 Task: Find connections with filter location Haldensleben I with filter topic #Learningswith filter profile language German with filter current company Let us Lead with filter school Google Developer Group - Bharati Vidyapeeth's College of Engineering (GDG BVP) with filter industry Plastics and Rubber Product Manufacturing with filter service category Grant Writing with filter keywords title Public Relations
Action: Mouse moved to (259, 298)
Screenshot: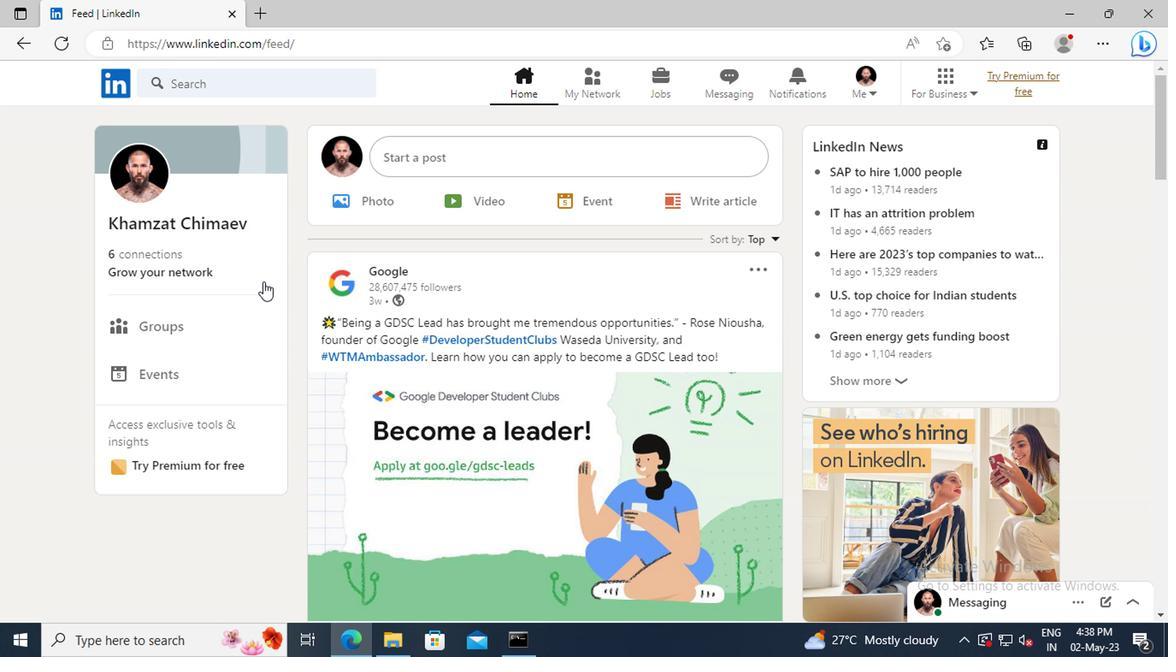 
Action: Mouse pressed left at (259, 298)
Screenshot: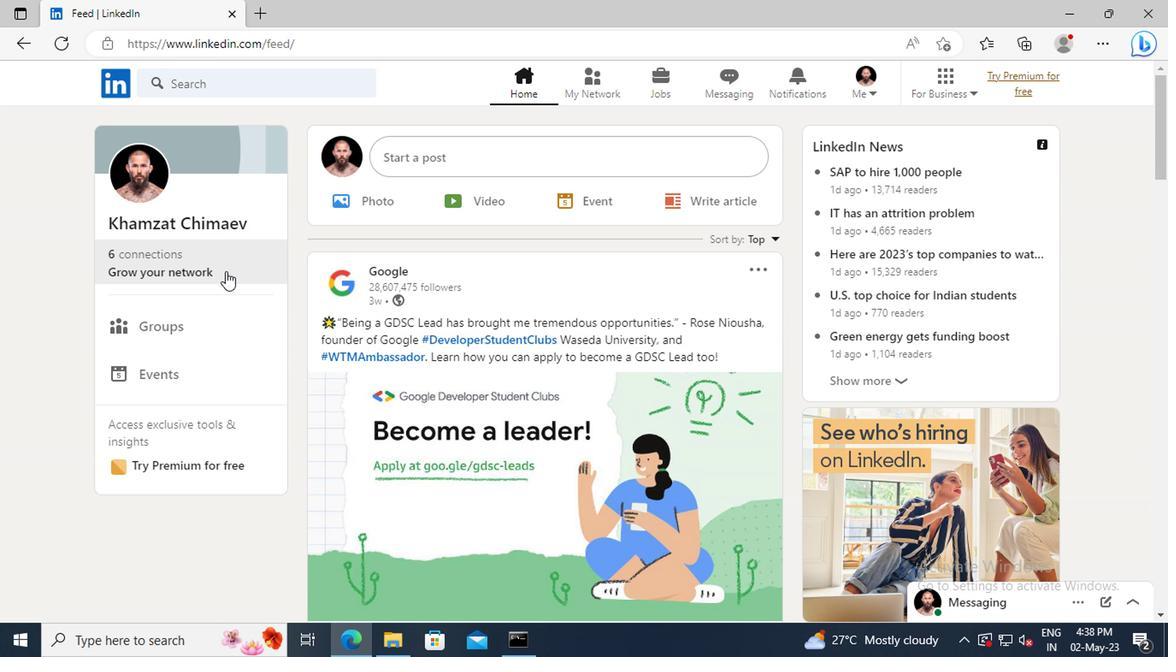 
Action: Mouse moved to (246, 239)
Screenshot: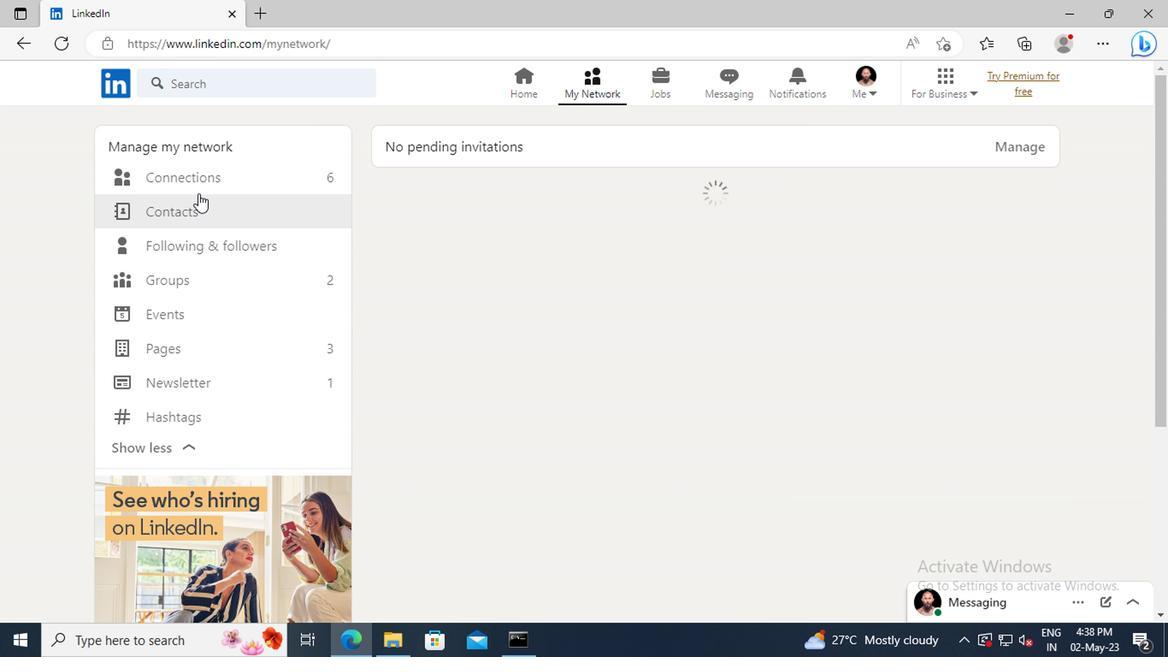 
Action: Mouse pressed left at (246, 239)
Screenshot: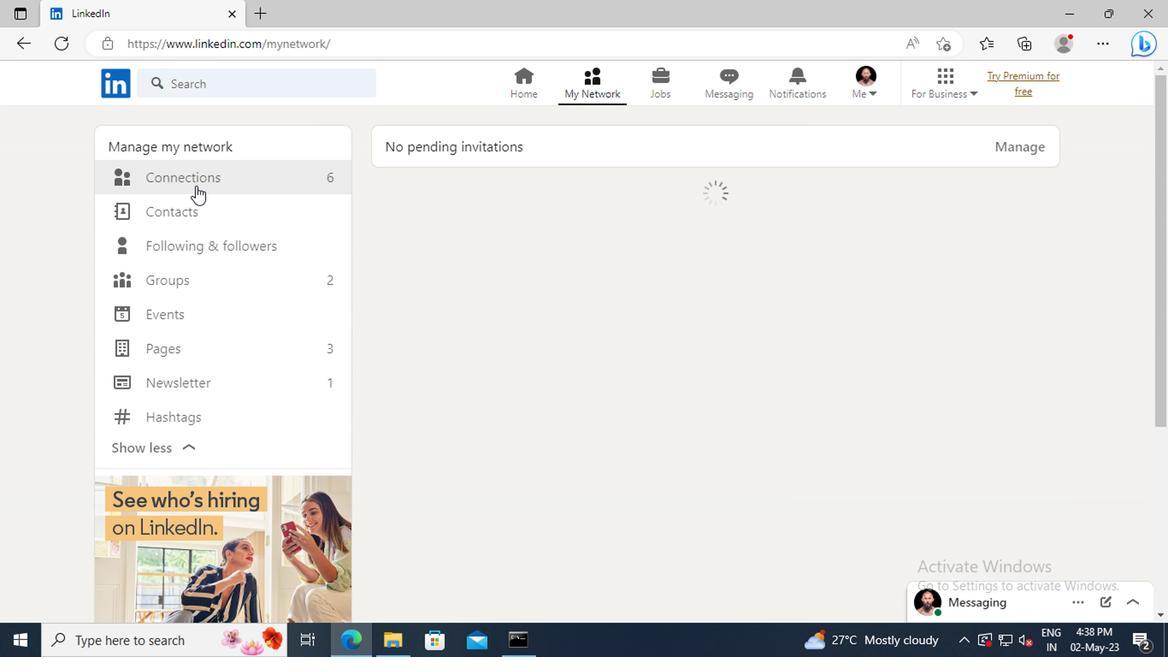 
Action: Mouse moved to (598, 235)
Screenshot: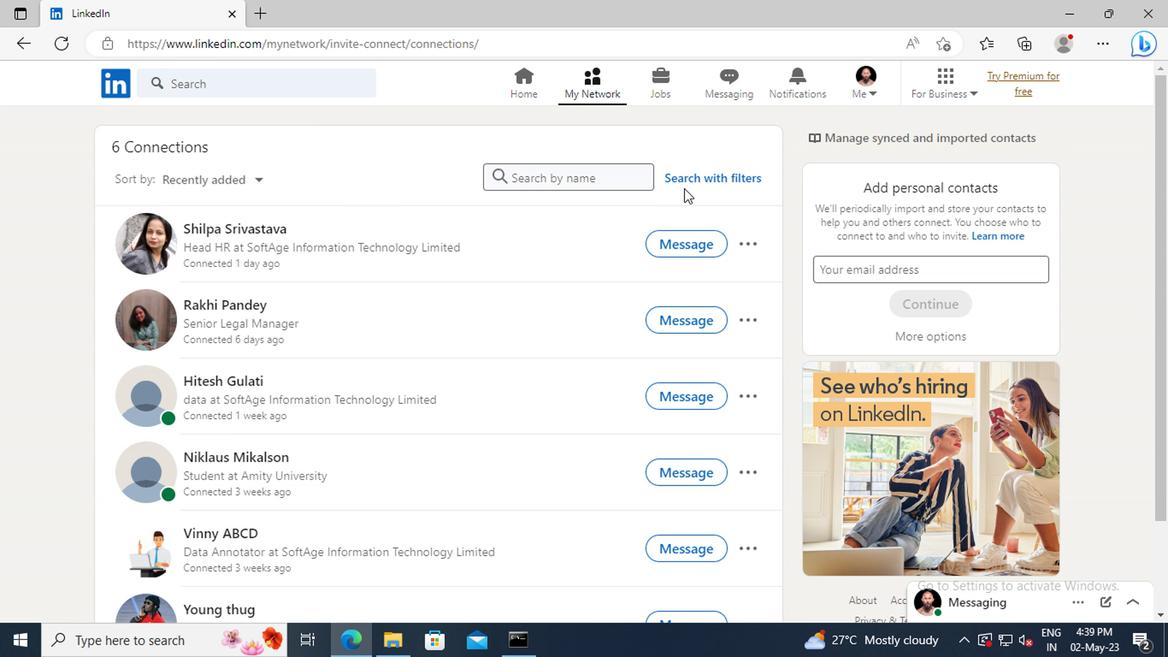 
Action: Mouse pressed left at (598, 235)
Screenshot: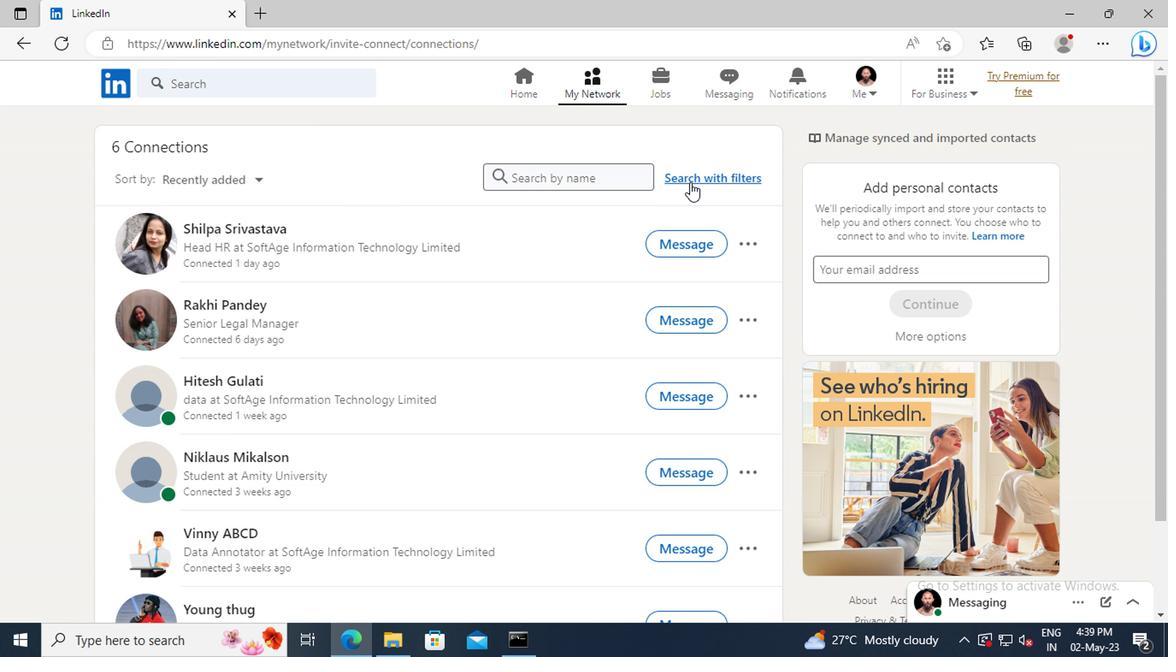 
Action: Mouse moved to (565, 203)
Screenshot: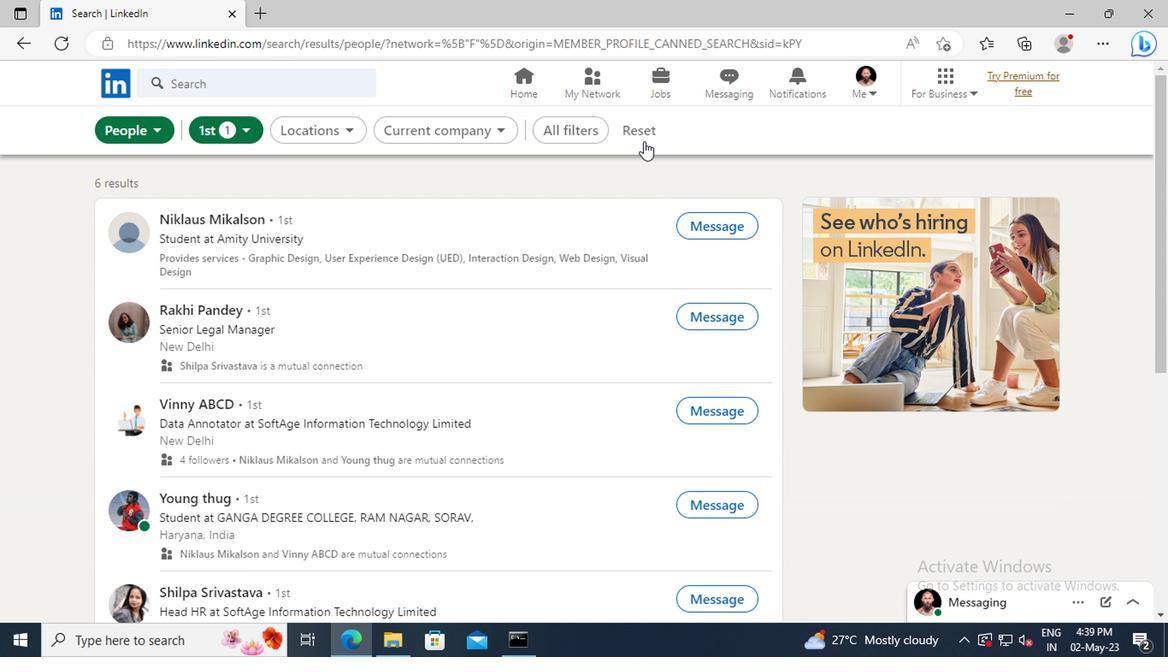 
Action: Mouse pressed left at (565, 203)
Screenshot: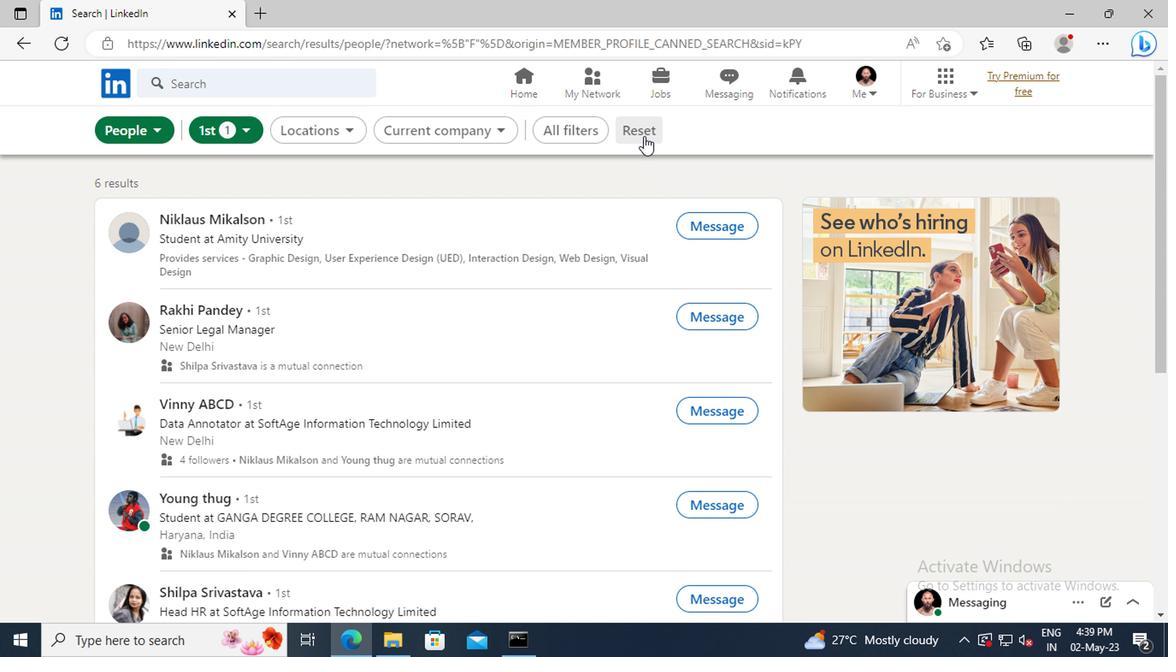 
Action: Mouse moved to (551, 201)
Screenshot: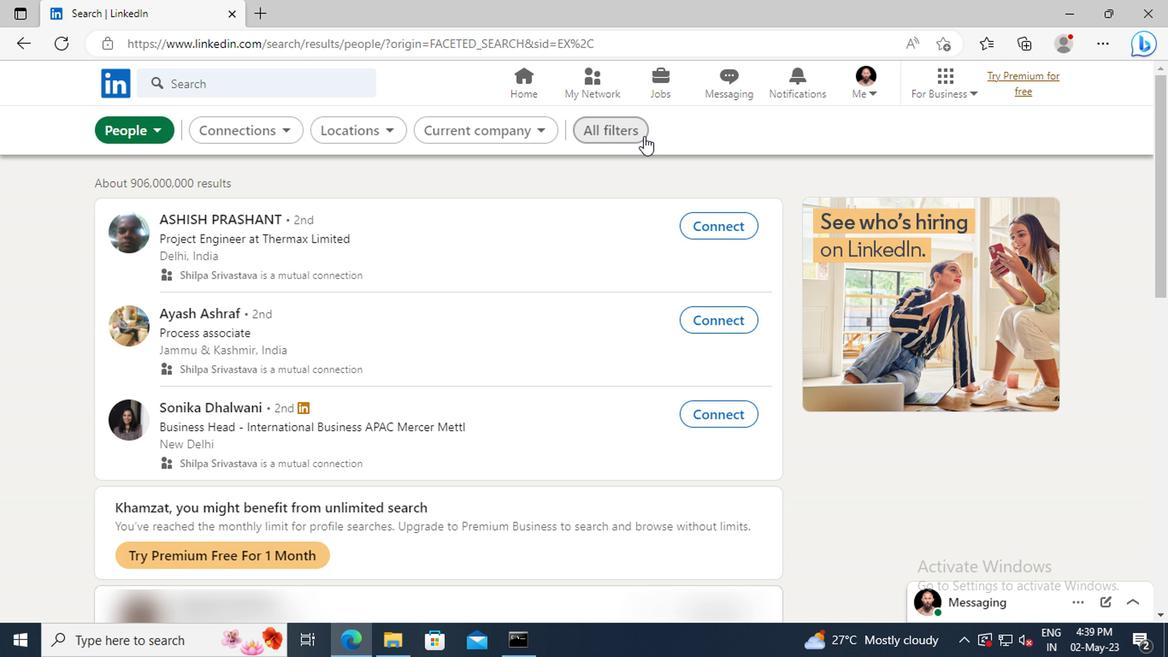 
Action: Mouse pressed left at (551, 201)
Screenshot: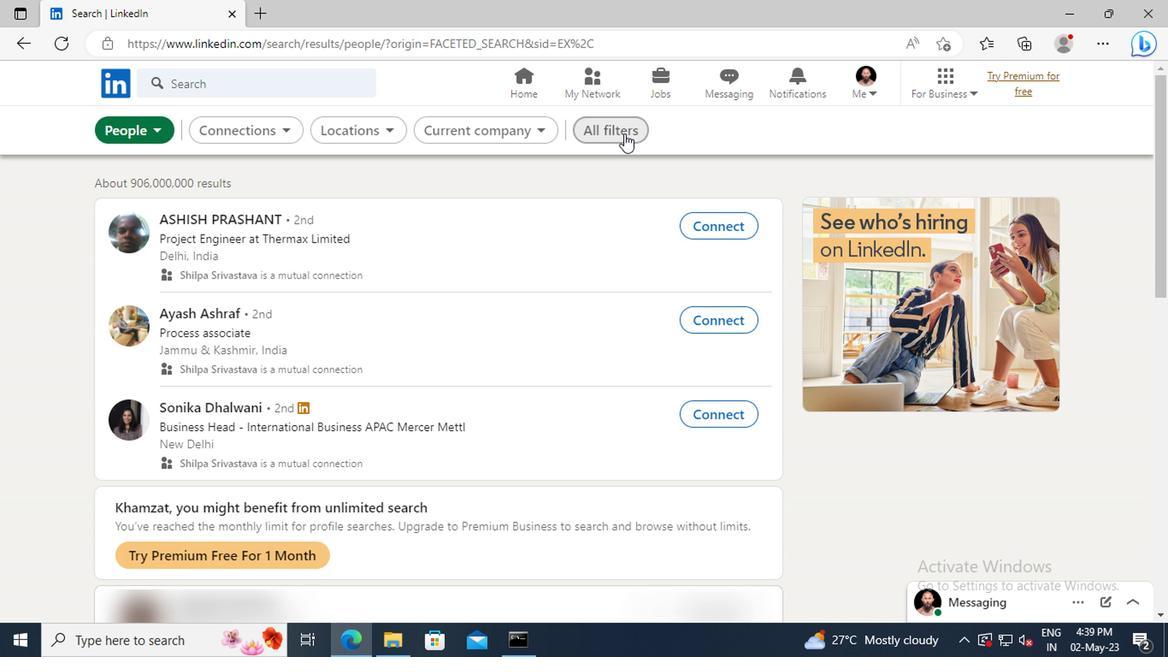 
Action: Mouse moved to (764, 287)
Screenshot: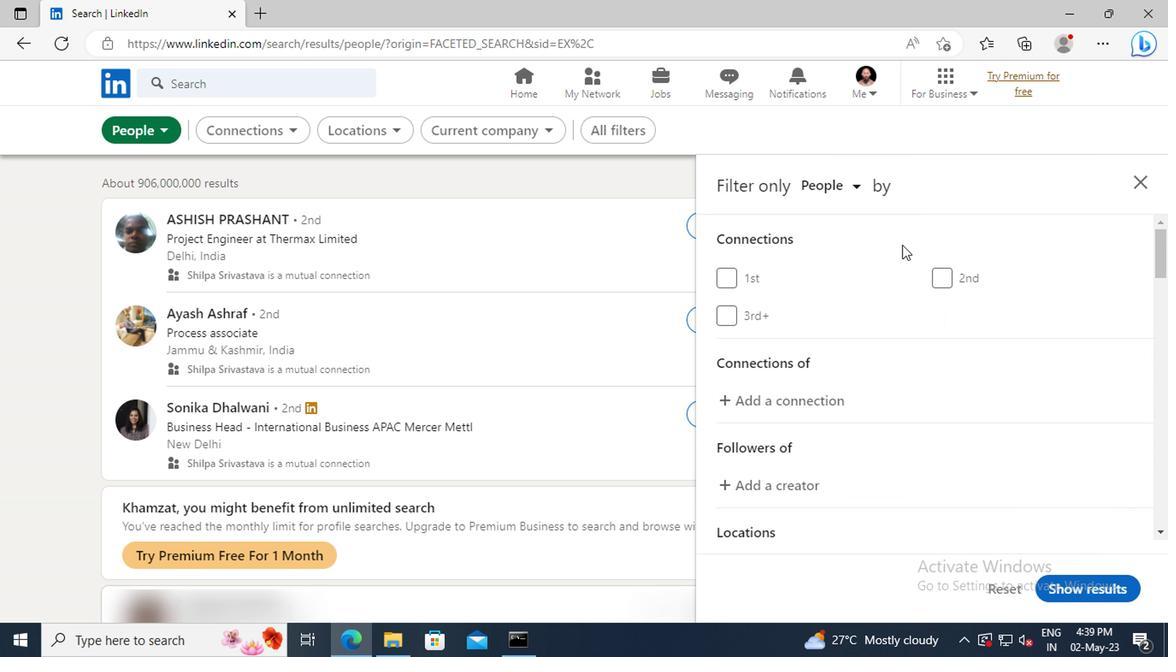 
Action: Mouse scrolled (764, 287) with delta (0, 0)
Screenshot: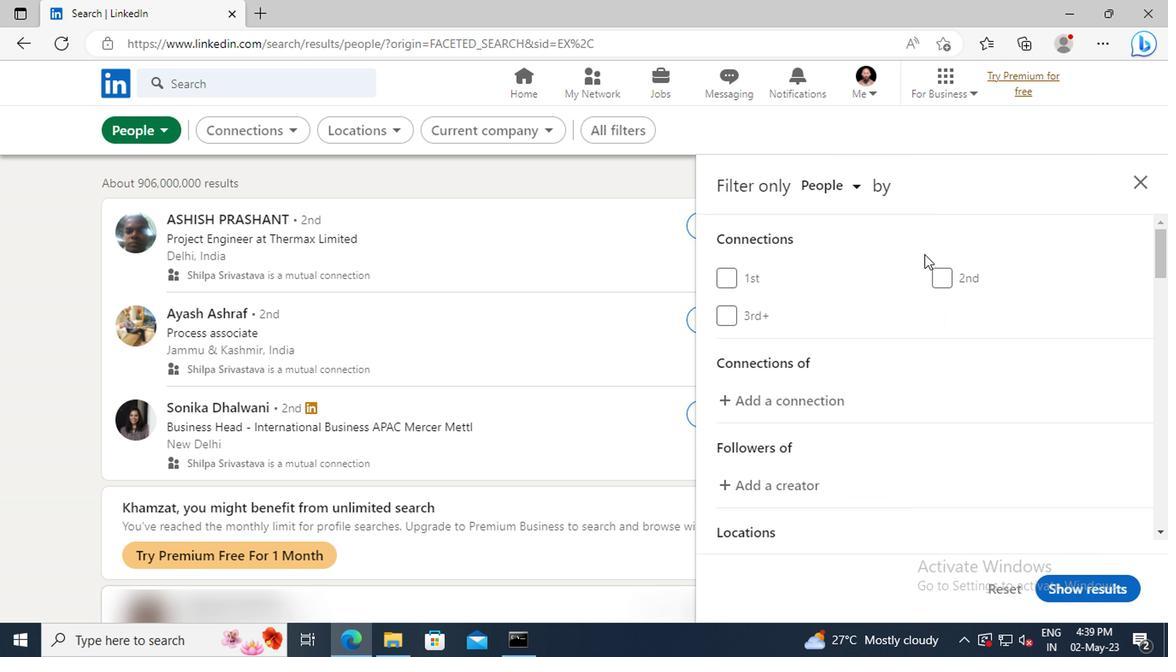 
Action: Mouse scrolled (764, 287) with delta (0, 0)
Screenshot: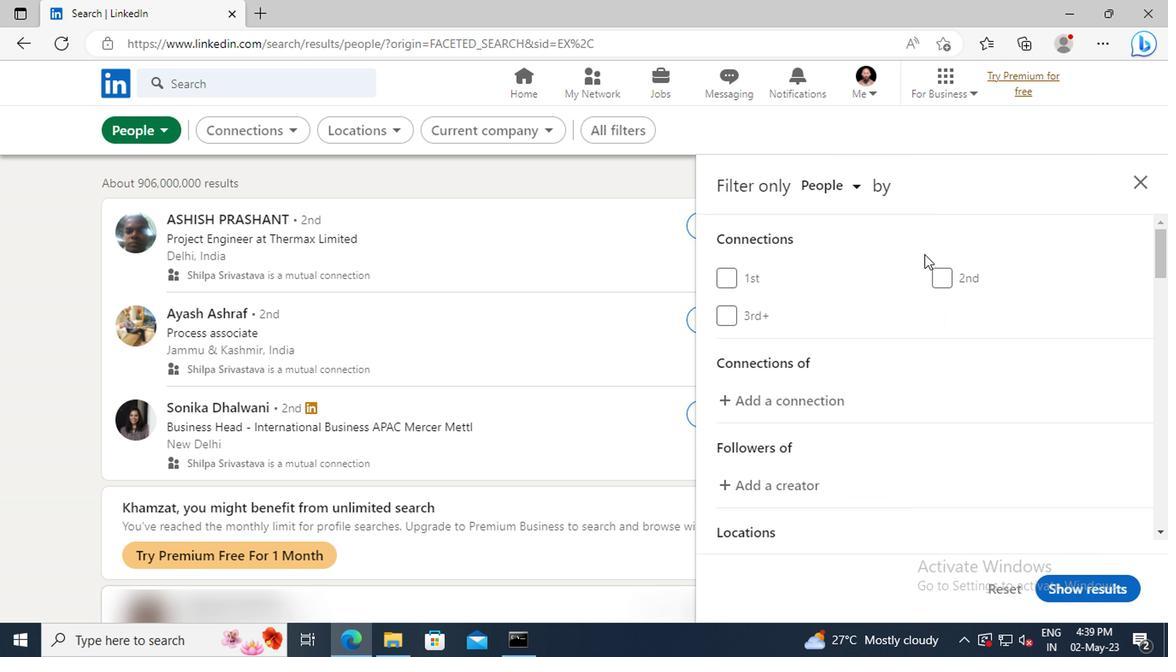 
Action: Mouse scrolled (764, 287) with delta (0, 0)
Screenshot: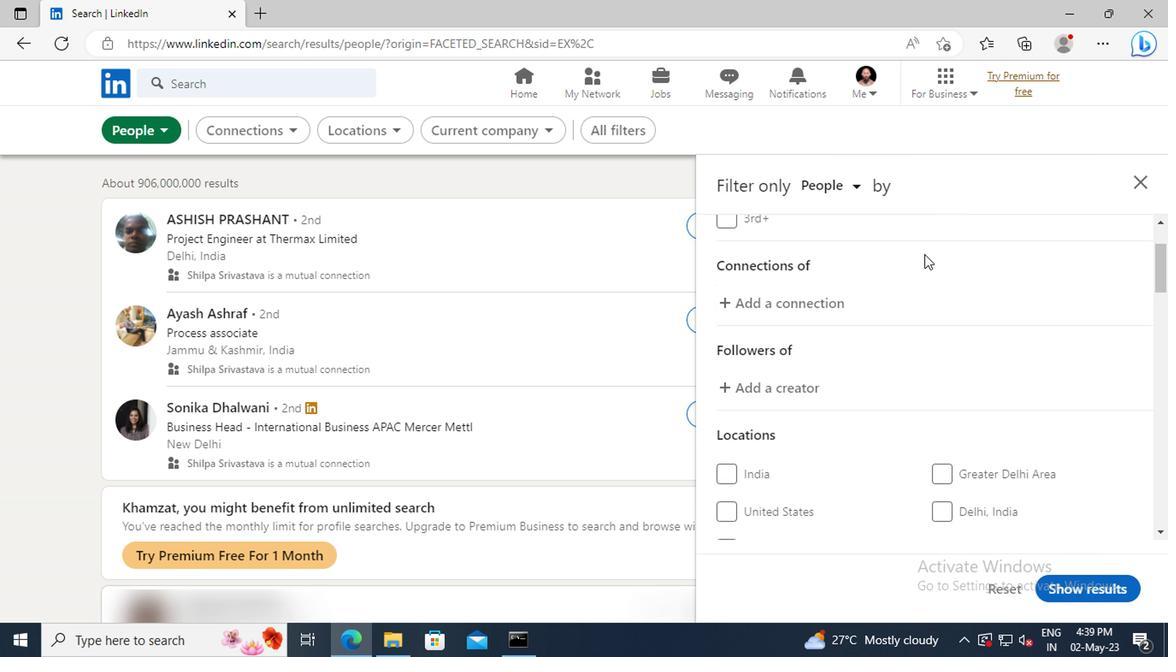 
Action: Mouse moved to (764, 287)
Screenshot: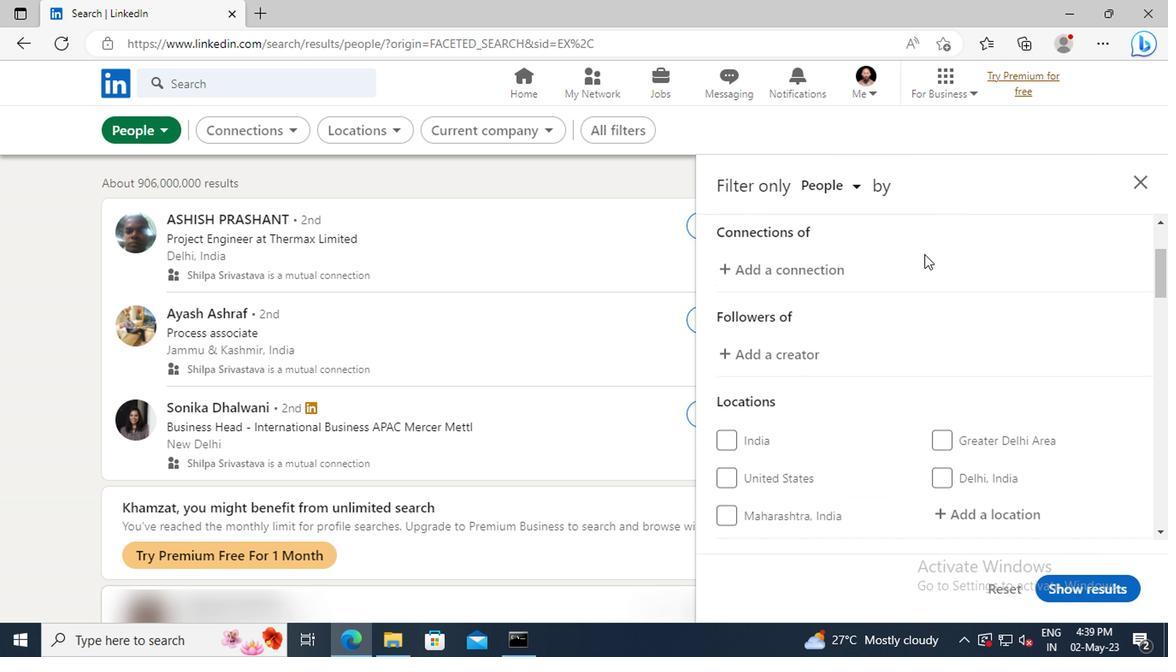 
Action: Mouse scrolled (764, 287) with delta (0, 0)
Screenshot: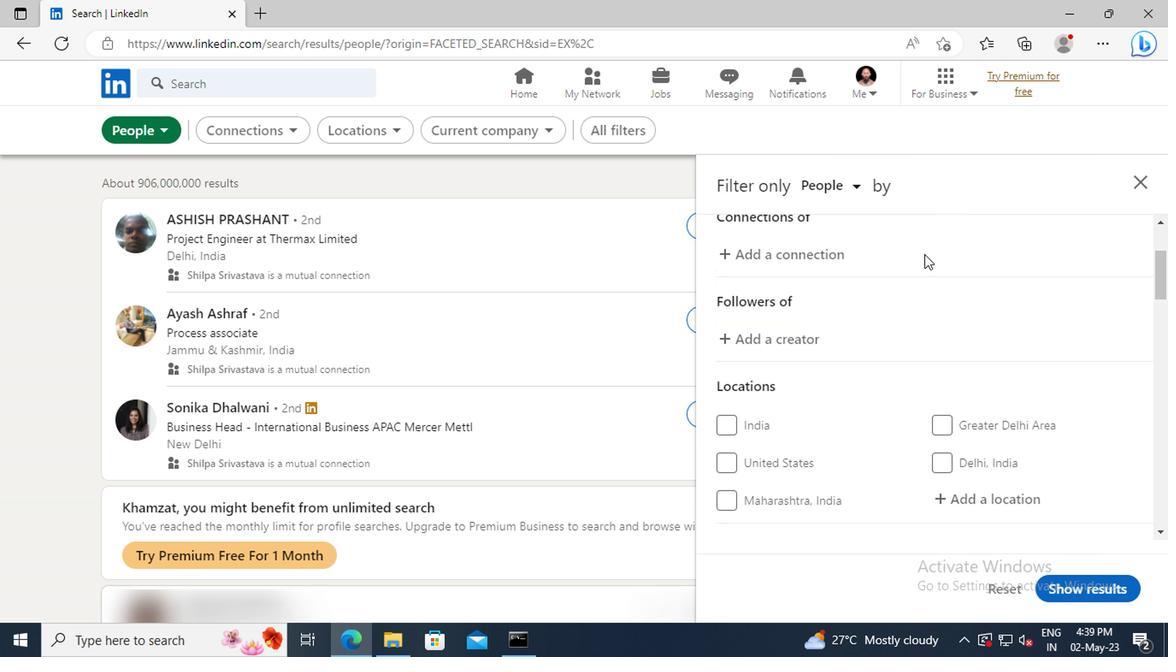 
Action: Mouse scrolled (764, 287) with delta (0, 0)
Screenshot: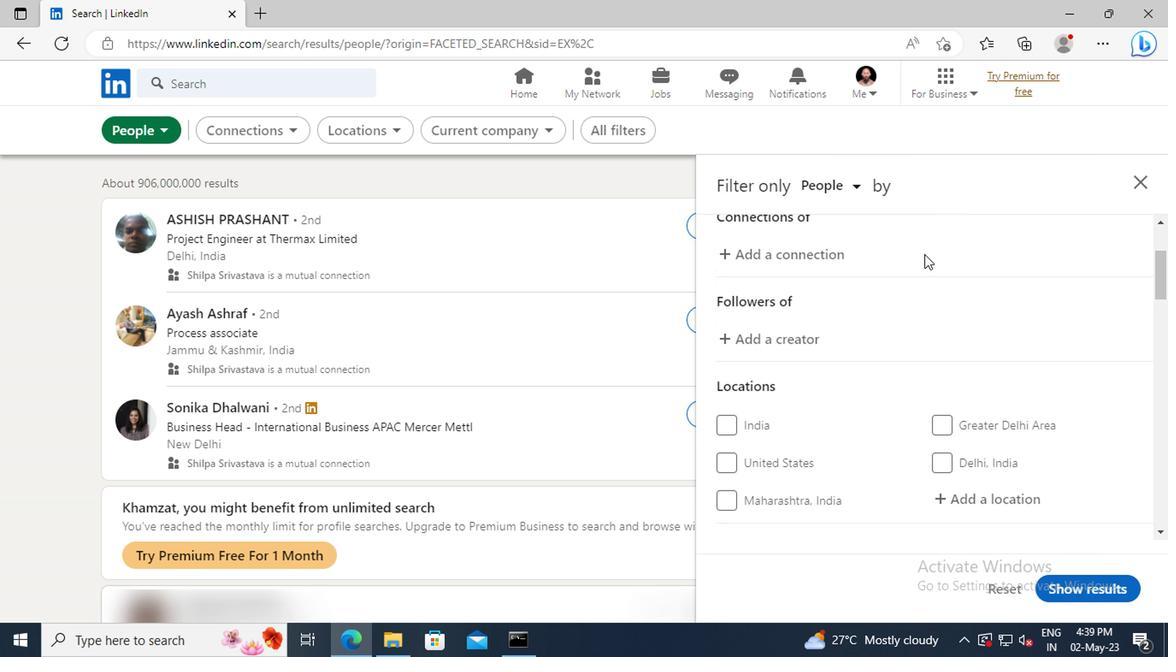 
Action: Mouse scrolled (764, 287) with delta (0, 0)
Screenshot: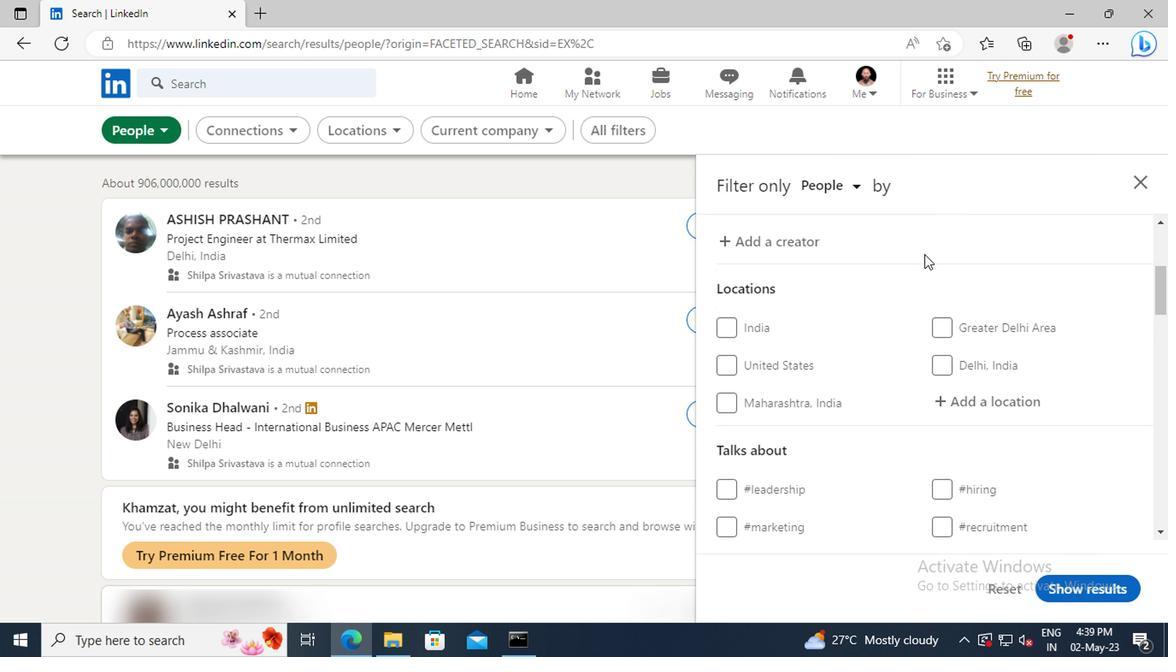 
Action: Mouse scrolled (764, 287) with delta (0, 0)
Screenshot: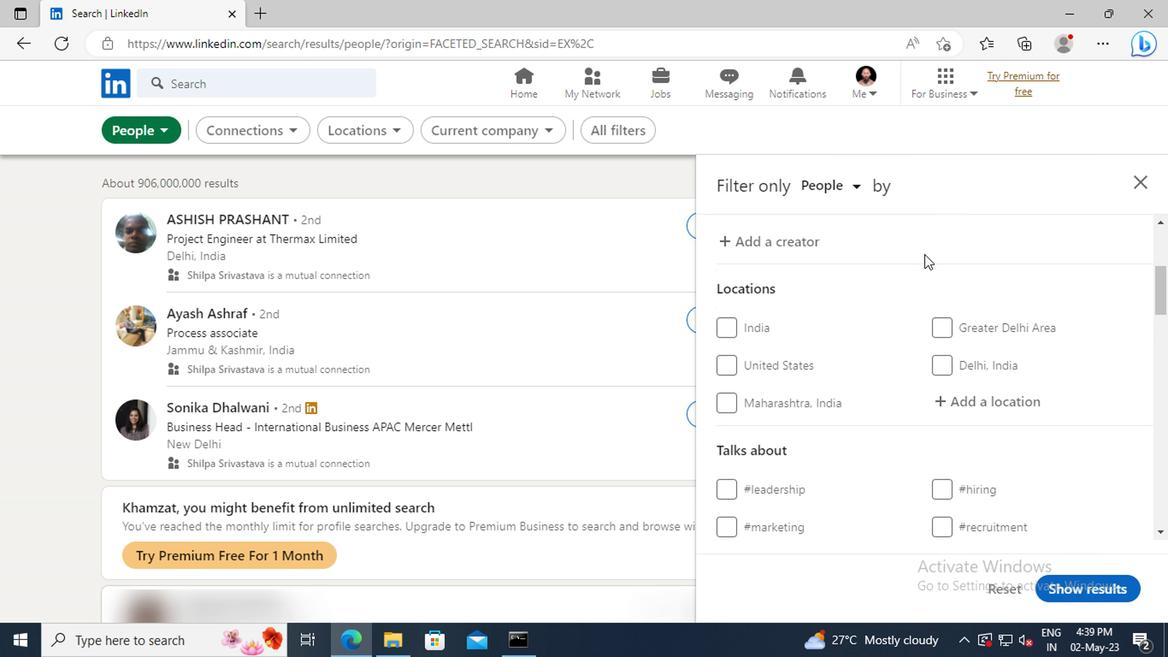 
Action: Mouse moved to (787, 320)
Screenshot: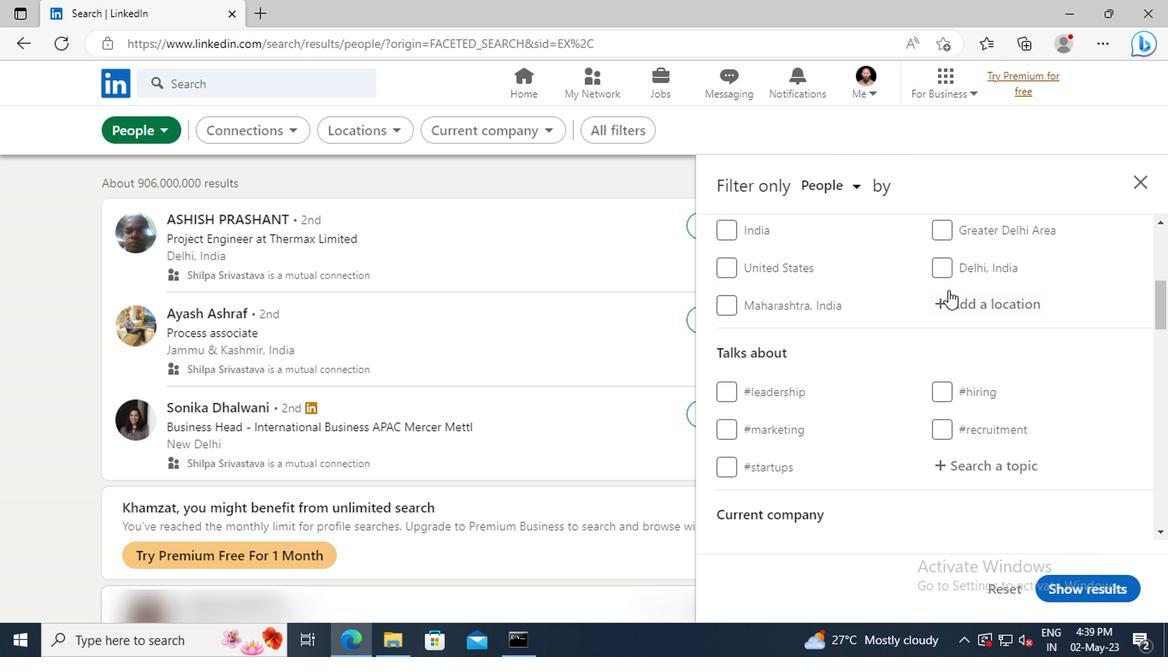 
Action: Mouse pressed left at (787, 320)
Screenshot: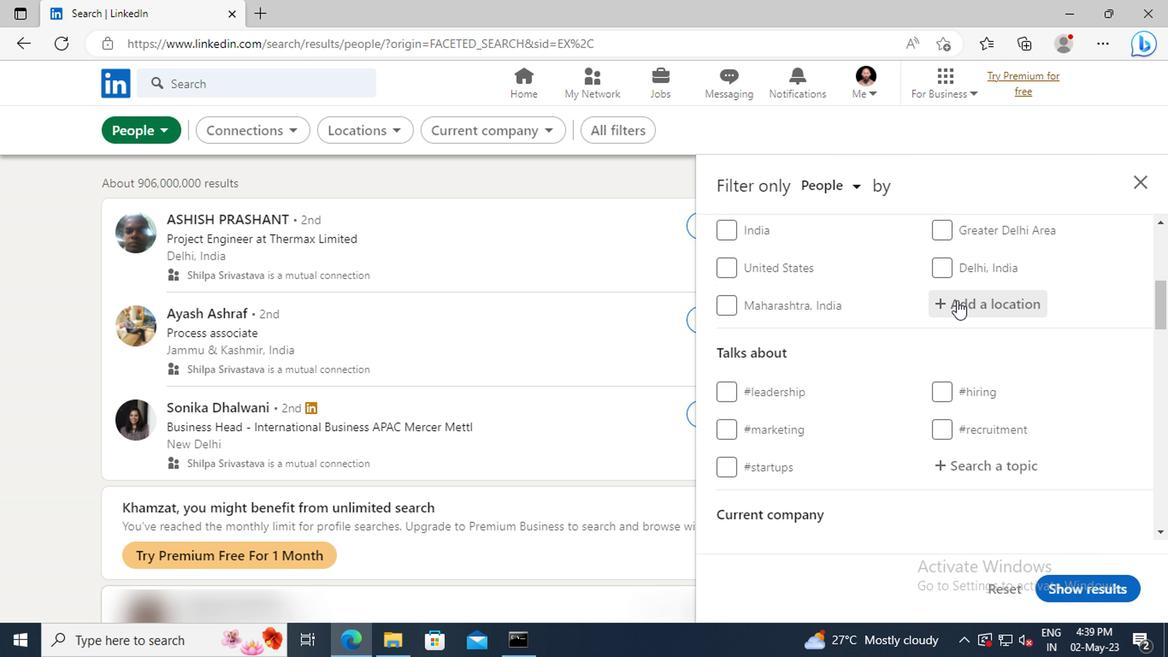 
Action: Mouse moved to (768, 310)
Screenshot: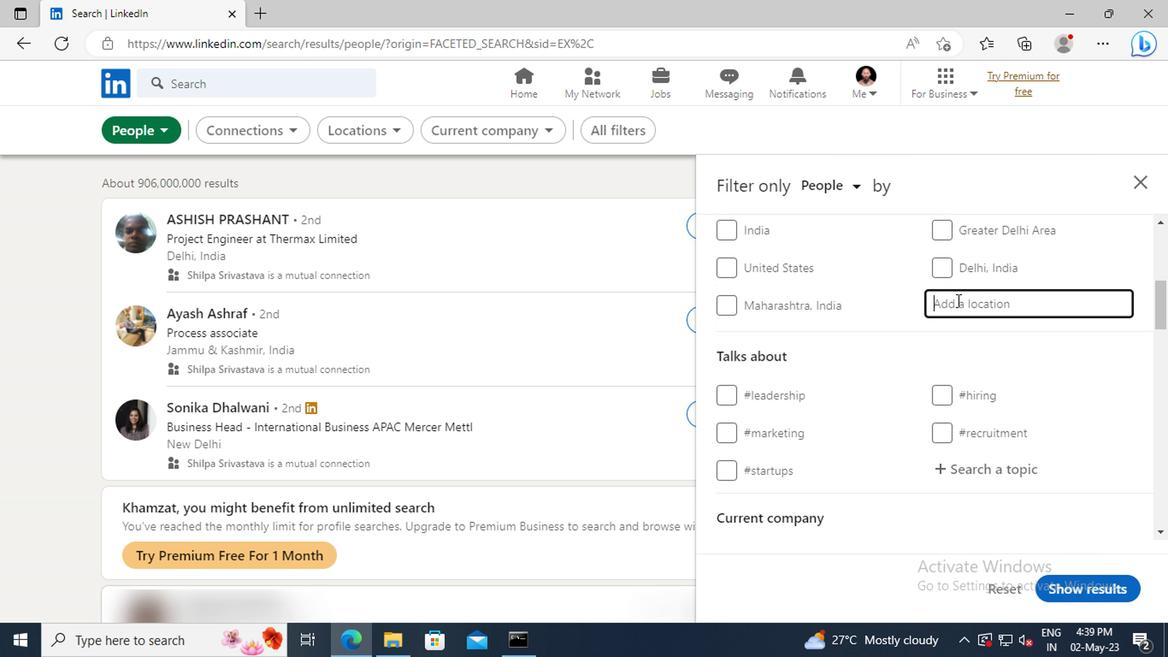 
Action: Key pressed <Key.shift>HALDENSL
Screenshot: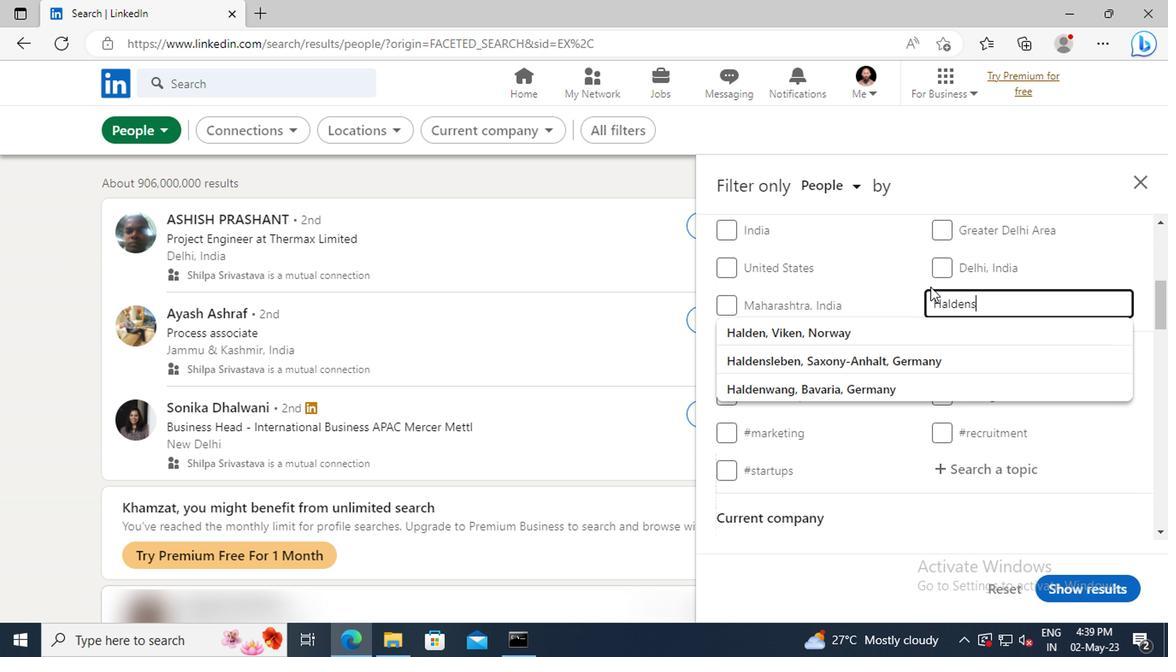 
Action: Mouse moved to (776, 345)
Screenshot: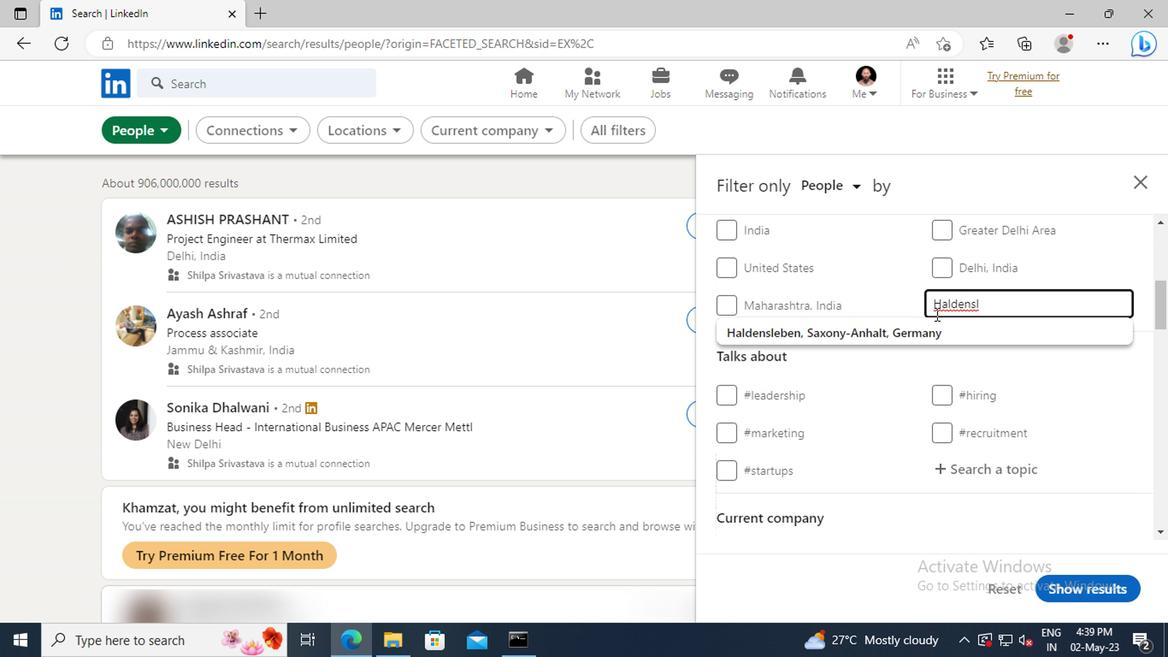 
Action: Mouse pressed left at (776, 345)
Screenshot: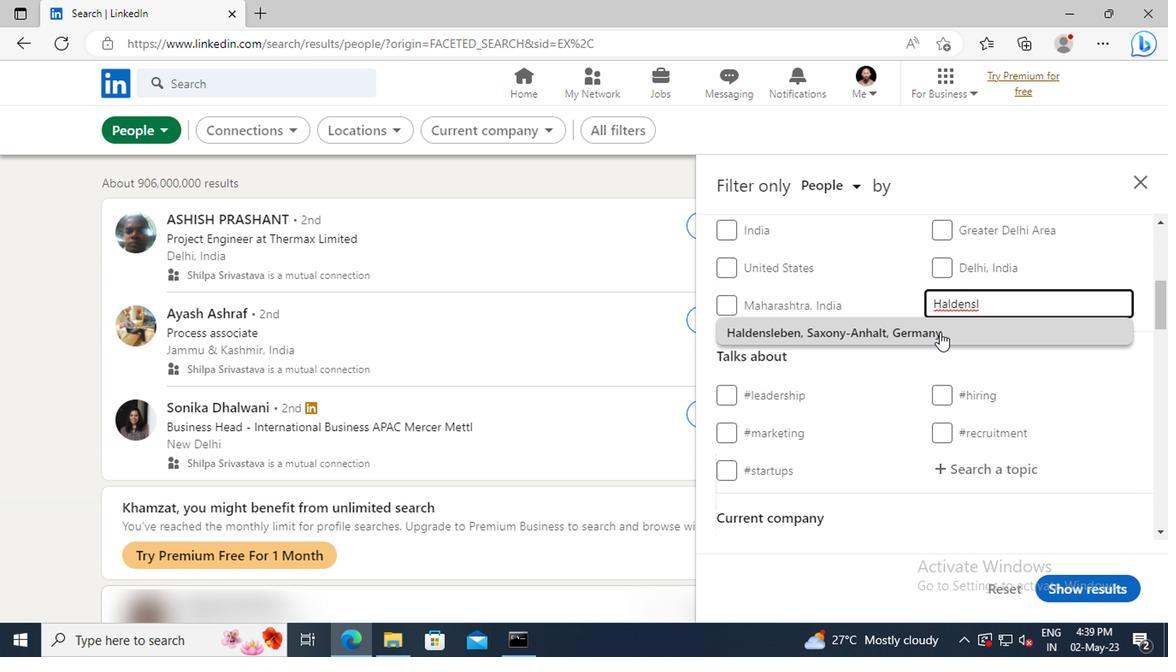 
Action: Mouse scrolled (776, 344) with delta (0, 0)
Screenshot: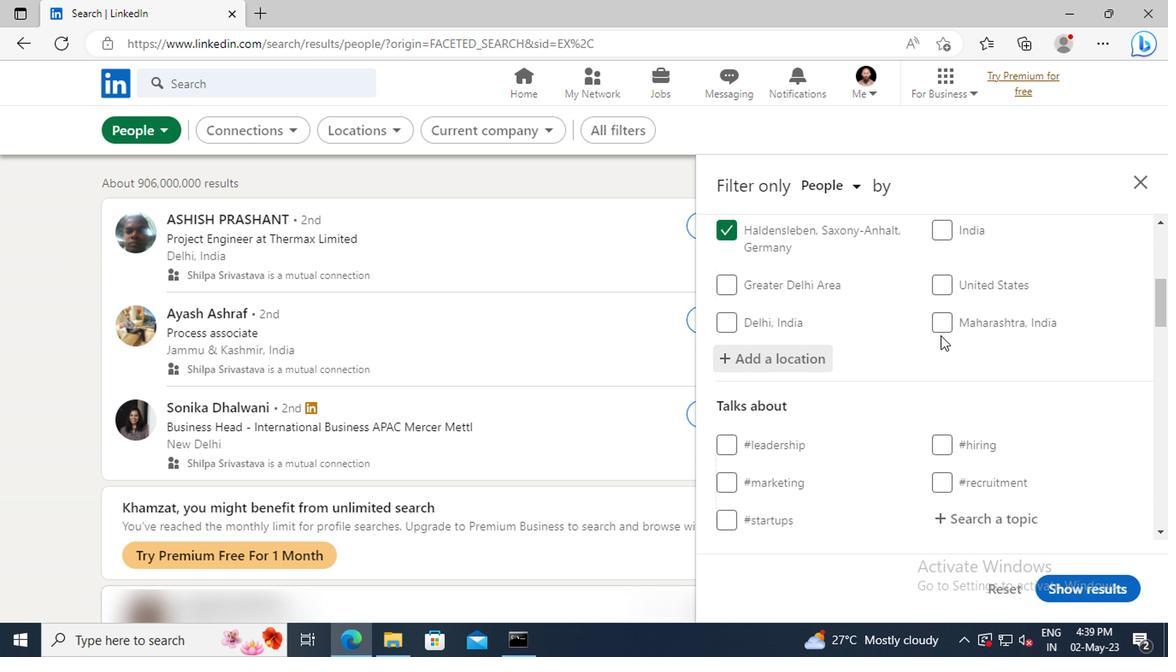 
Action: Mouse moved to (778, 333)
Screenshot: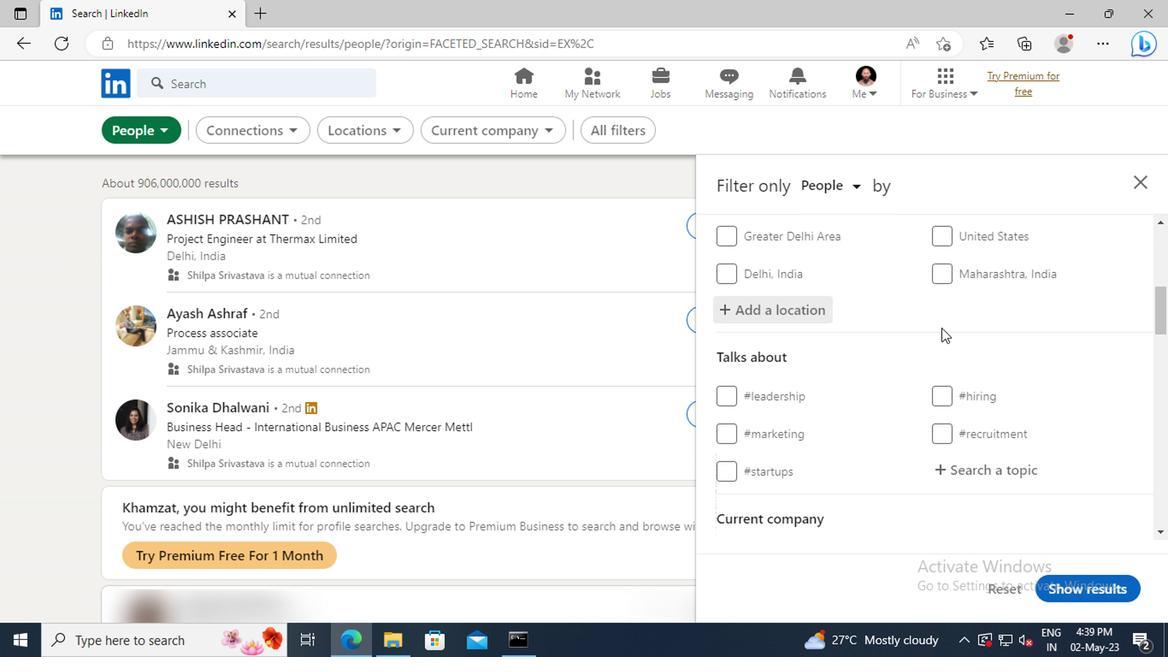 
Action: Mouse scrolled (778, 332) with delta (0, 0)
Screenshot: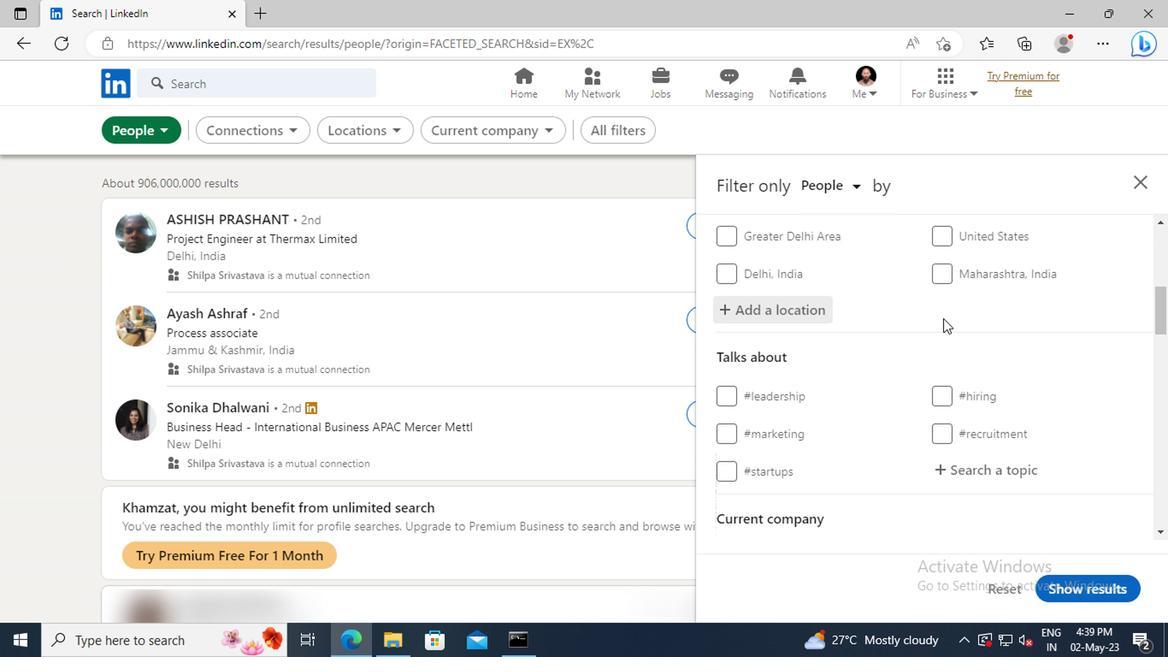 
Action: Mouse scrolled (778, 332) with delta (0, 0)
Screenshot: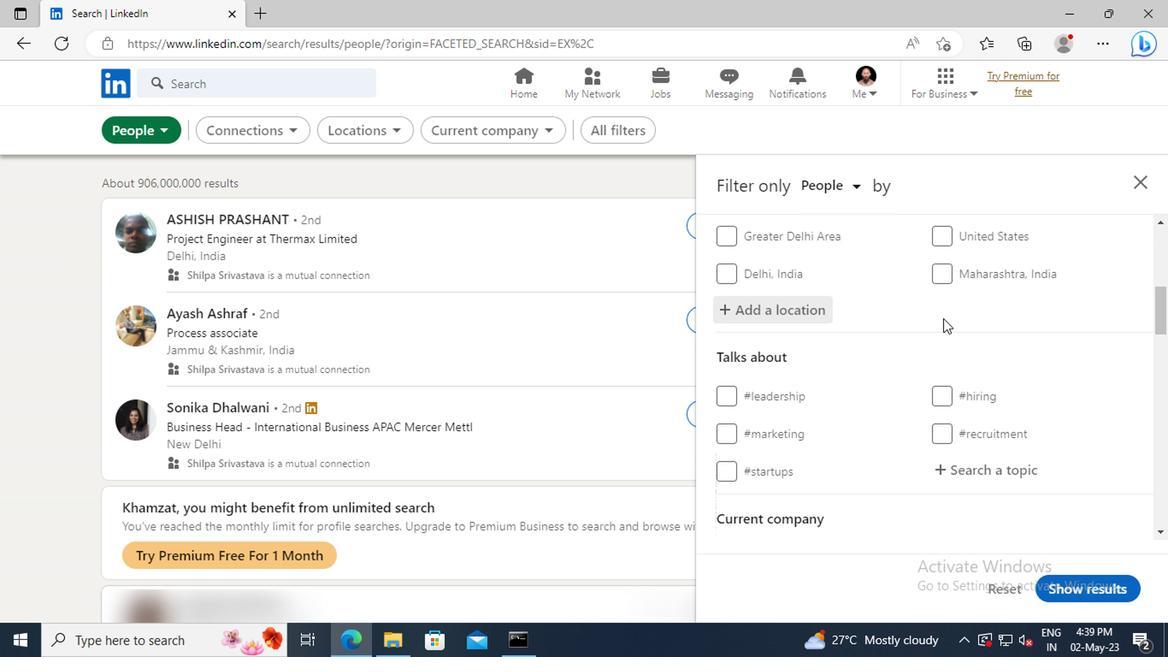 
Action: Mouse scrolled (778, 332) with delta (0, 0)
Screenshot: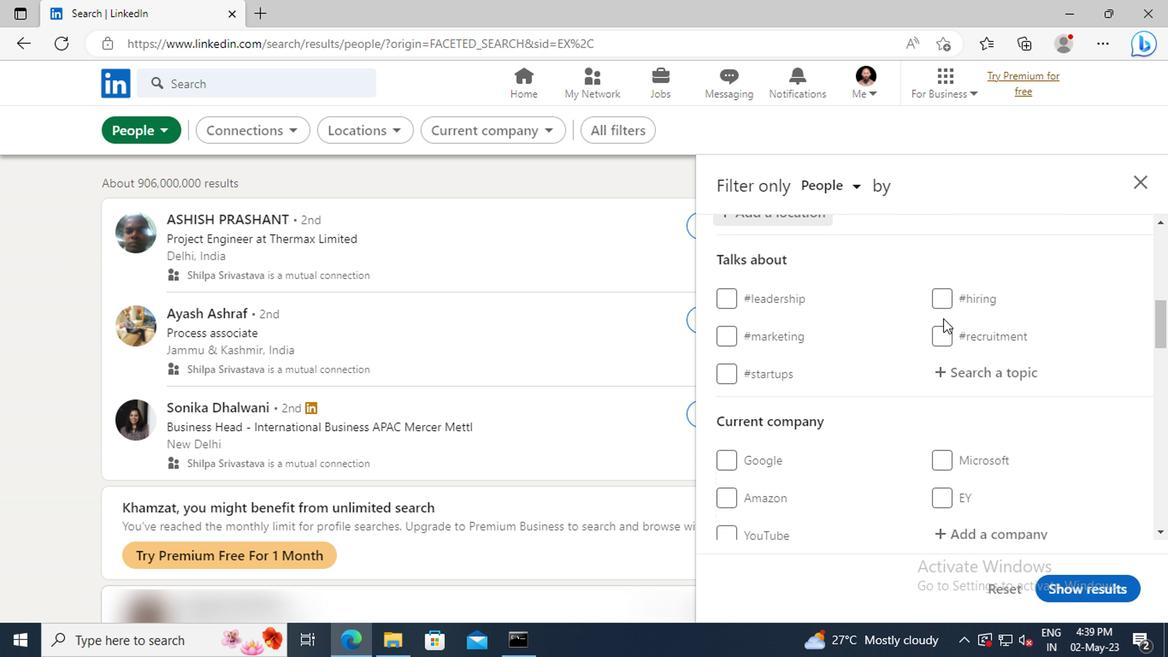
Action: Mouse moved to (786, 337)
Screenshot: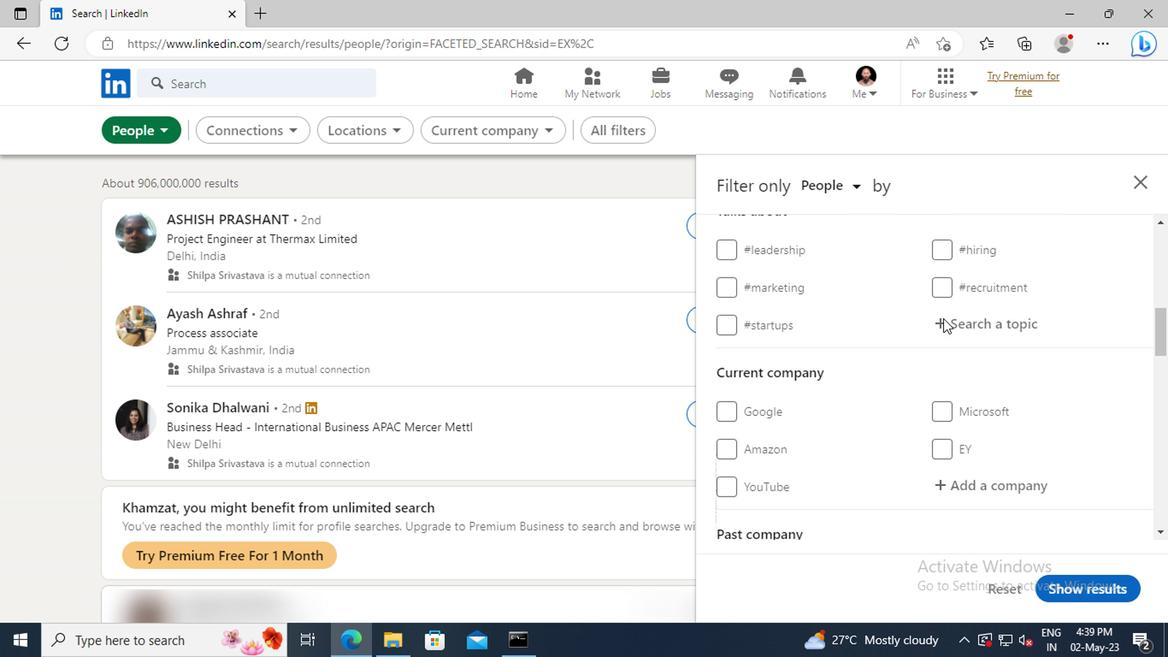 
Action: Mouse pressed left at (786, 337)
Screenshot: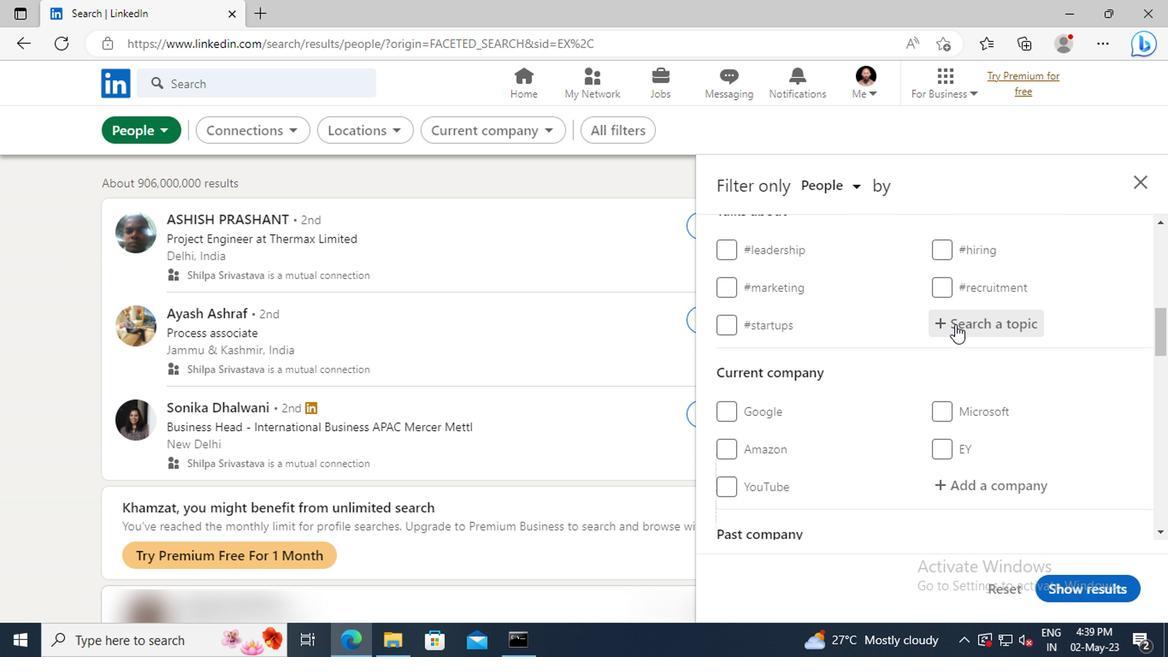 
Action: Key pressed <Key.shift>LEARNINGS
Screenshot: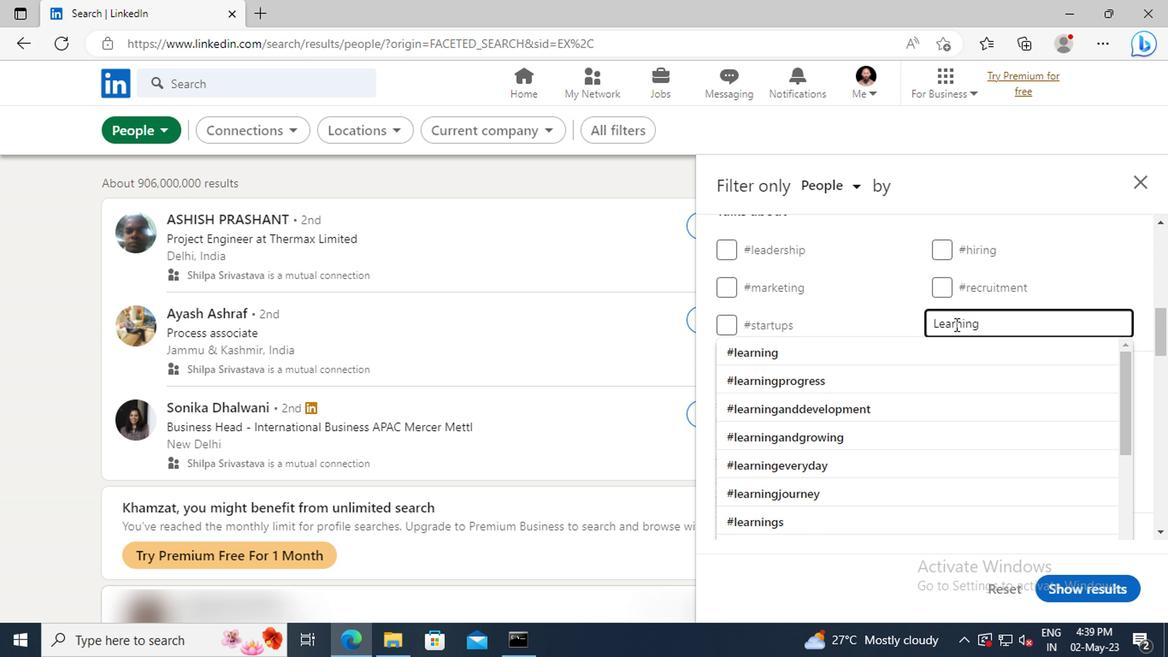 
Action: Mouse moved to (785, 349)
Screenshot: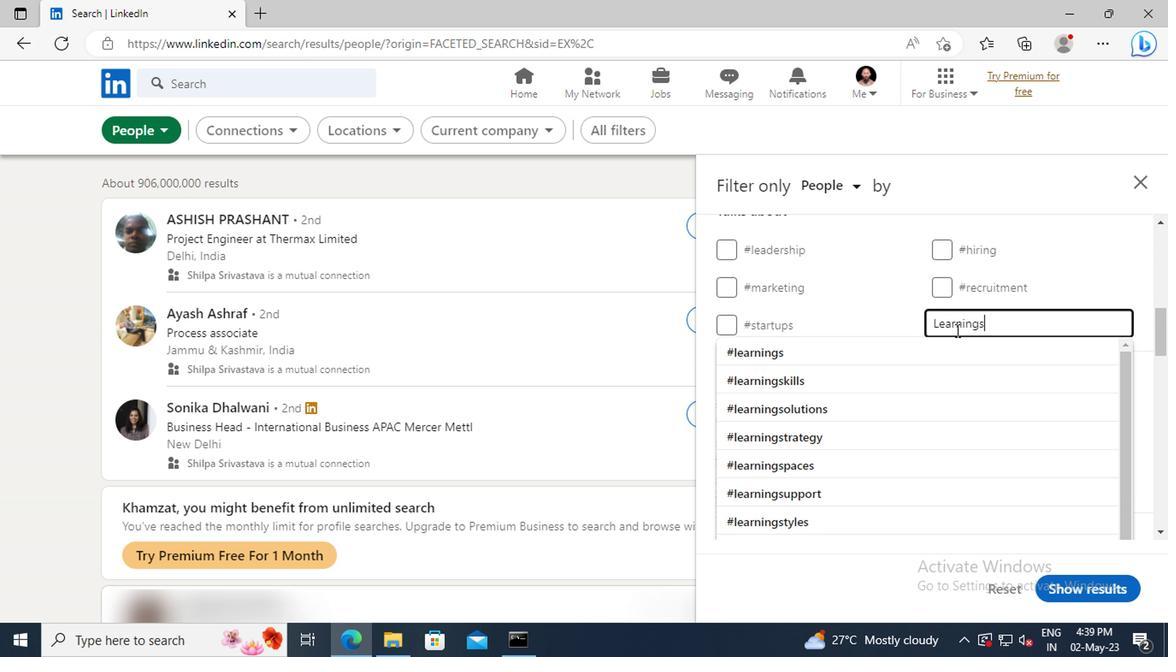 
Action: Mouse pressed left at (785, 349)
Screenshot: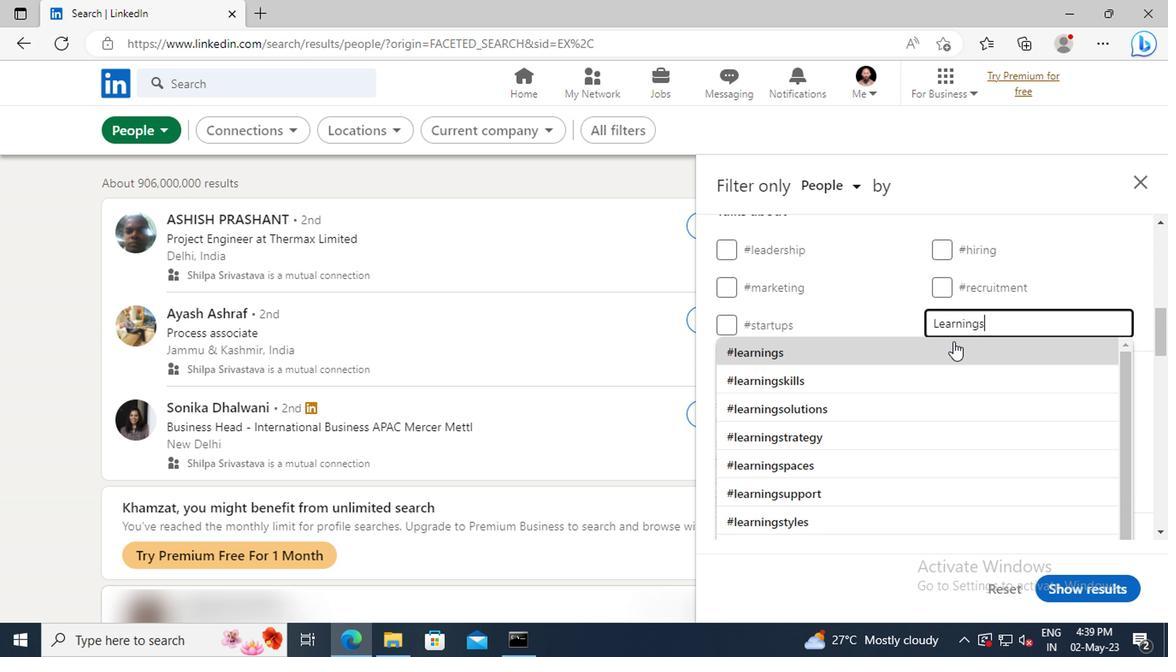 
Action: Mouse scrolled (785, 349) with delta (0, 0)
Screenshot: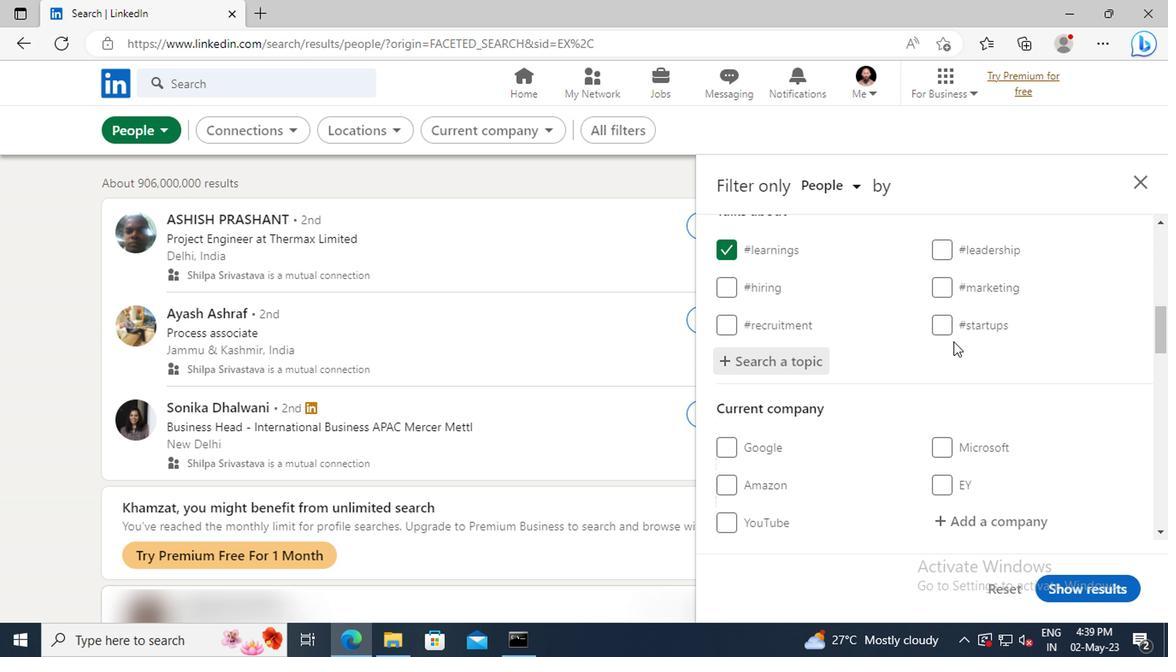 
Action: Mouse scrolled (785, 349) with delta (0, 0)
Screenshot: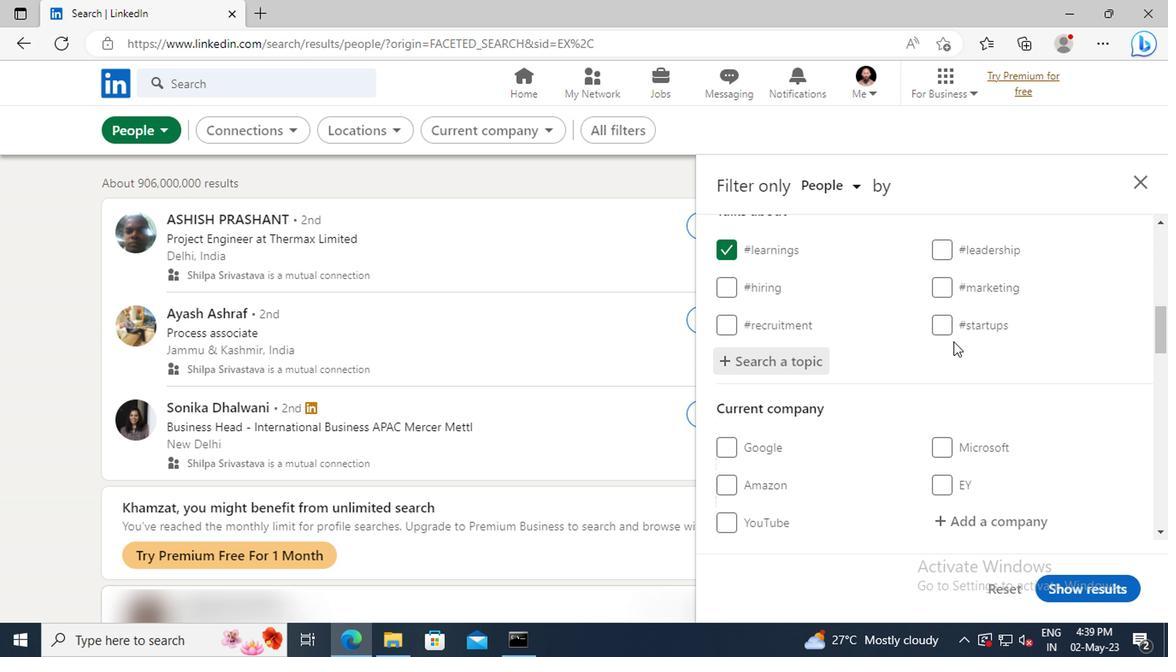 
Action: Mouse scrolled (785, 349) with delta (0, 0)
Screenshot: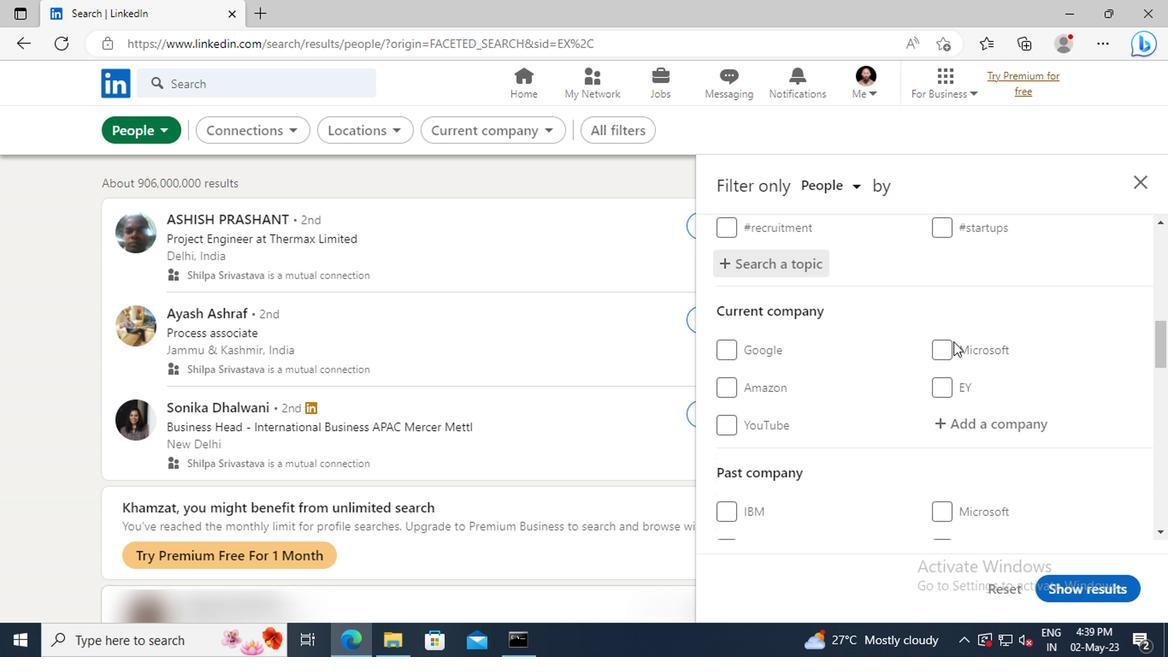 
Action: Mouse scrolled (785, 349) with delta (0, 0)
Screenshot: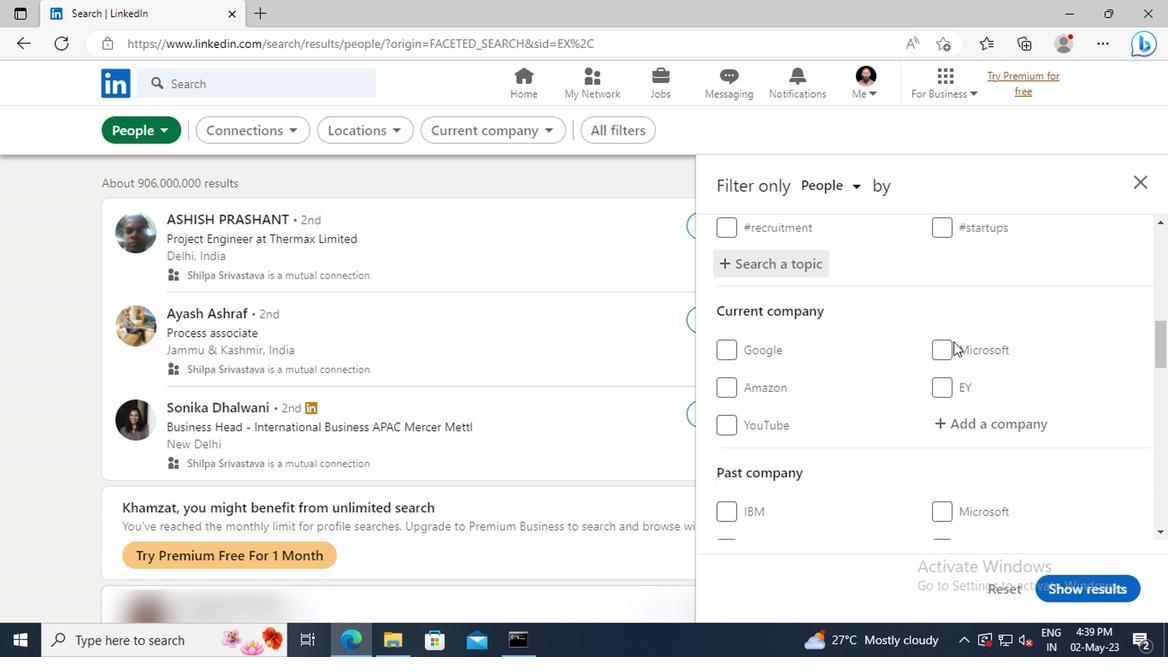
Action: Mouse scrolled (785, 349) with delta (0, 0)
Screenshot: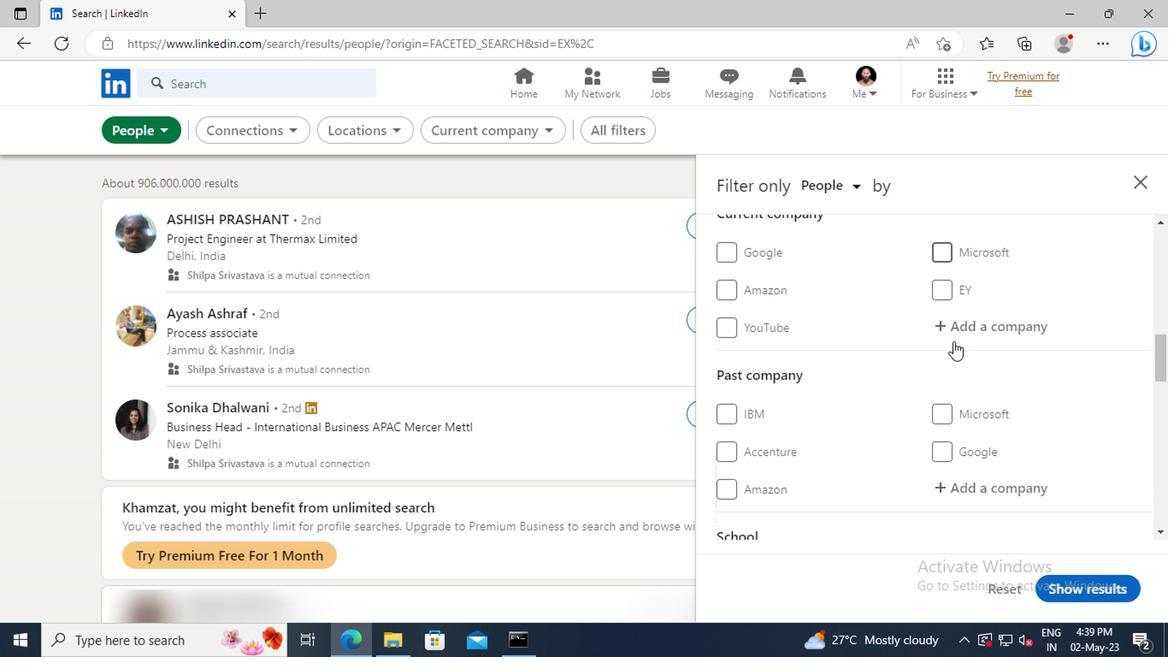 
Action: Mouse scrolled (785, 349) with delta (0, 0)
Screenshot: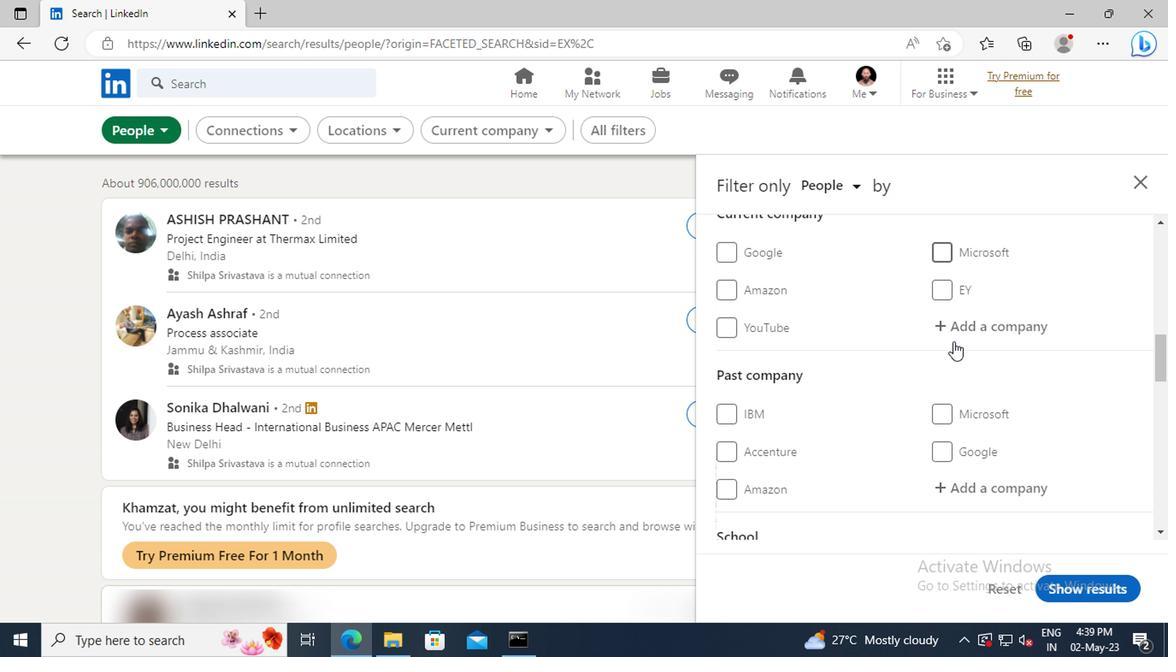 
Action: Mouse scrolled (785, 349) with delta (0, 0)
Screenshot: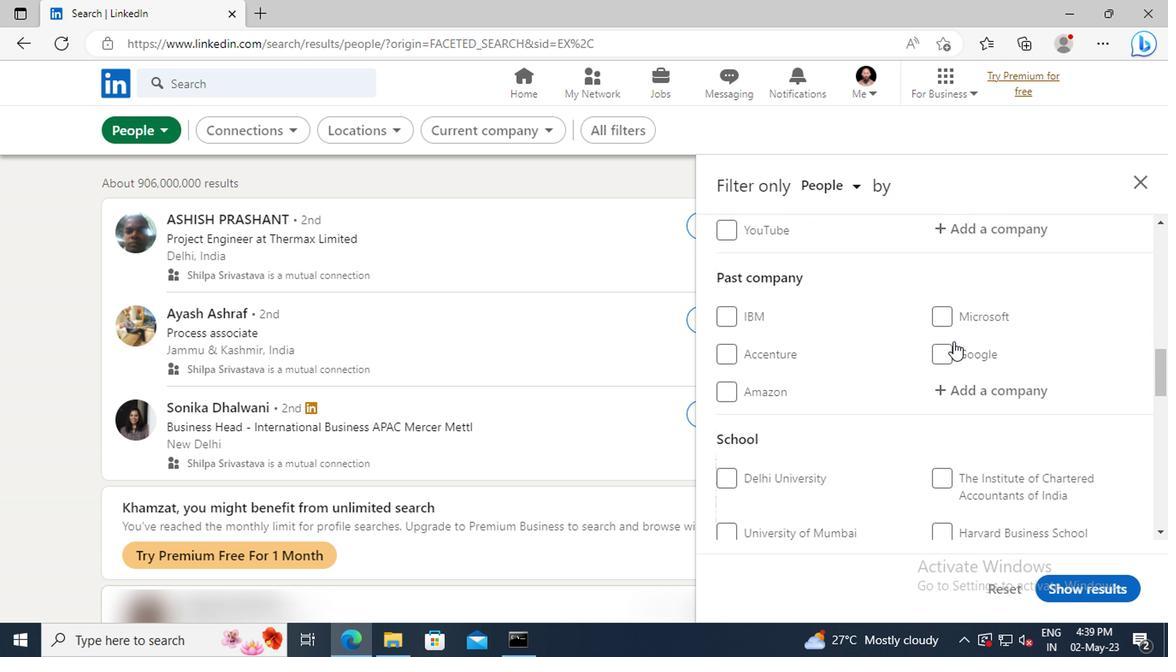 
Action: Mouse scrolled (785, 349) with delta (0, 0)
Screenshot: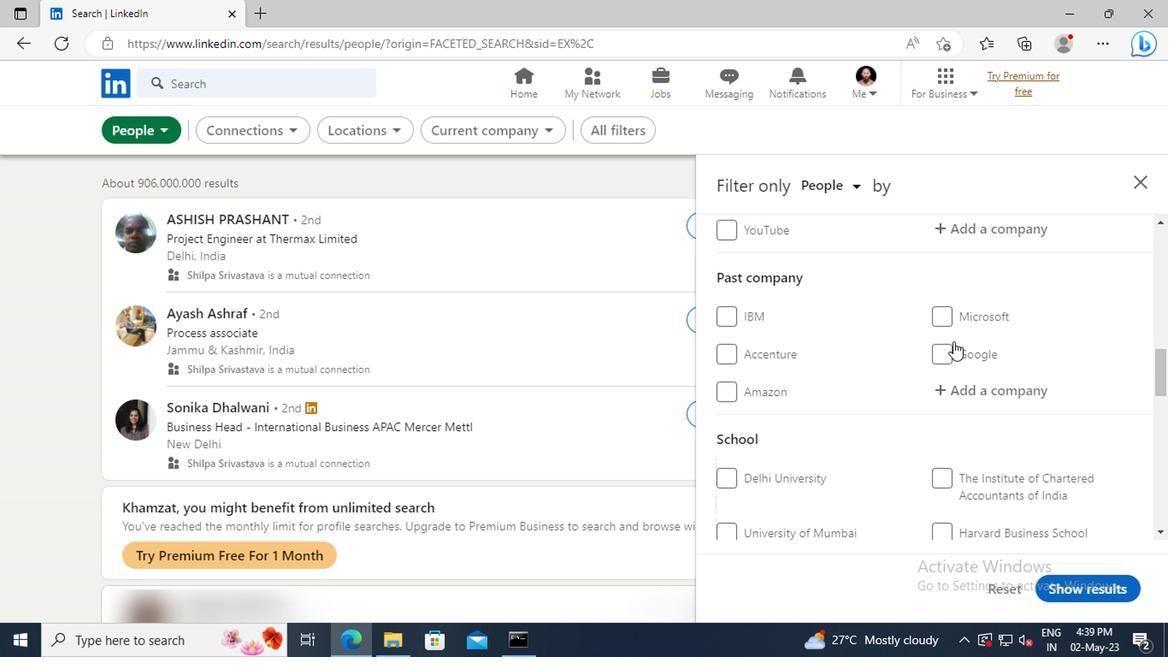 
Action: Mouse scrolled (785, 349) with delta (0, 0)
Screenshot: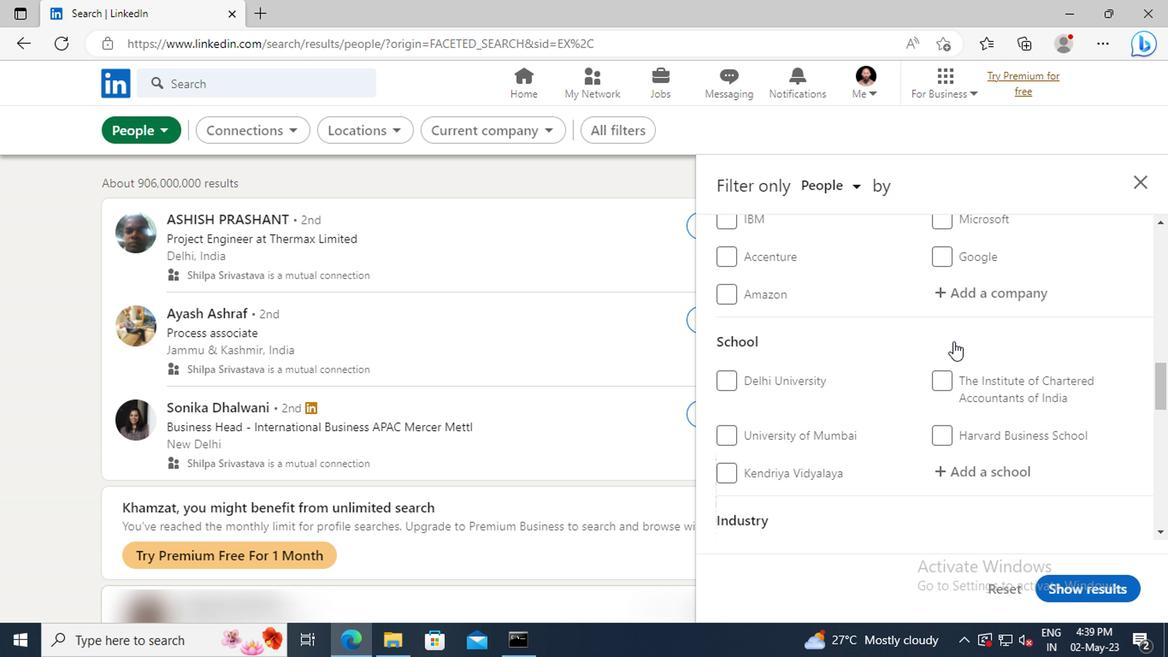 
Action: Mouse scrolled (785, 349) with delta (0, 0)
Screenshot: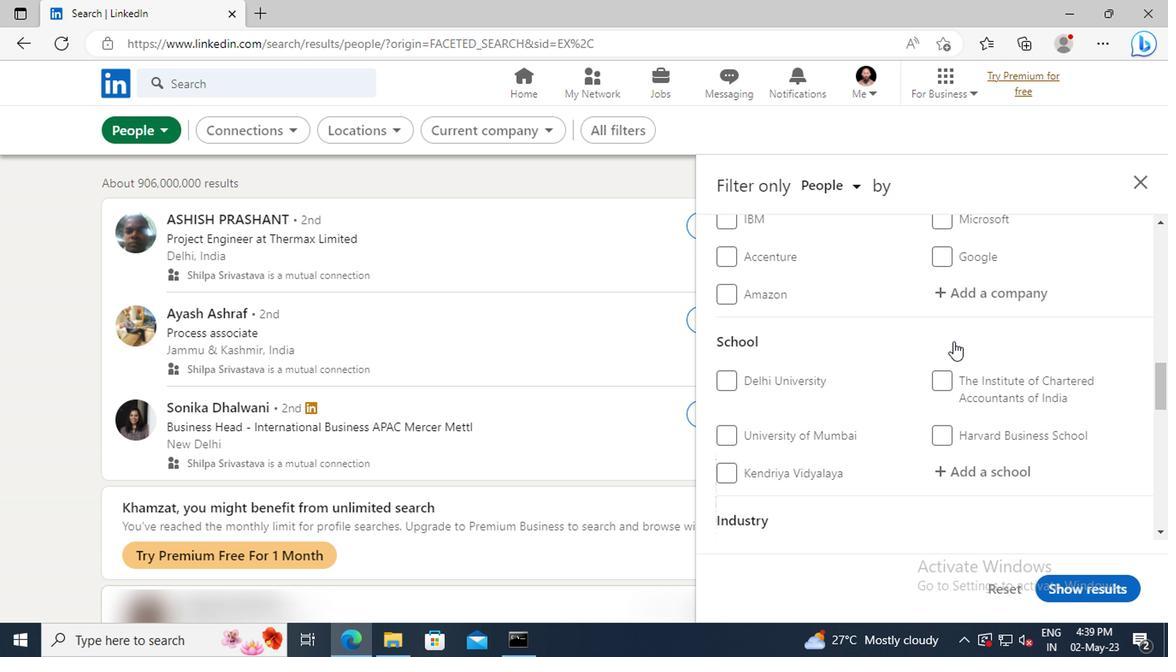
Action: Mouse scrolled (785, 349) with delta (0, 0)
Screenshot: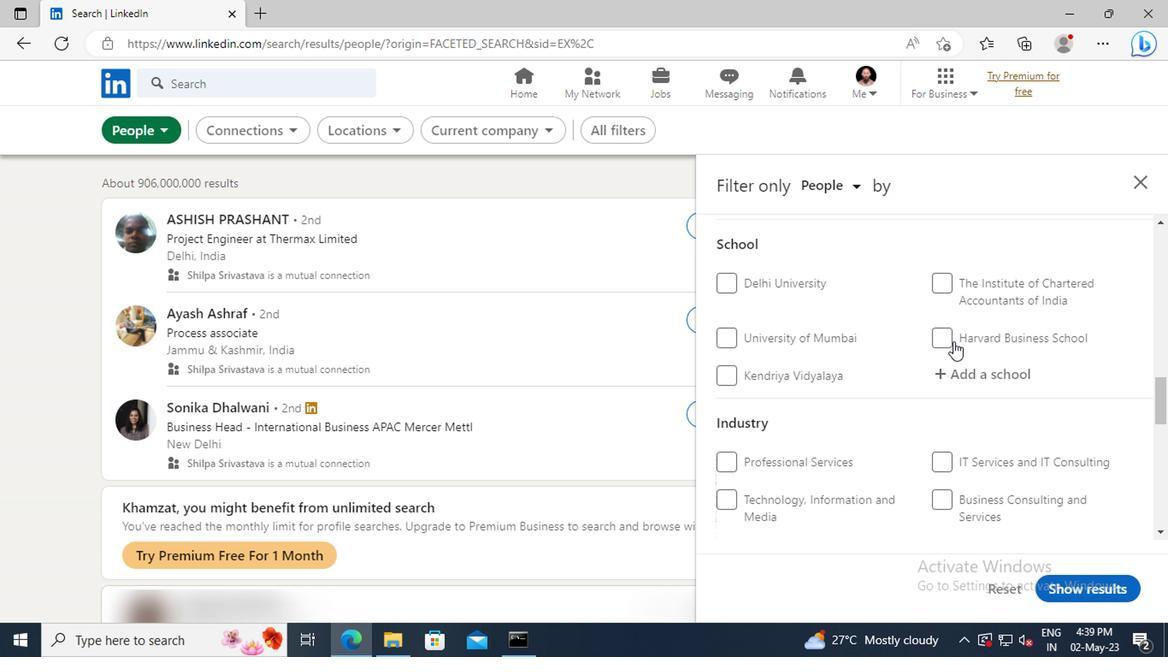 
Action: Mouse scrolled (785, 349) with delta (0, 0)
Screenshot: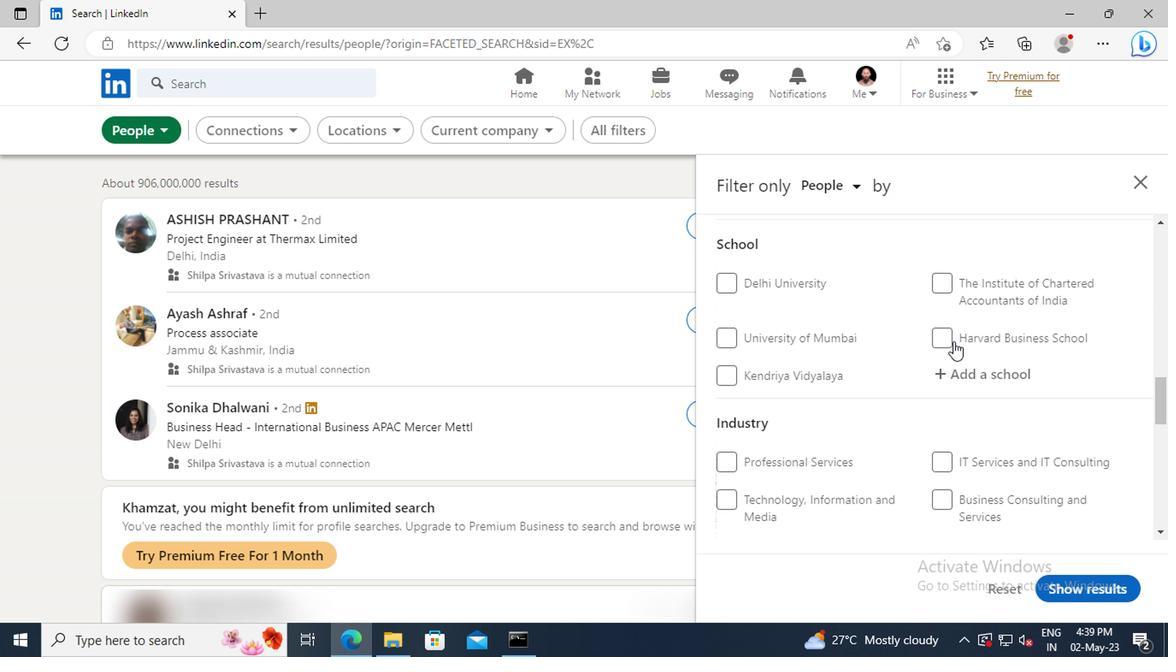 
Action: Mouse scrolled (785, 349) with delta (0, 0)
Screenshot: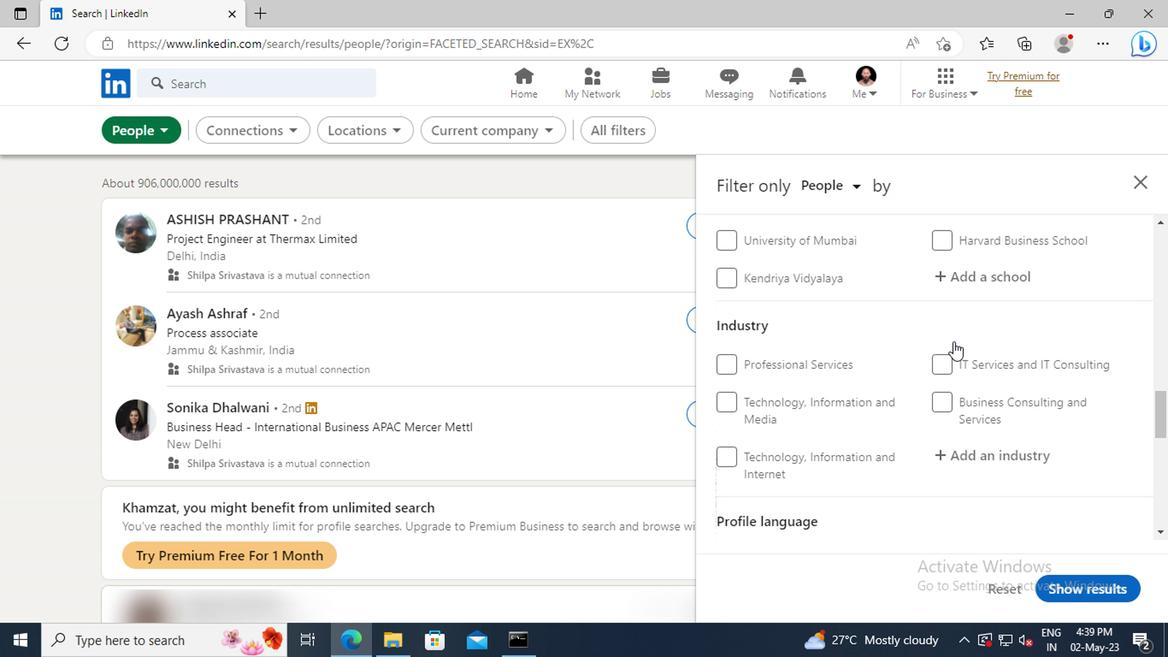 
Action: Mouse scrolled (785, 349) with delta (0, 0)
Screenshot: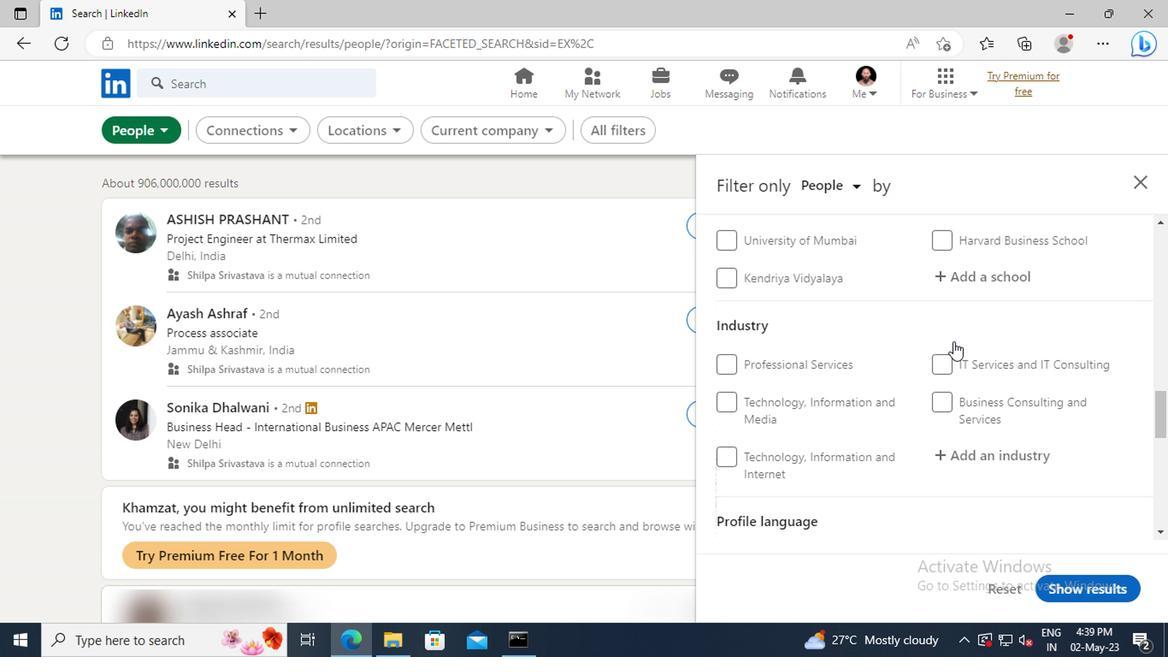 
Action: Mouse scrolled (785, 349) with delta (0, 0)
Screenshot: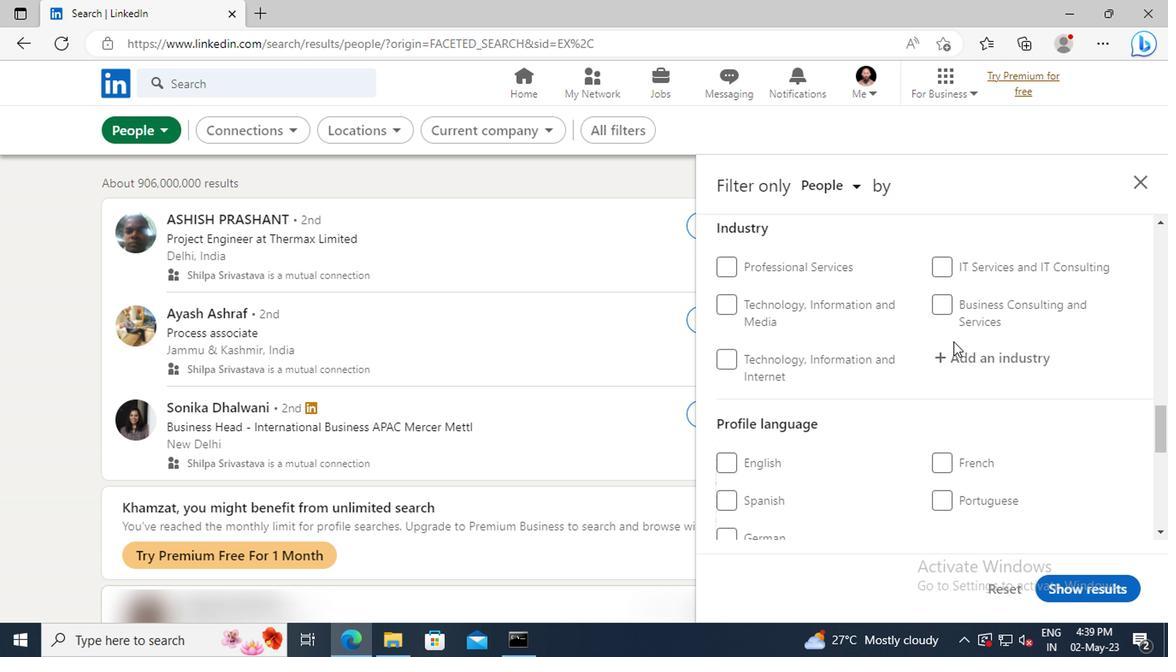 
Action: Mouse scrolled (785, 349) with delta (0, 0)
Screenshot: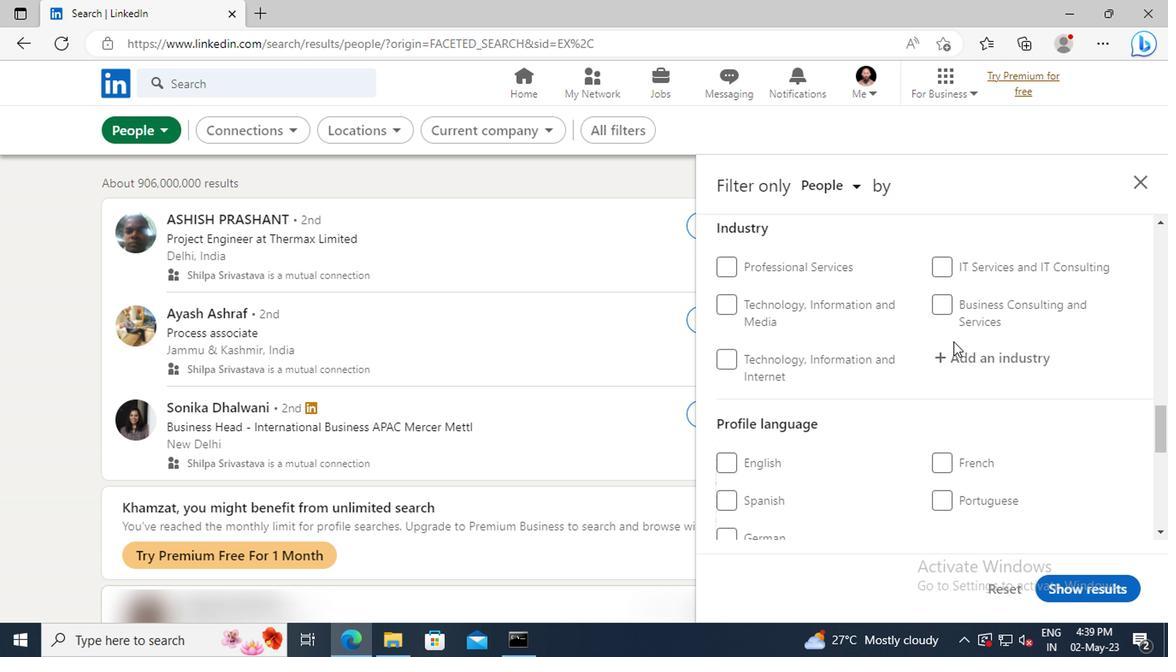 
Action: Mouse moved to (625, 417)
Screenshot: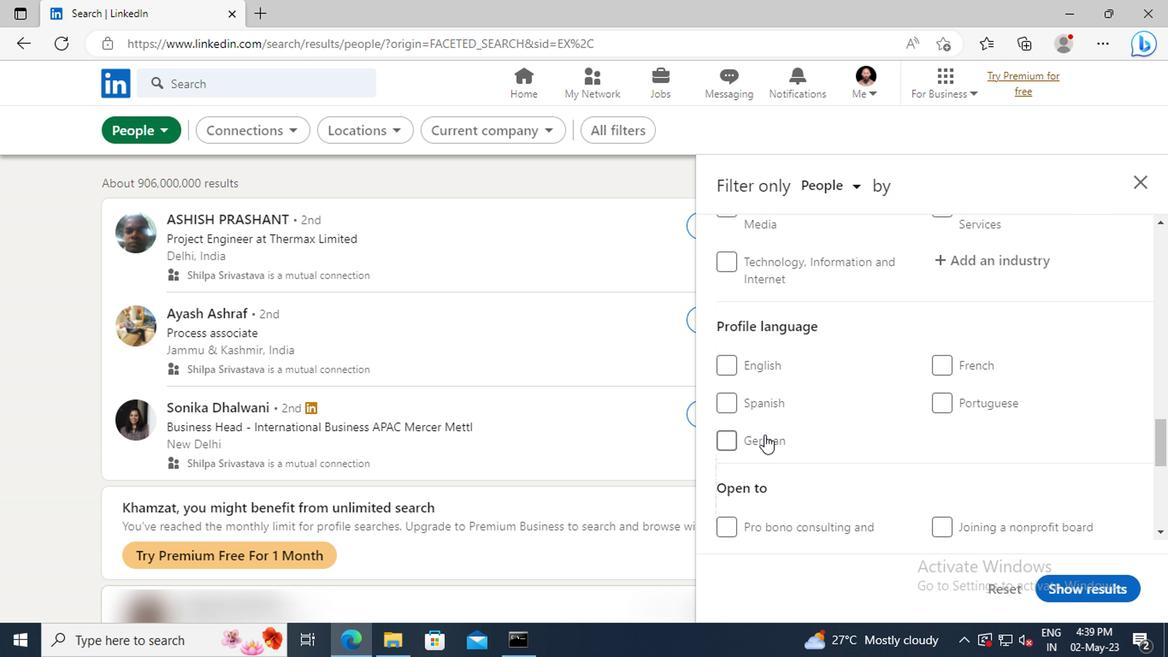 
Action: Mouse pressed left at (625, 417)
Screenshot: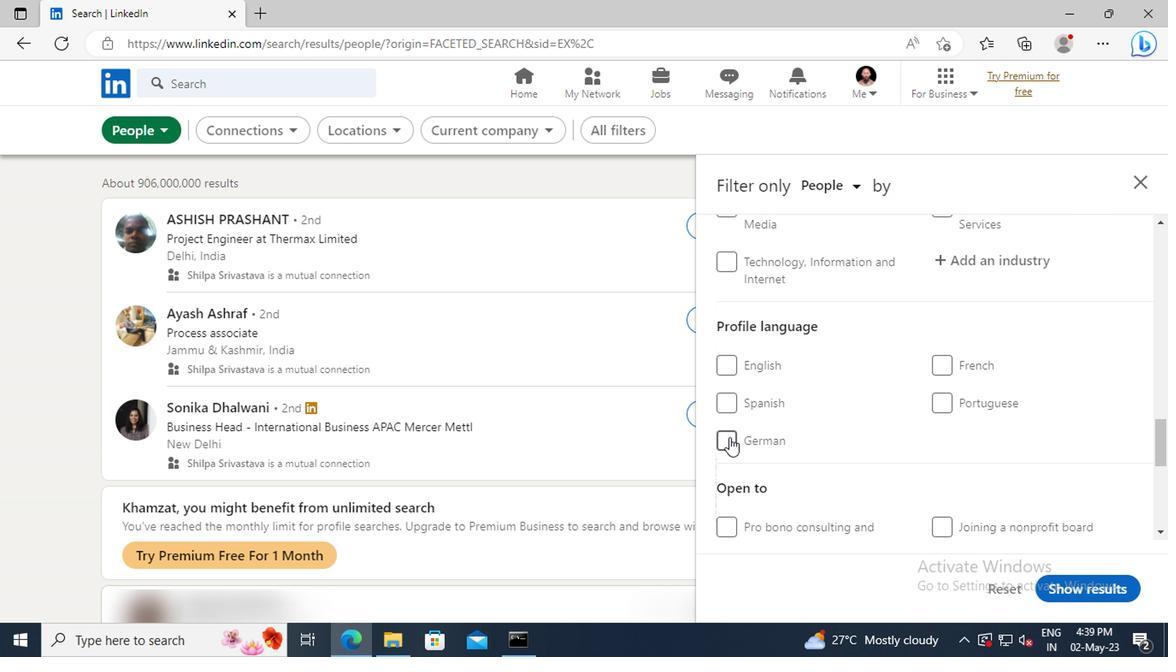
Action: Mouse moved to (776, 392)
Screenshot: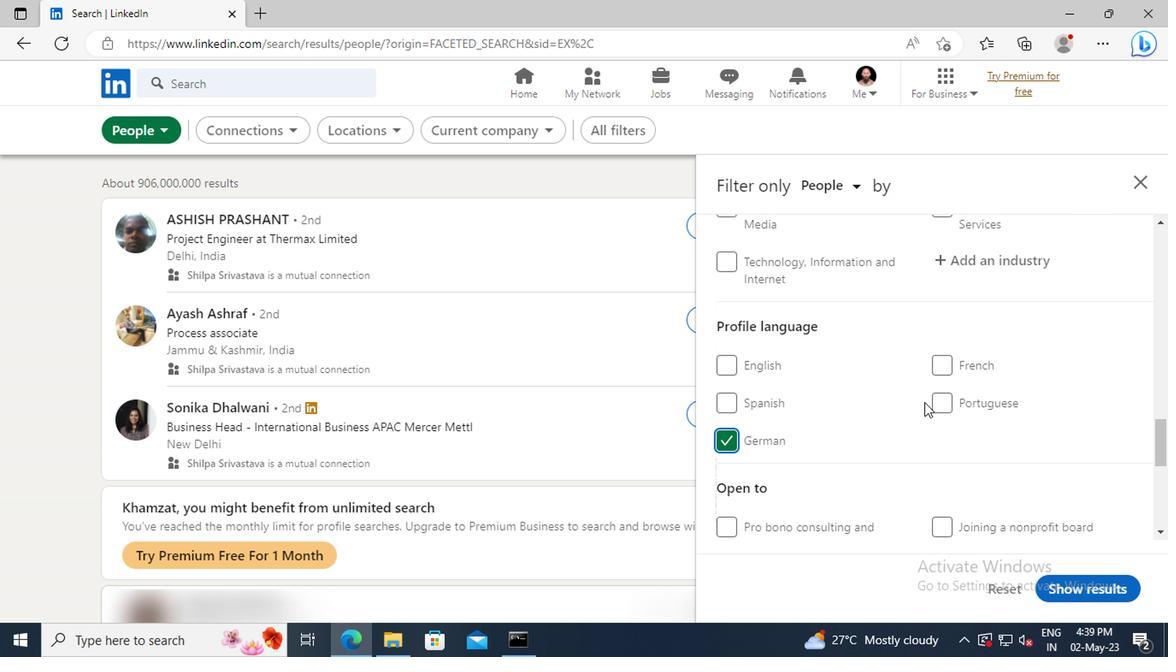 
Action: Mouse scrolled (776, 393) with delta (0, 0)
Screenshot: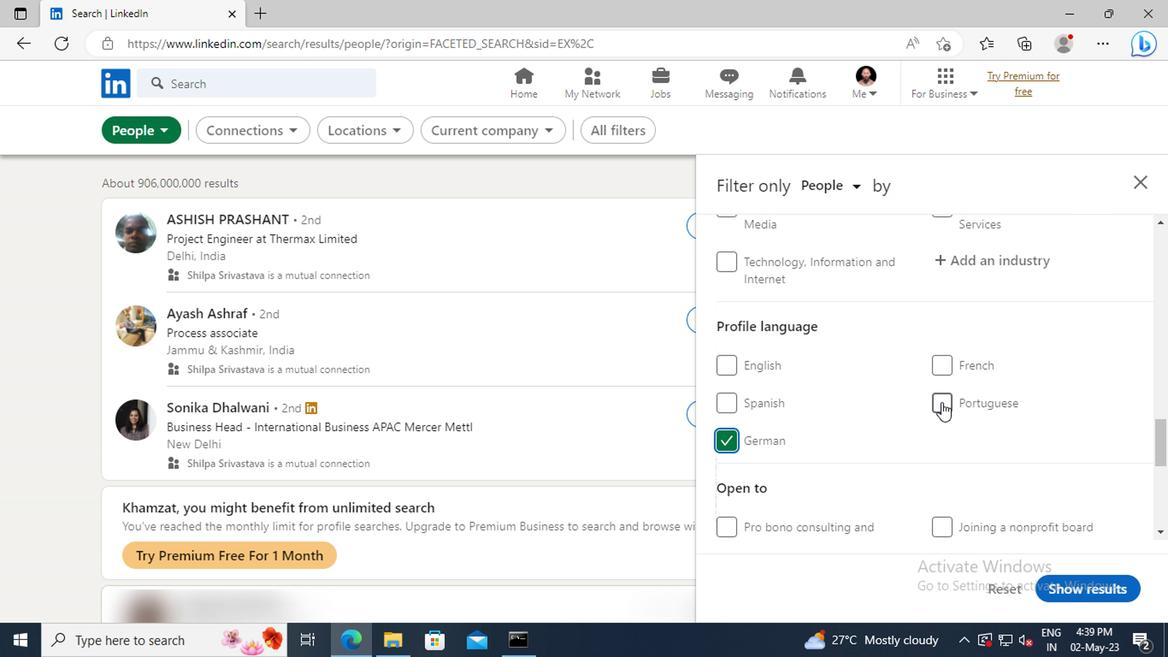 
Action: Mouse scrolled (776, 393) with delta (0, 0)
Screenshot: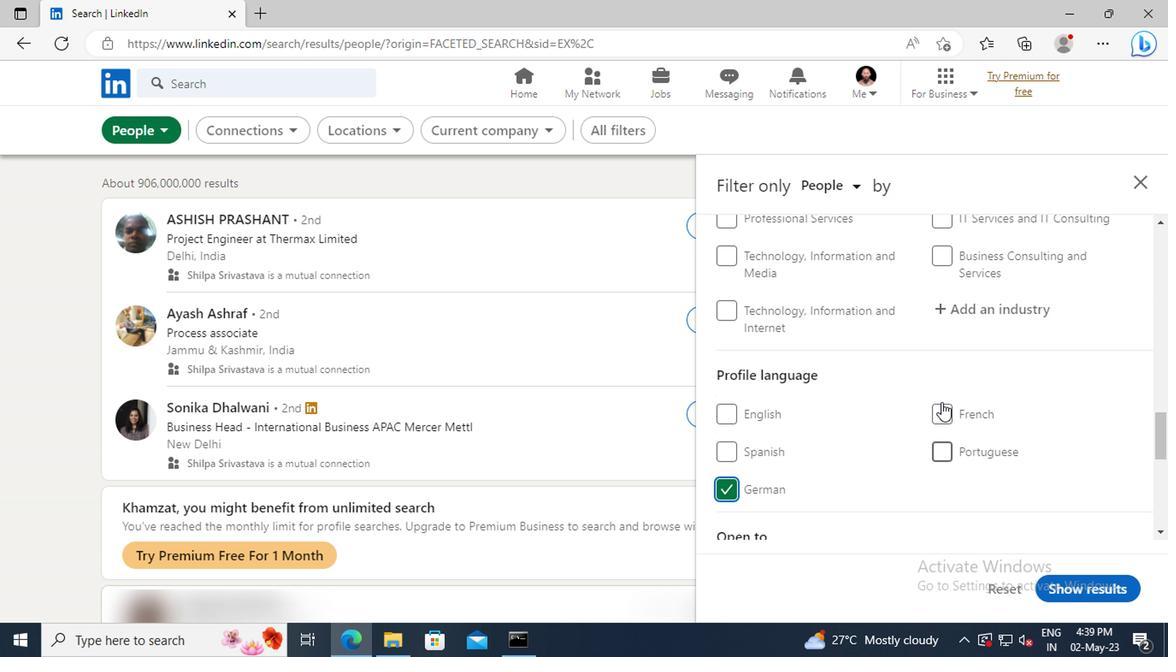 
Action: Mouse scrolled (776, 393) with delta (0, 0)
Screenshot: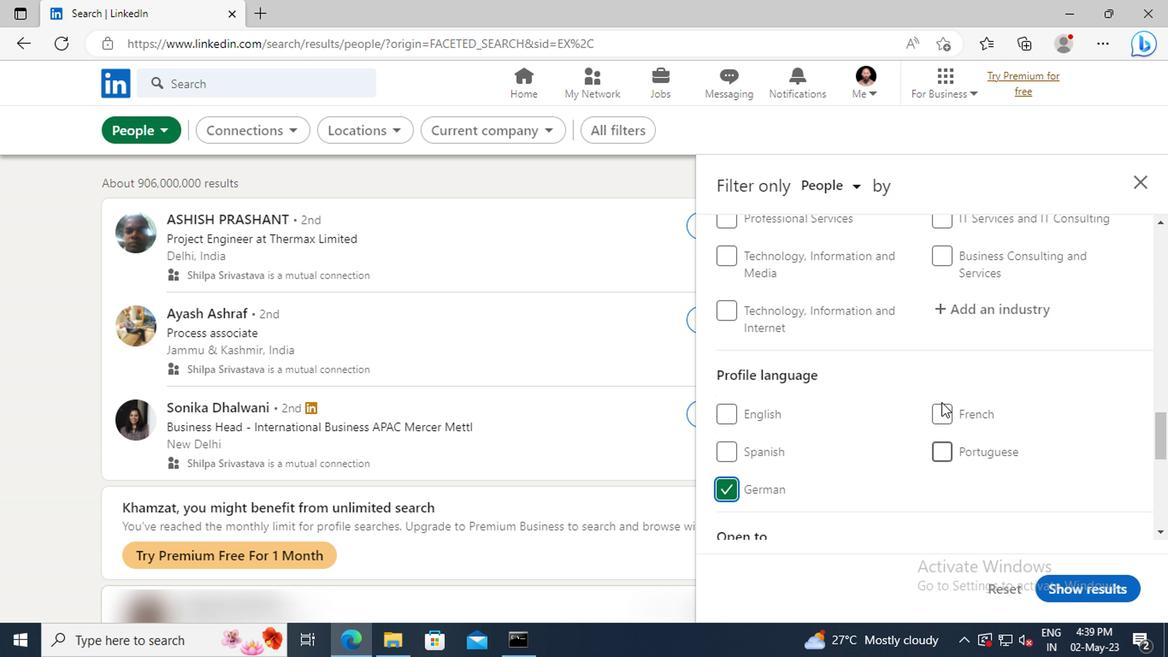 
Action: Mouse scrolled (776, 393) with delta (0, 0)
Screenshot: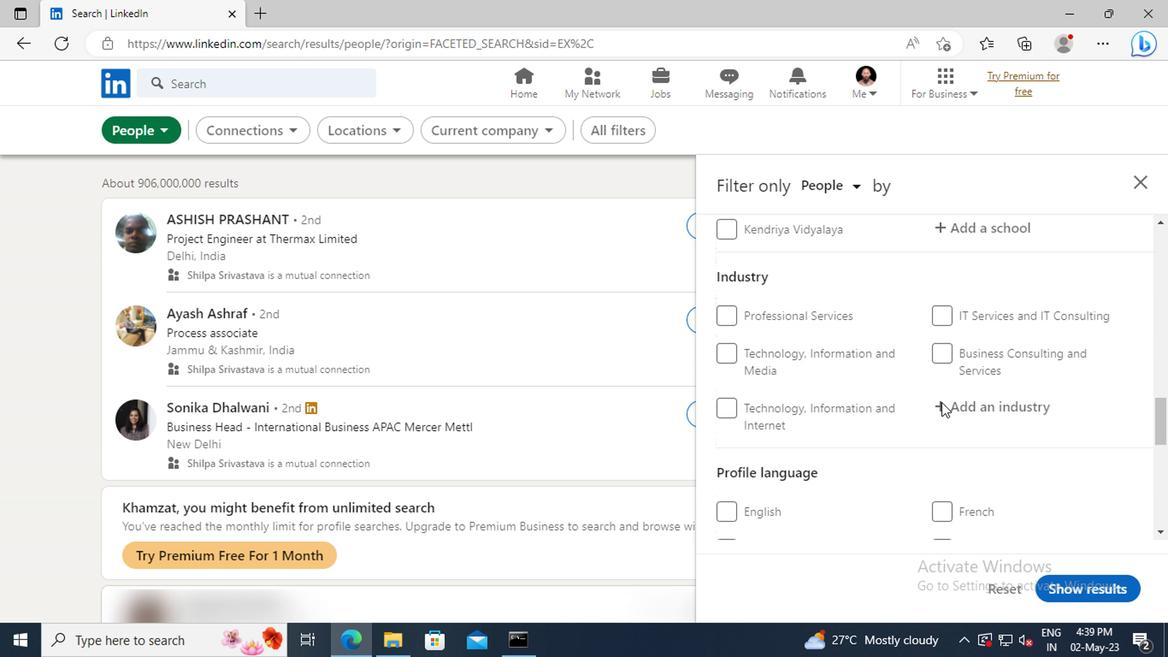 
Action: Mouse scrolled (776, 393) with delta (0, 0)
Screenshot: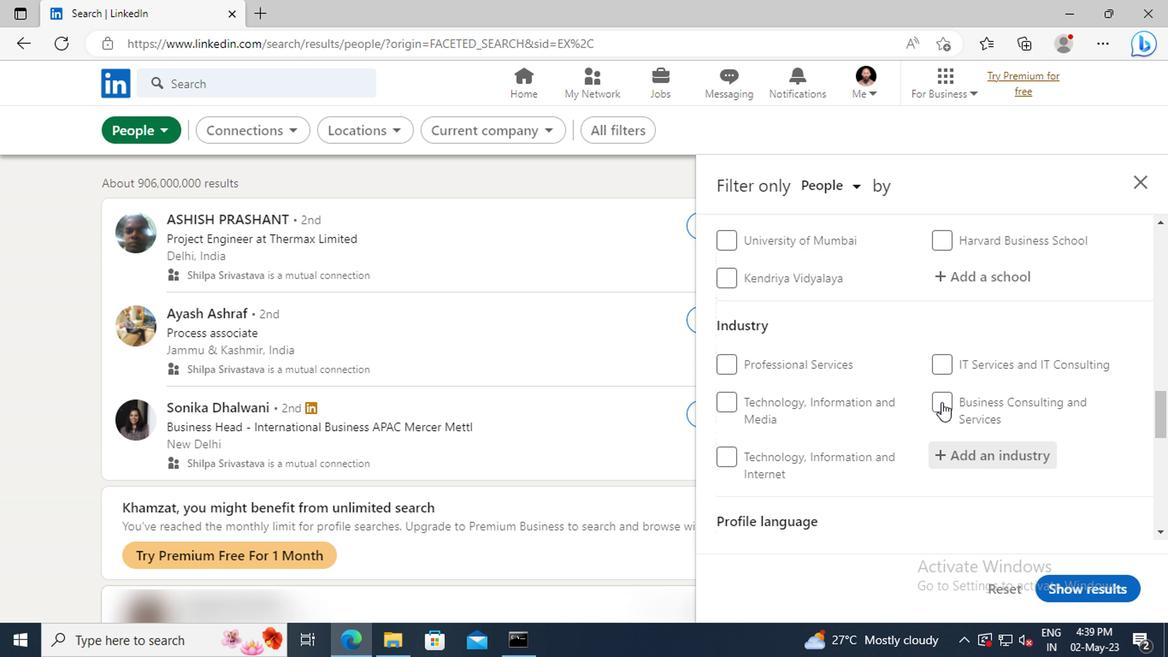 
Action: Mouse scrolled (776, 393) with delta (0, 0)
Screenshot: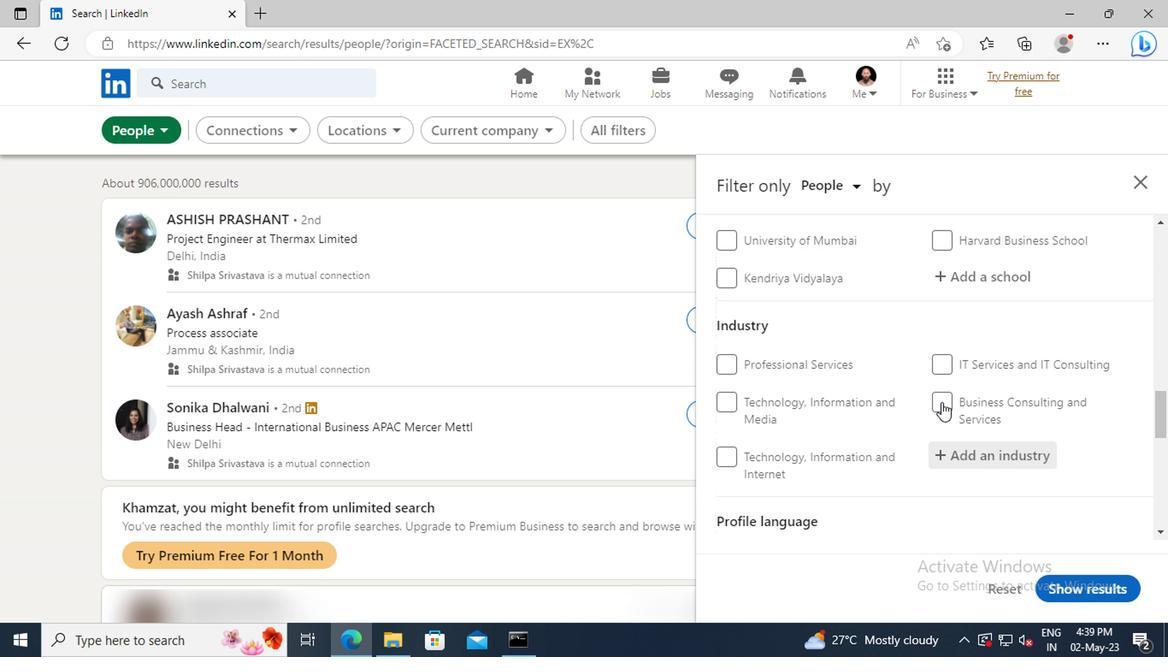 
Action: Mouse scrolled (776, 393) with delta (0, 0)
Screenshot: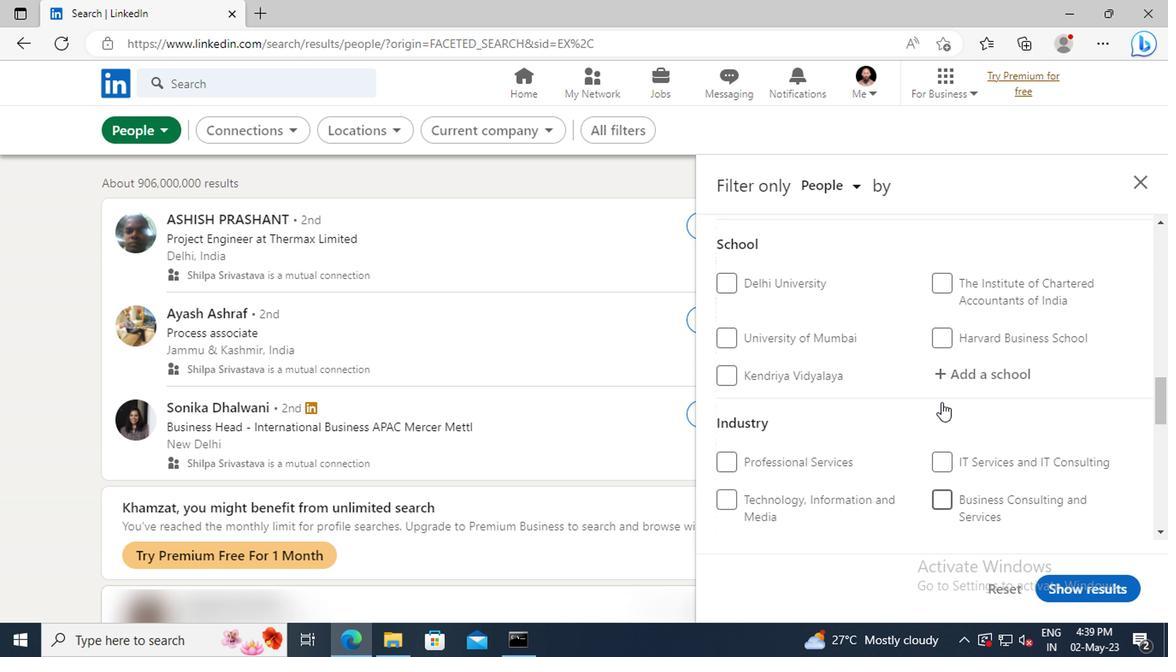 
Action: Mouse scrolled (776, 393) with delta (0, 0)
Screenshot: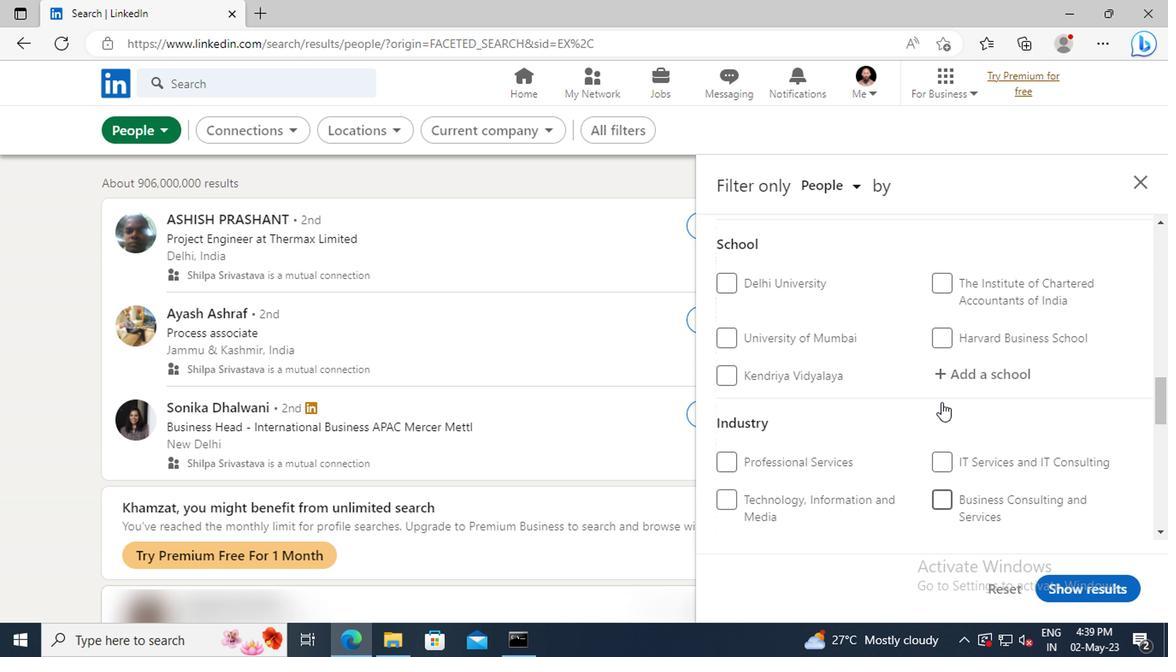 
Action: Mouse scrolled (776, 393) with delta (0, 0)
Screenshot: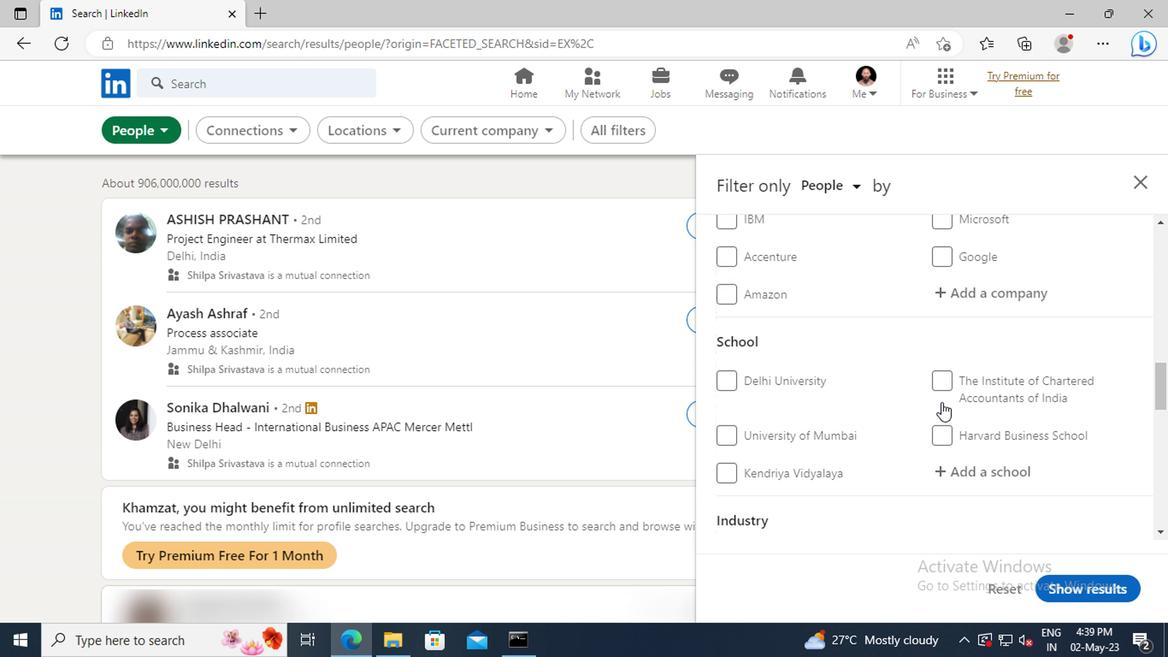 
Action: Mouse scrolled (776, 393) with delta (0, 0)
Screenshot: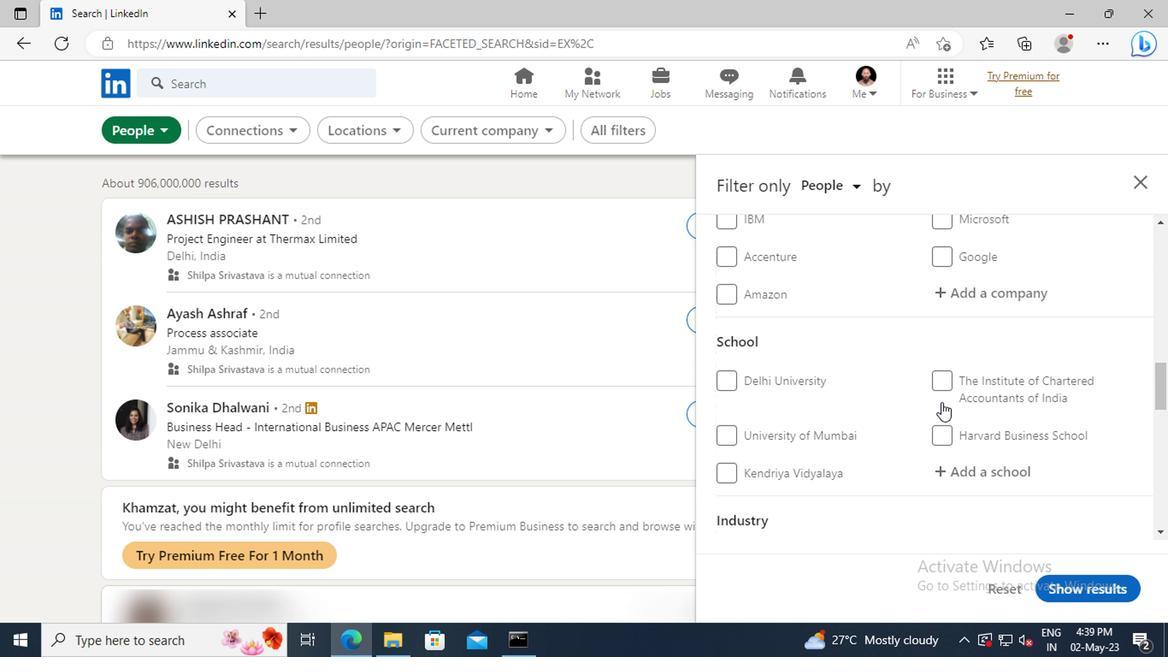 
Action: Mouse scrolled (776, 393) with delta (0, 0)
Screenshot: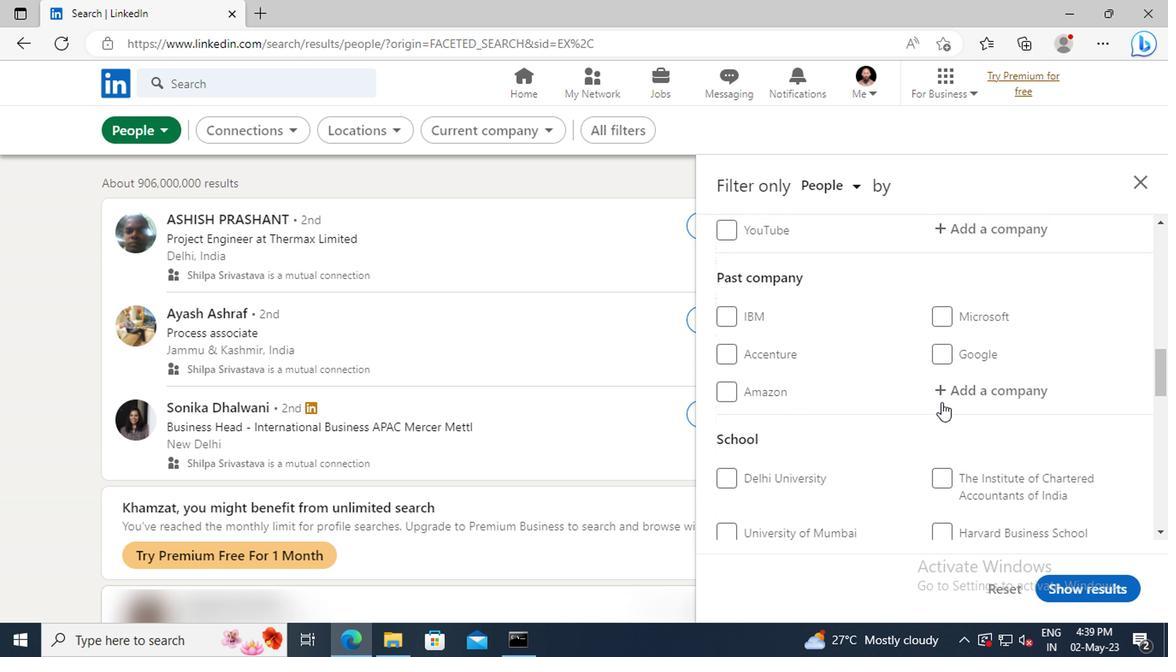 
Action: Mouse scrolled (776, 393) with delta (0, 0)
Screenshot: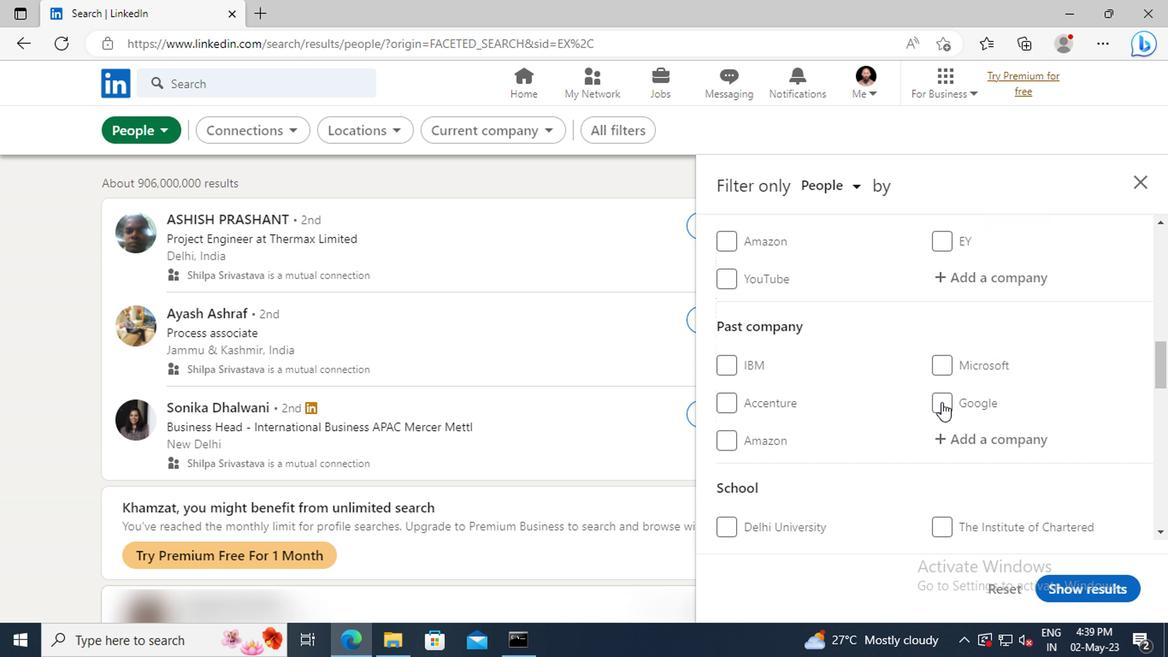 
Action: Mouse scrolled (776, 393) with delta (0, 0)
Screenshot: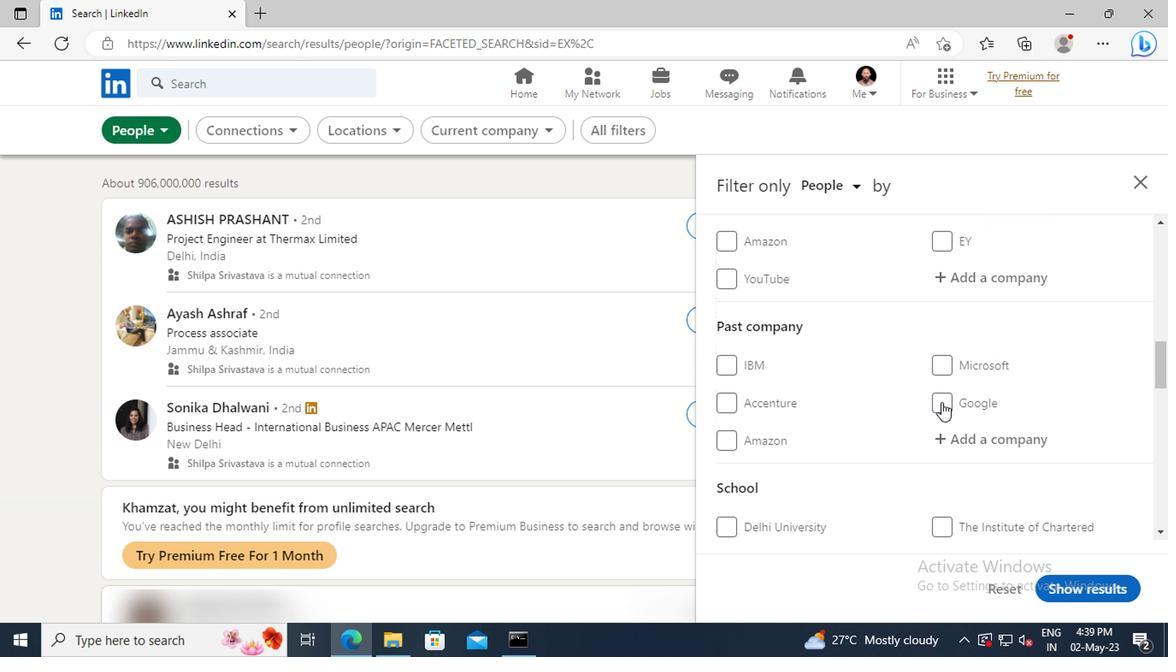 
Action: Mouse moved to (785, 376)
Screenshot: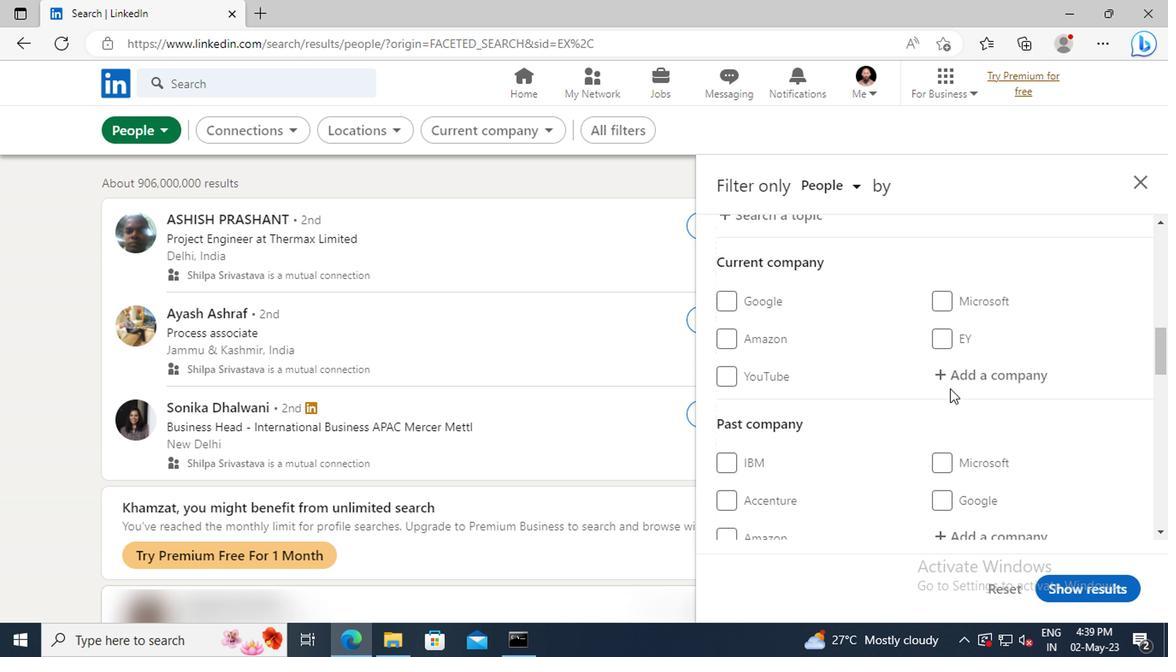 
Action: Mouse pressed left at (785, 376)
Screenshot: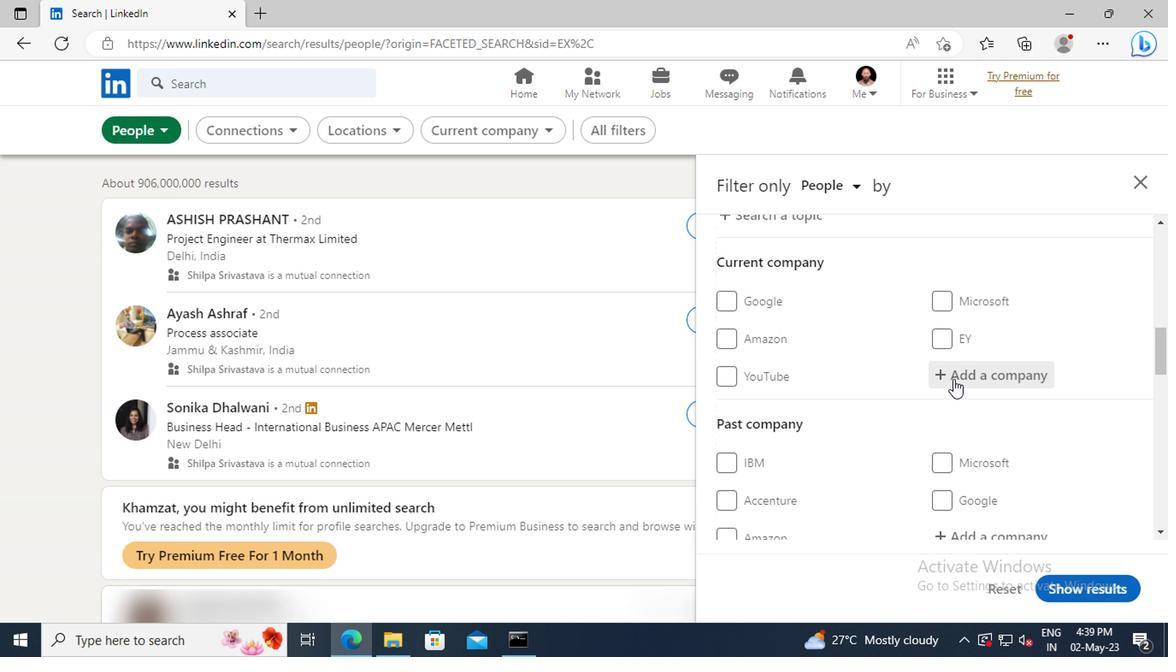 
Action: Key pressed <Key.shift>LET<Key.space>US<Key.space><Key.shift>LEAD
Screenshot: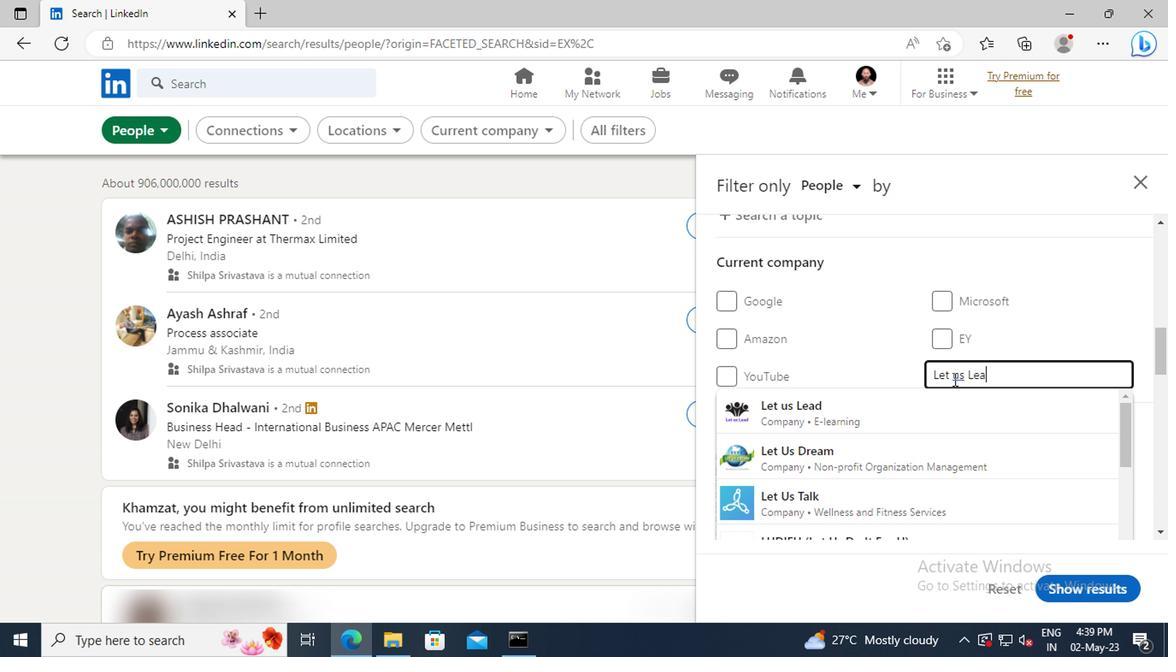 
Action: Mouse moved to (782, 392)
Screenshot: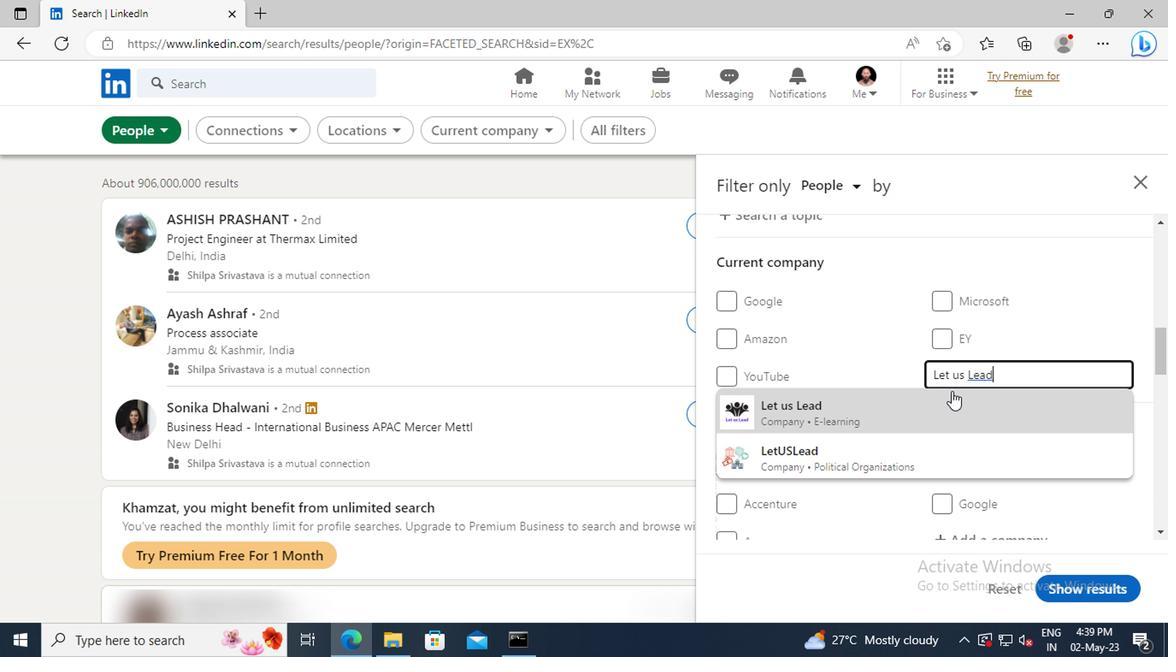 
Action: Mouse pressed left at (782, 392)
Screenshot: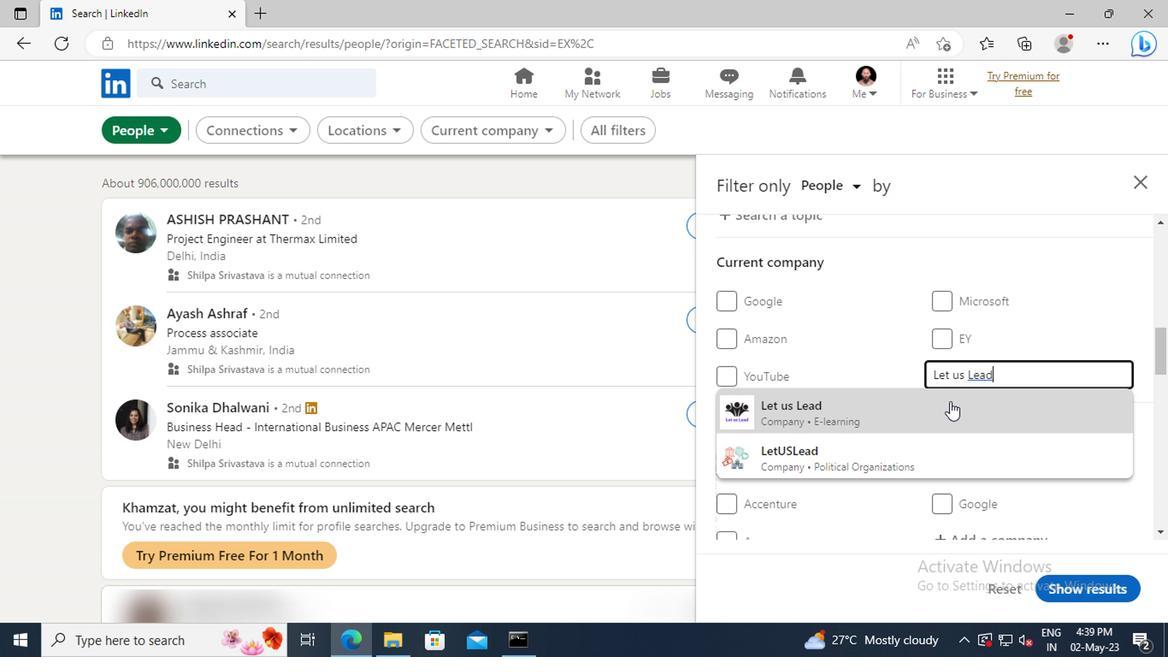
Action: Mouse scrolled (782, 391) with delta (0, 0)
Screenshot: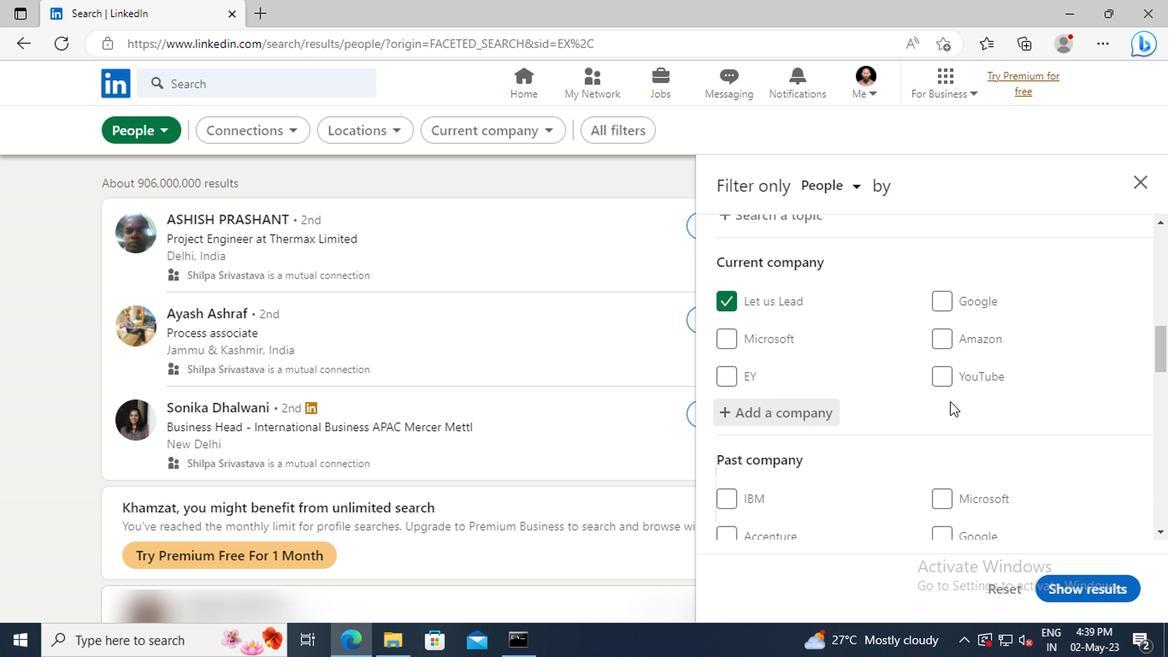 
Action: Mouse scrolled (782, 391) with delta (0, 0)
Screenshot: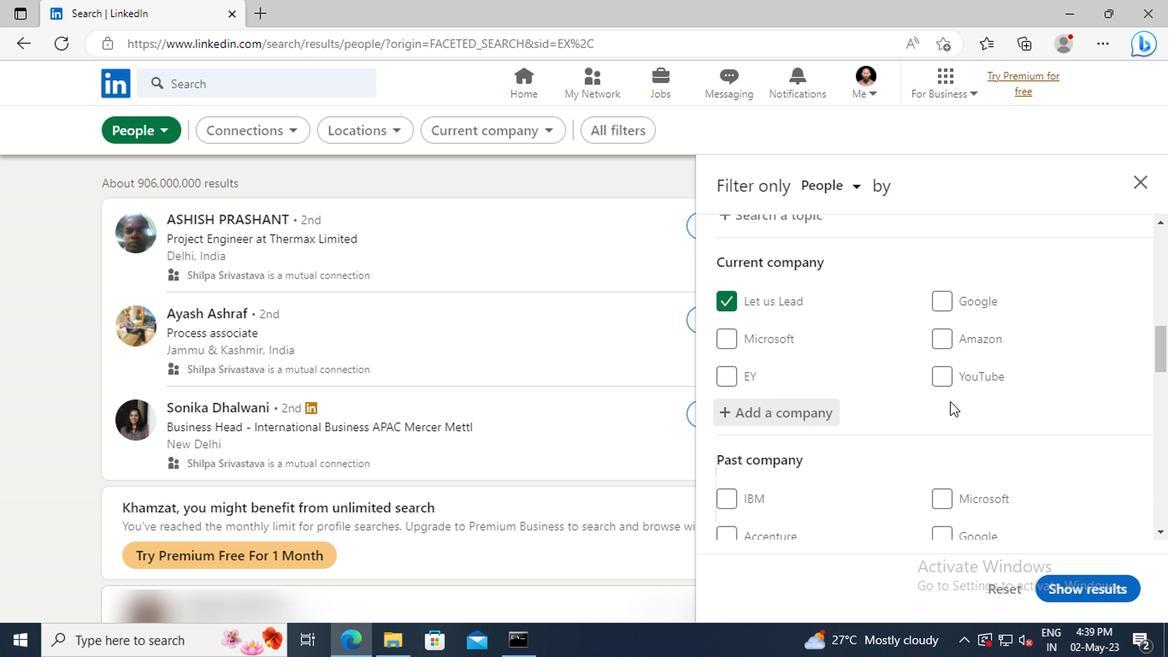 
Action: Mouse moved to (779, 372)
Screenshot: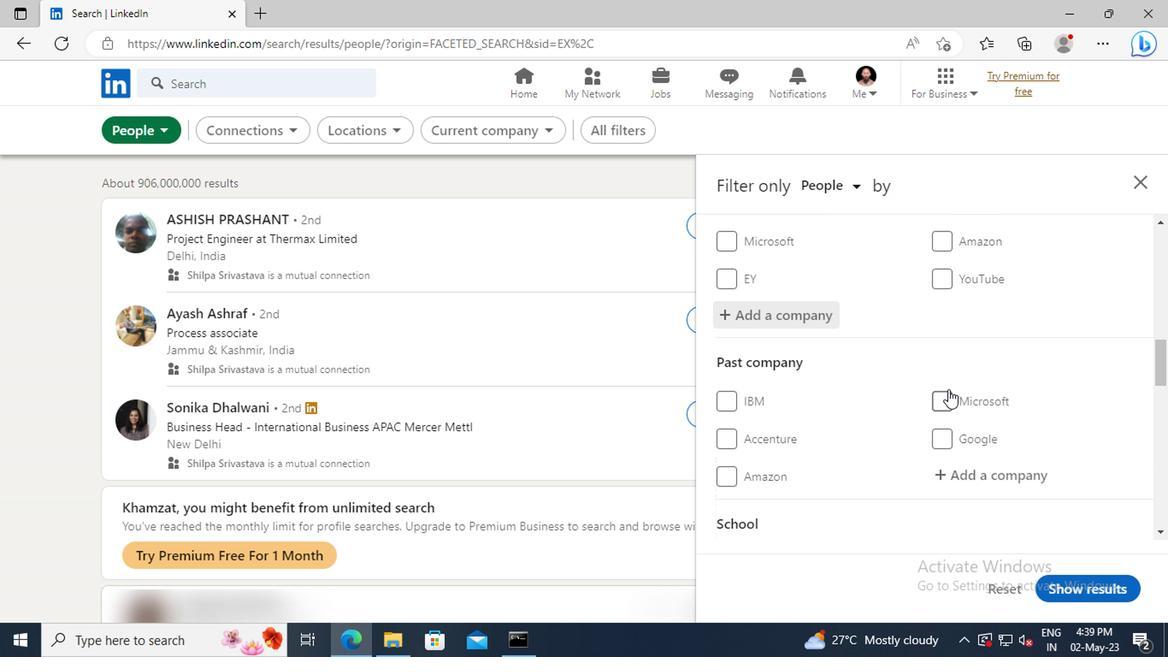 
Action: Mouse scrolled (779, 371) with delta (0, 0)
Screenshot: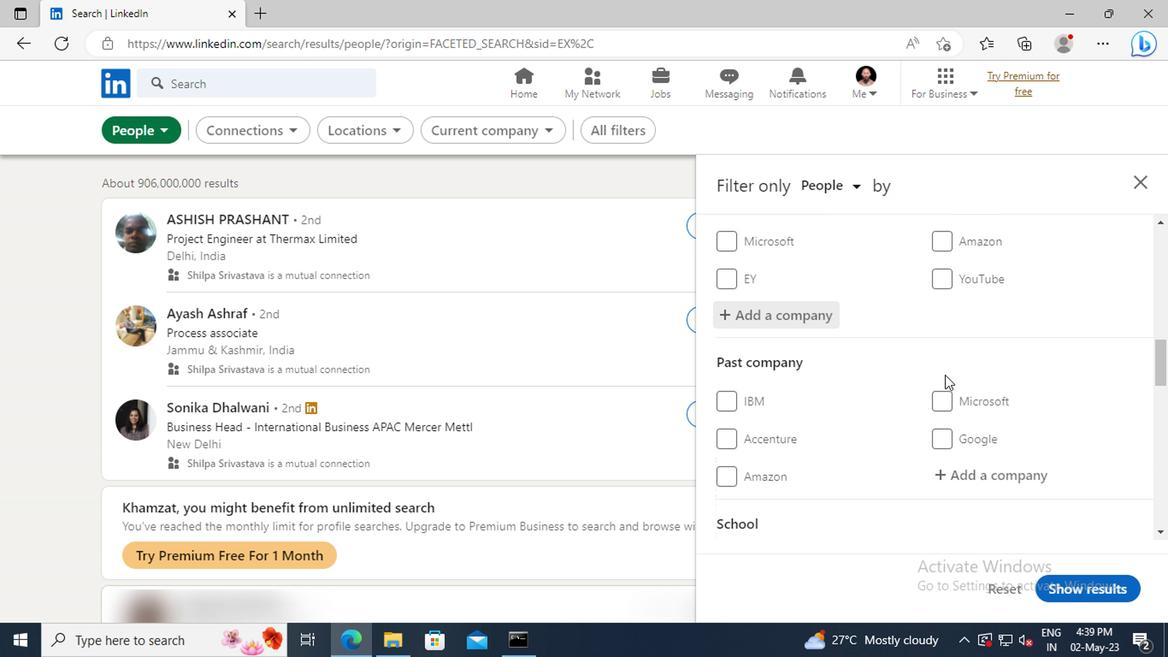 
Action: Mouse scrolled (779, 371) with delta (0, 0)
Screenshot: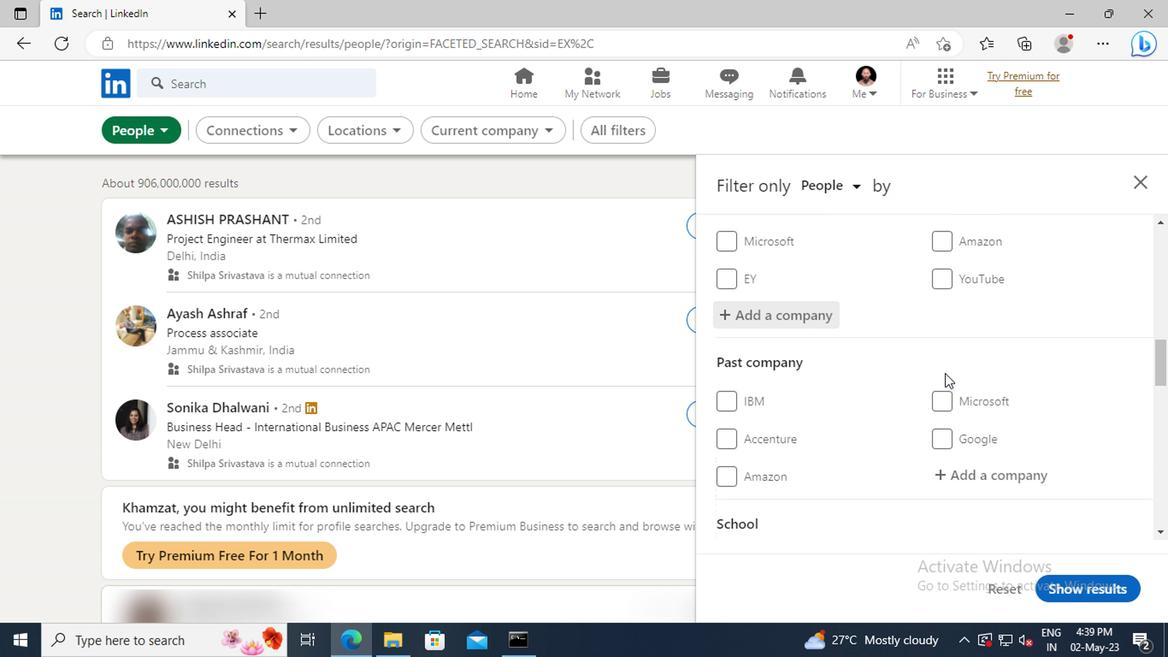 
Action: Mouse moved to (779, 371)
Screenshot: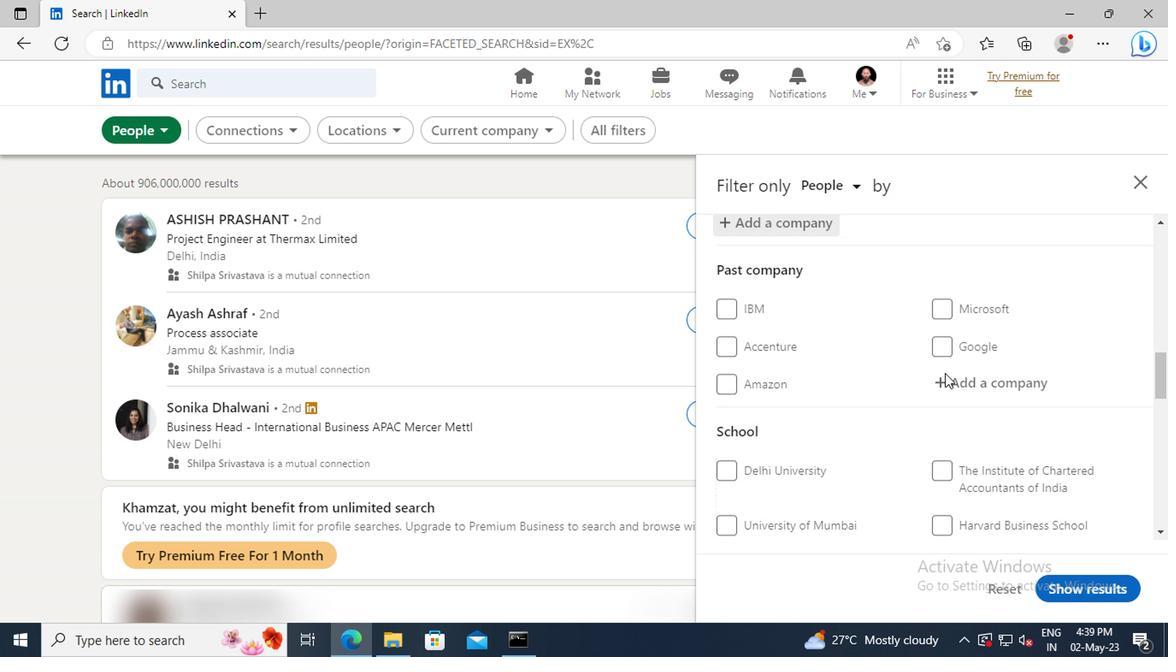 
Action: Mouse scrolled (779, 370) with delta (0, 0)
Screenshot: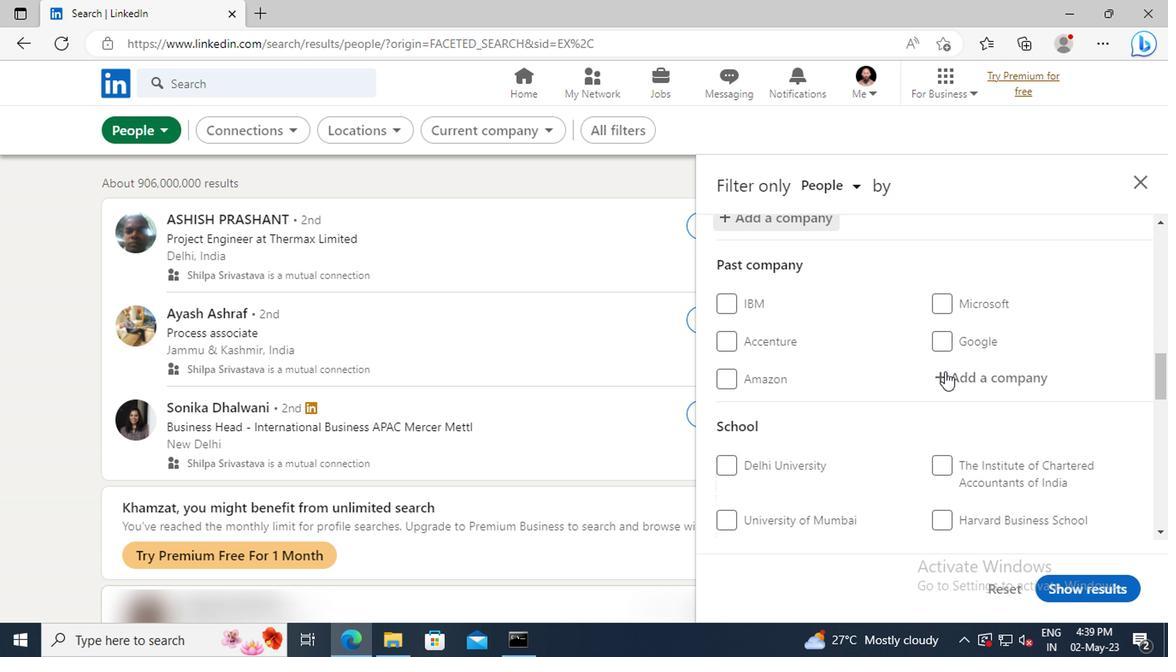 
Action: Mouse scrolled (779, 370) with delta (0, 0)
Screenshot: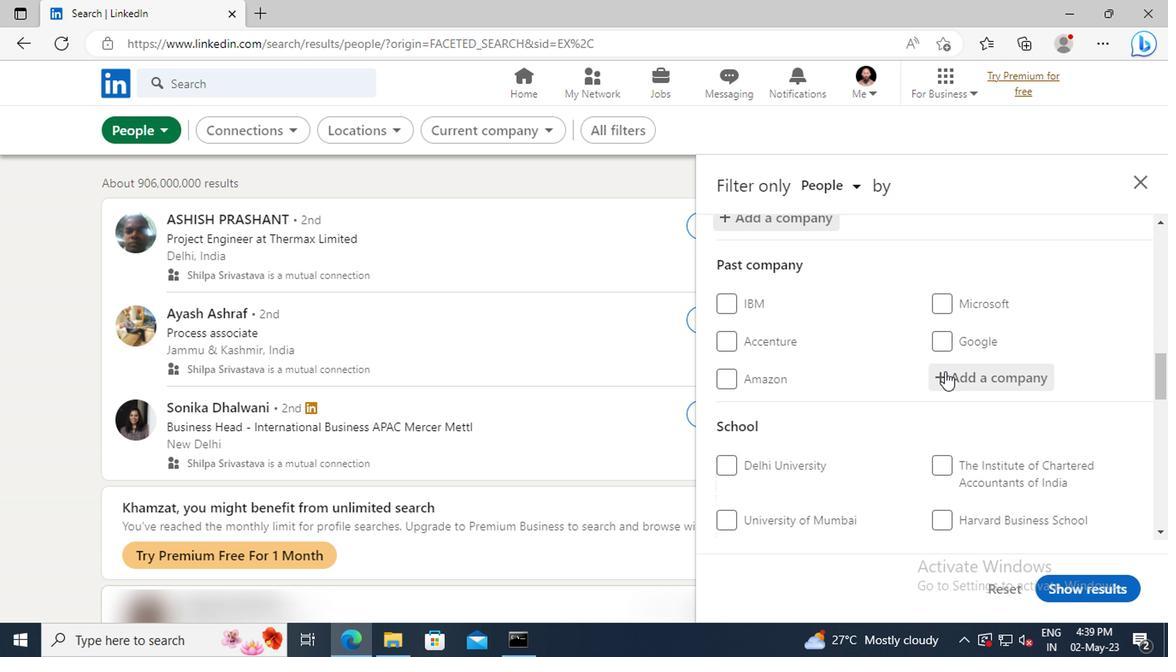 
Action: Mouse scrolled (779, 370) with delta (0, 0)
Screenshot: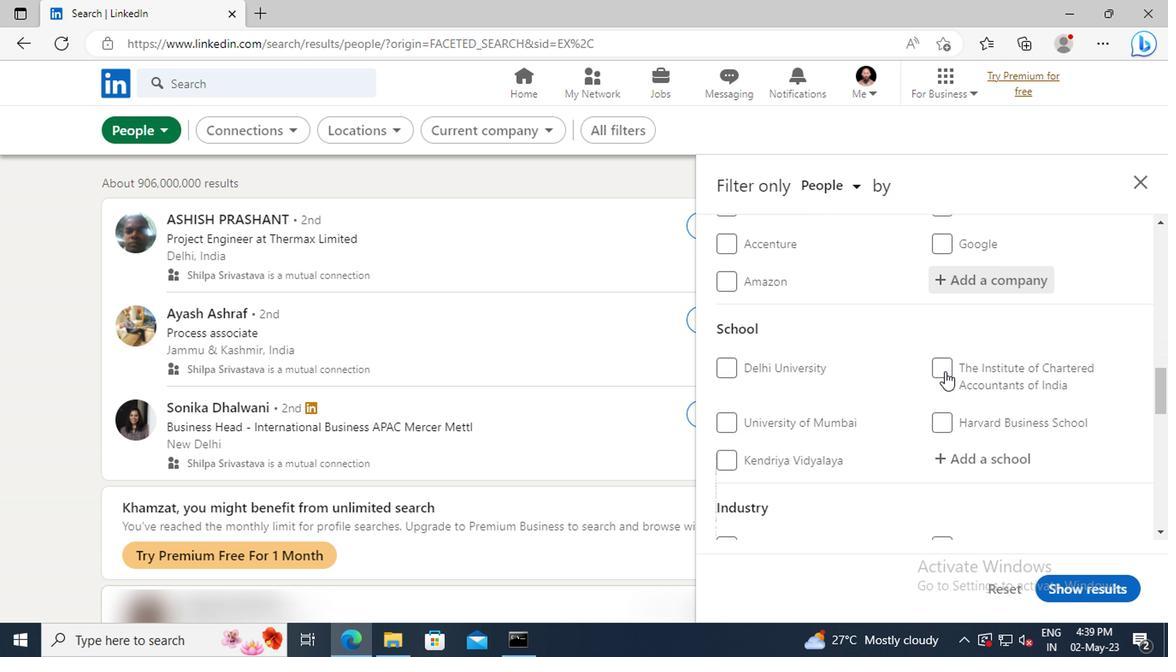 
Action: Mouse scrolled (779, 370) with delta (0, 0)
Screenshot: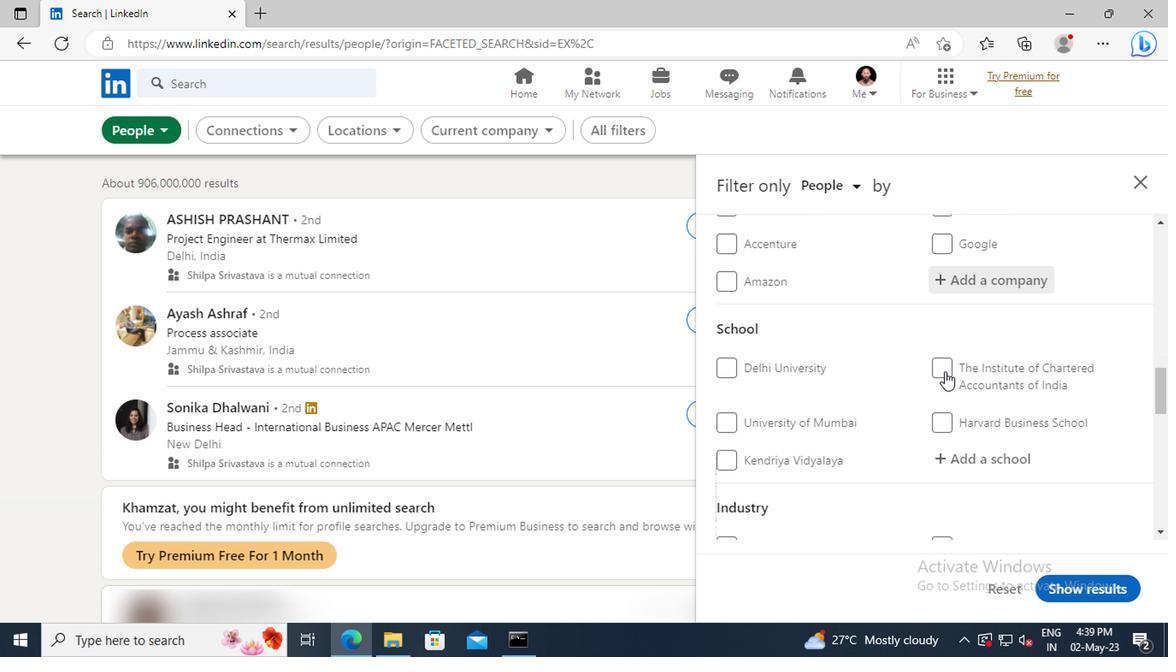 
Action: Mouse moved to (785, 368)
Screenshot: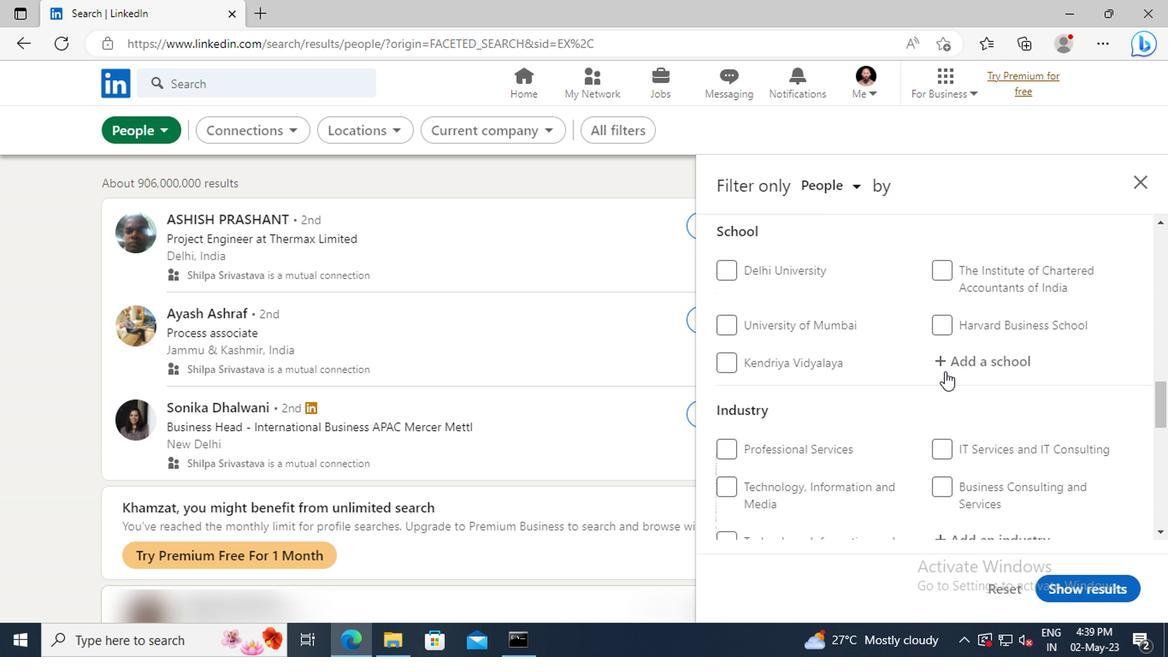 
Action: Mouse pressed left at (785, 368)
Screenshot: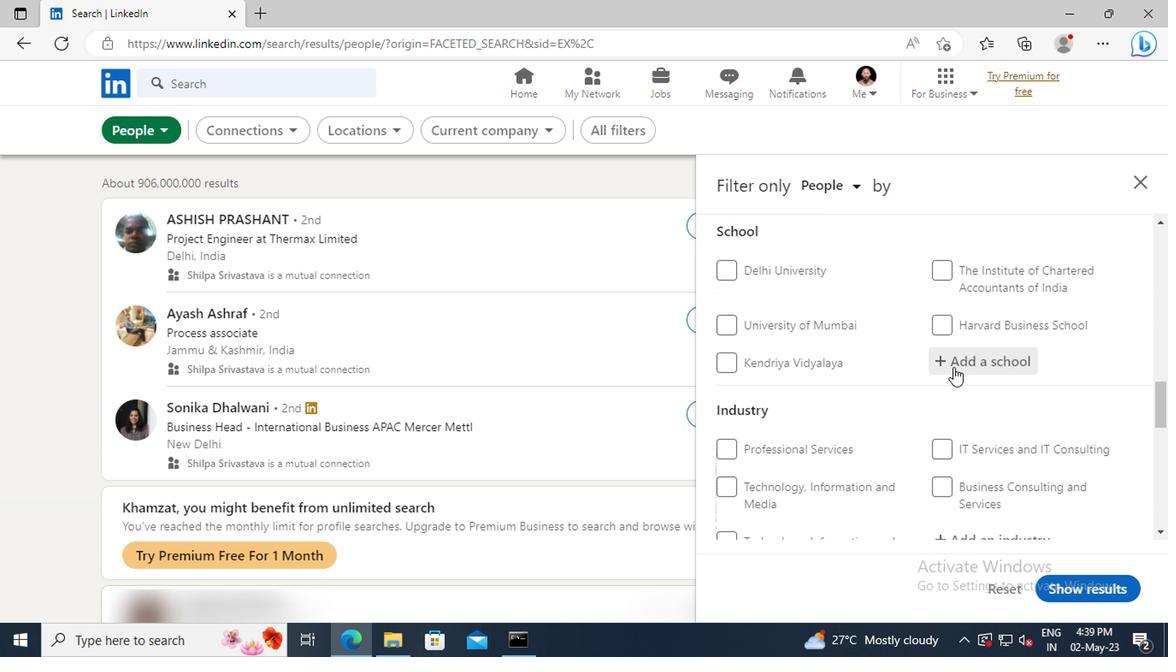 
Action: Mouse moved to (767, 358)
Screenshot: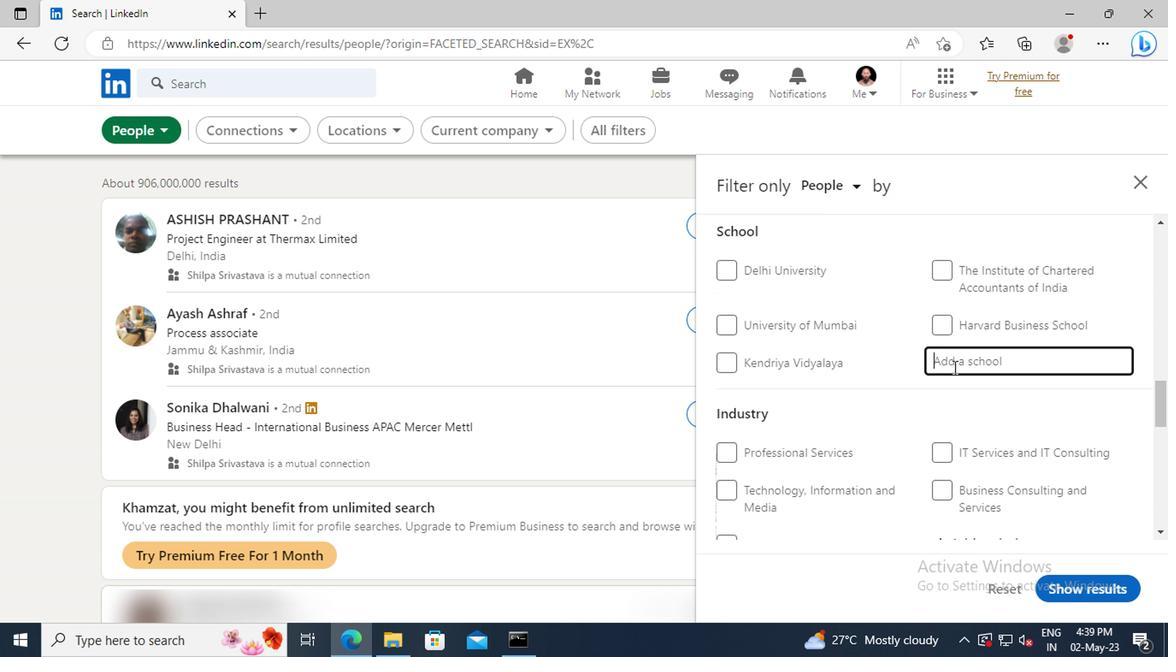 
Action: Key pressed <Key.shift>GOOGLE<Key.space><Key.shift>DEVELOPER<Key.space><Key.shift>GROUP<Key.space>-<Key.space>
Screenshot: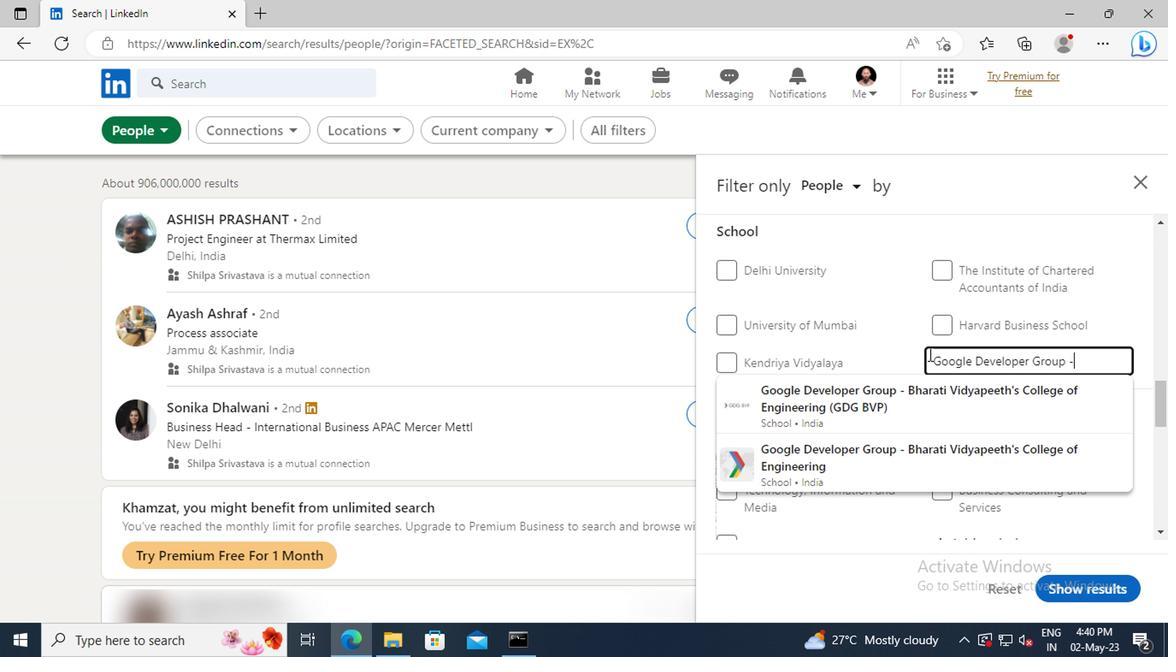 
Action: Mouse moved to (757, 388)
Screenshot: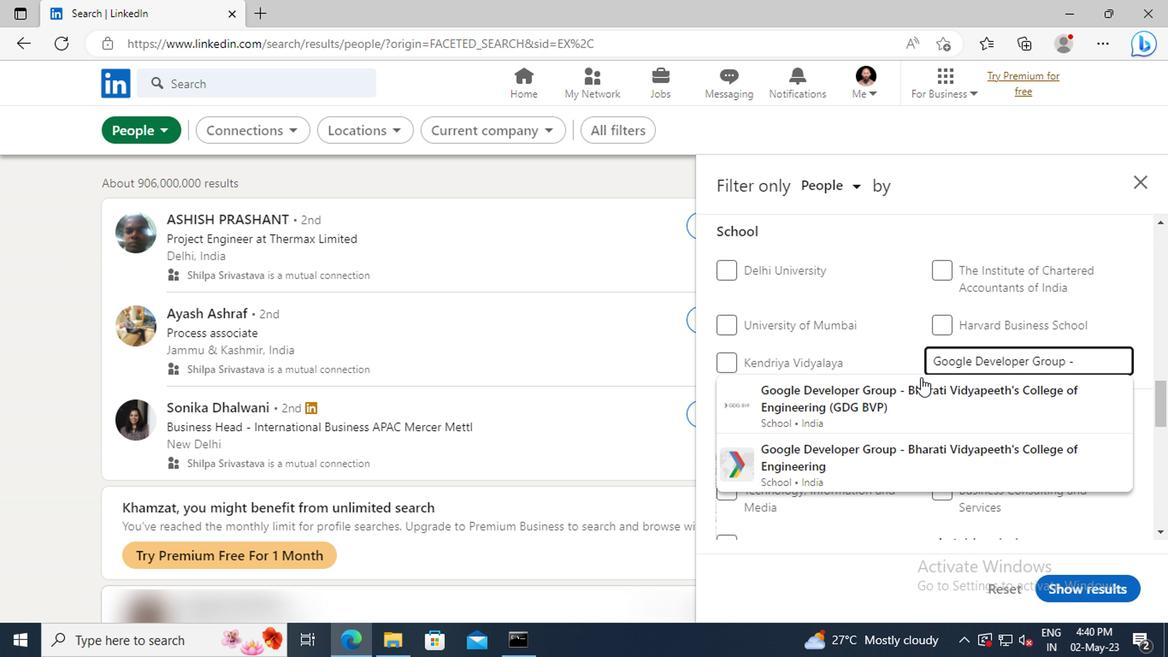 
Action: Mouse pressed left at (757, 388)
Screenshot: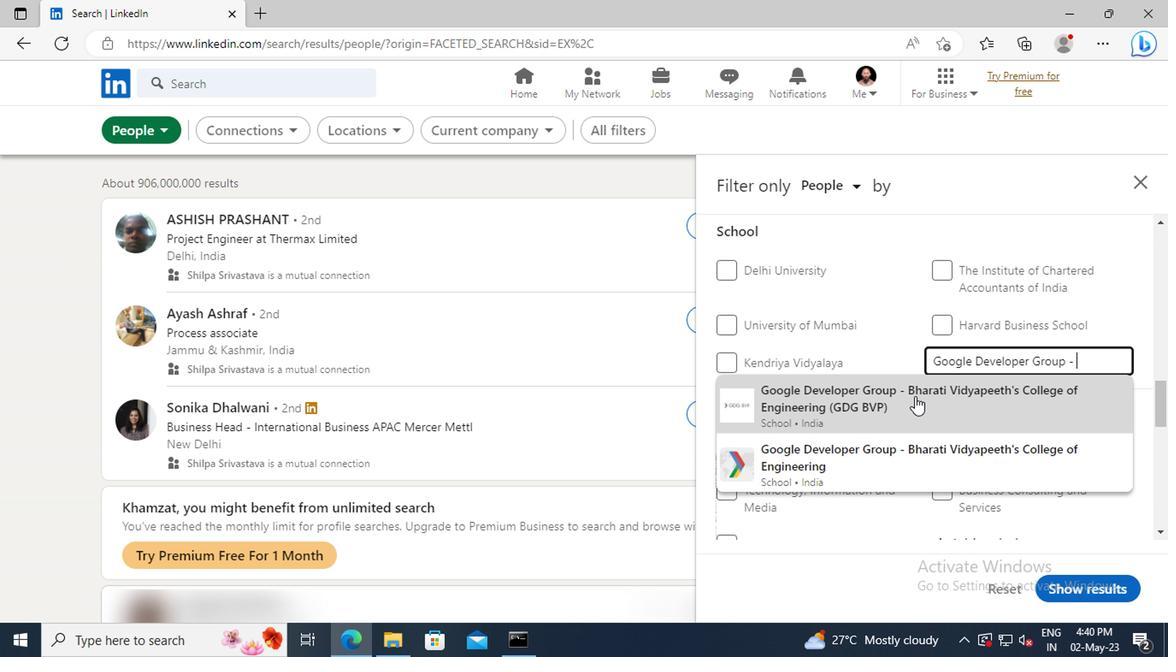 
Action: Mouse scrolled (757, 388) with delta (0, 0)
Screenshot: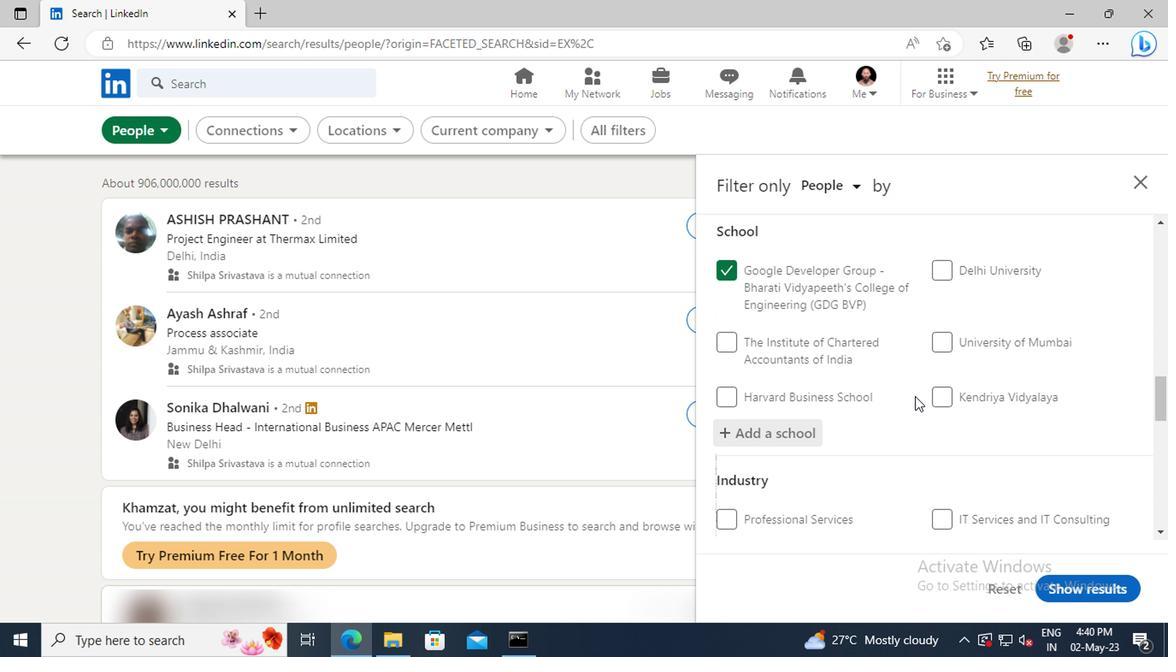
Action: Mouse scrolled (757, 388) with delta (0, 0)
Screenshot: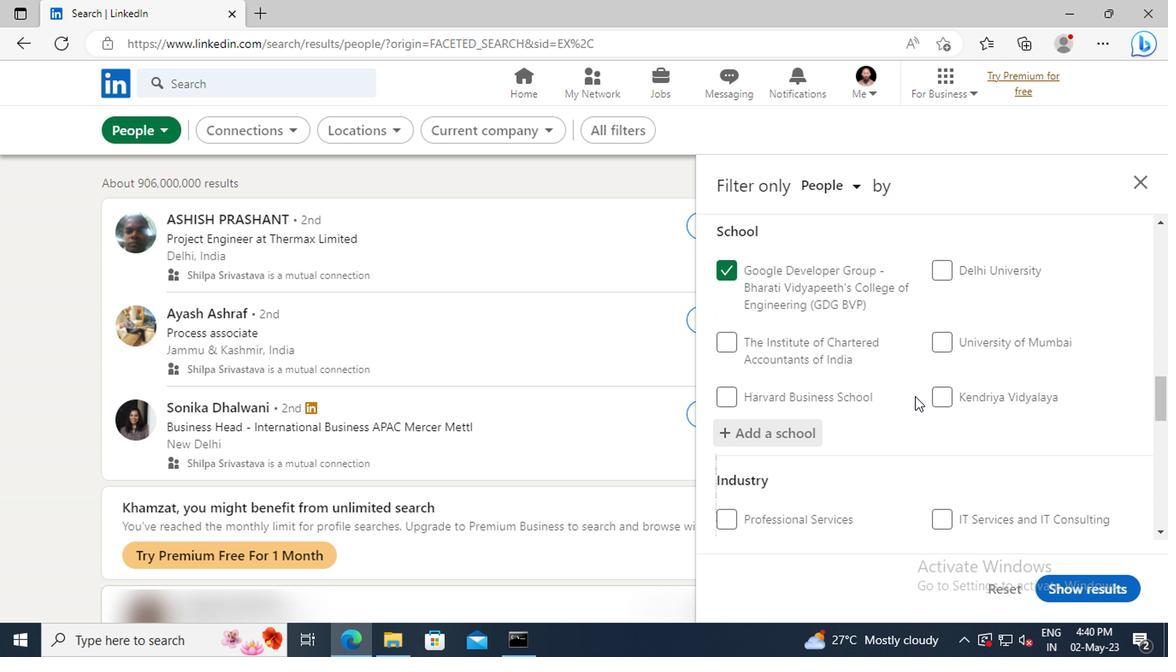 
Action: Mouse moved to (751, 380)
Screenshot: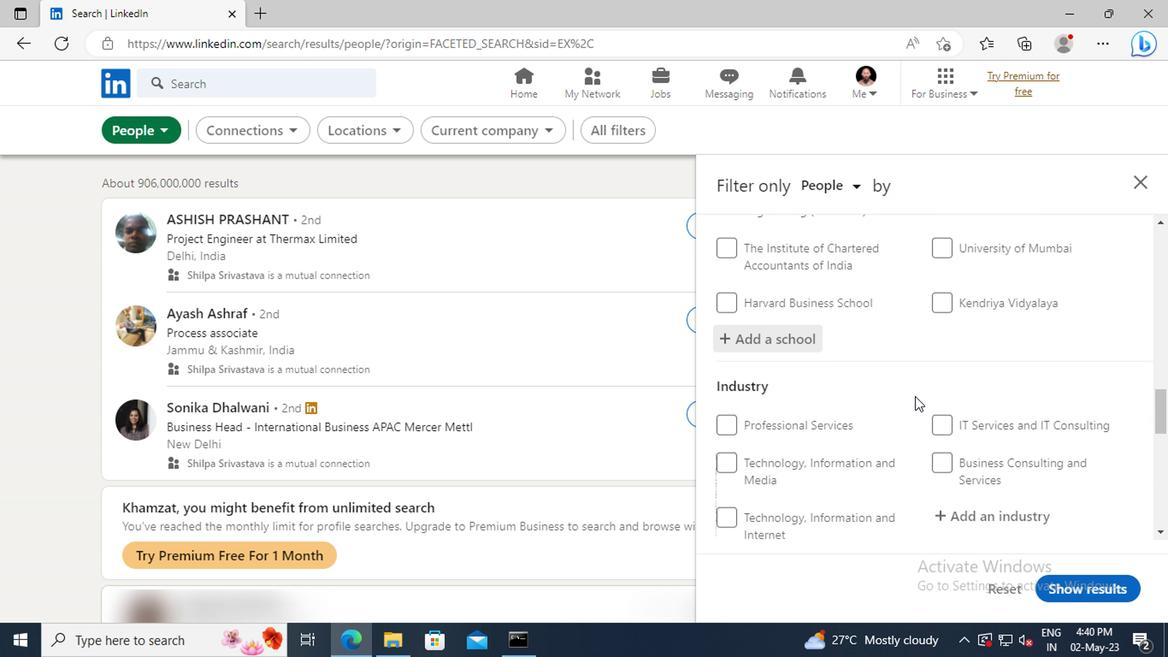 
Action: Mouse scrolled (751, 380) with delta (0, 0)
Screenshot: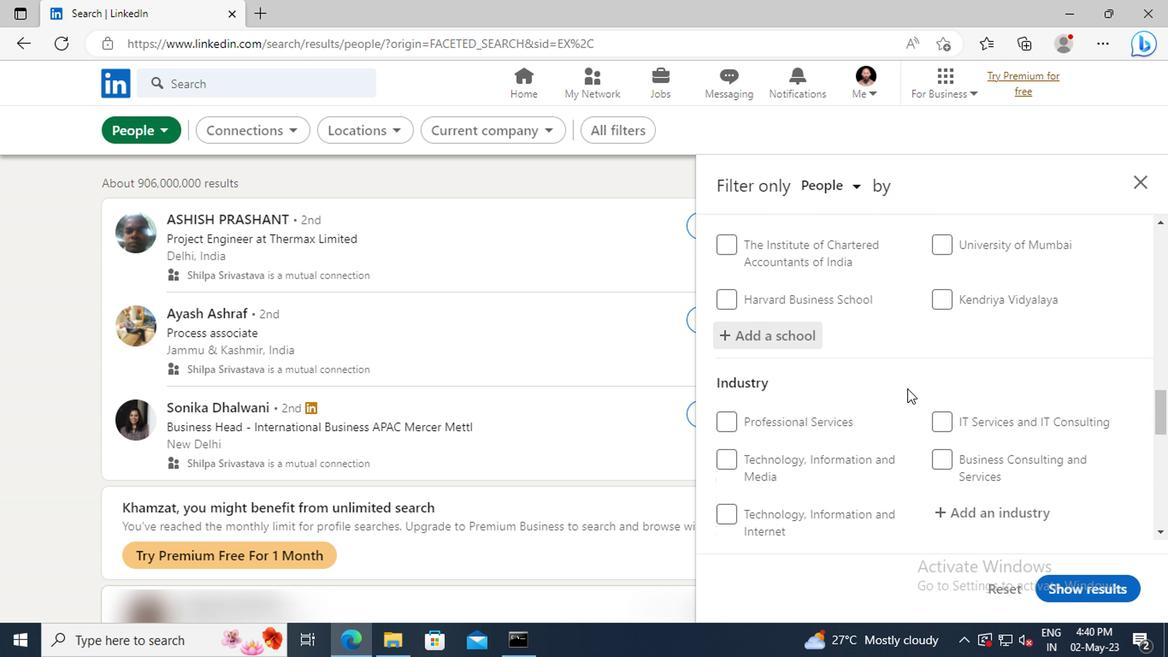 
Action: Mouse scrolled (751, 380) with delta (0, 0)
Screenshot: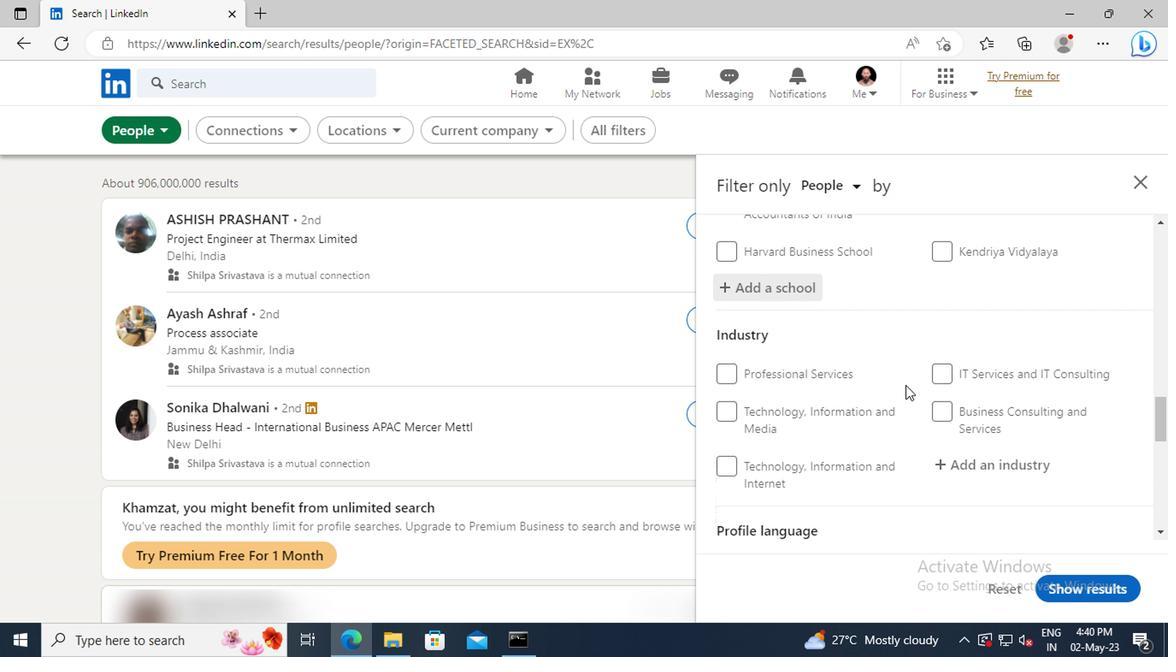 
Action: Mouse scrolled (751, 380) with delta (0, 0)
Screenshot: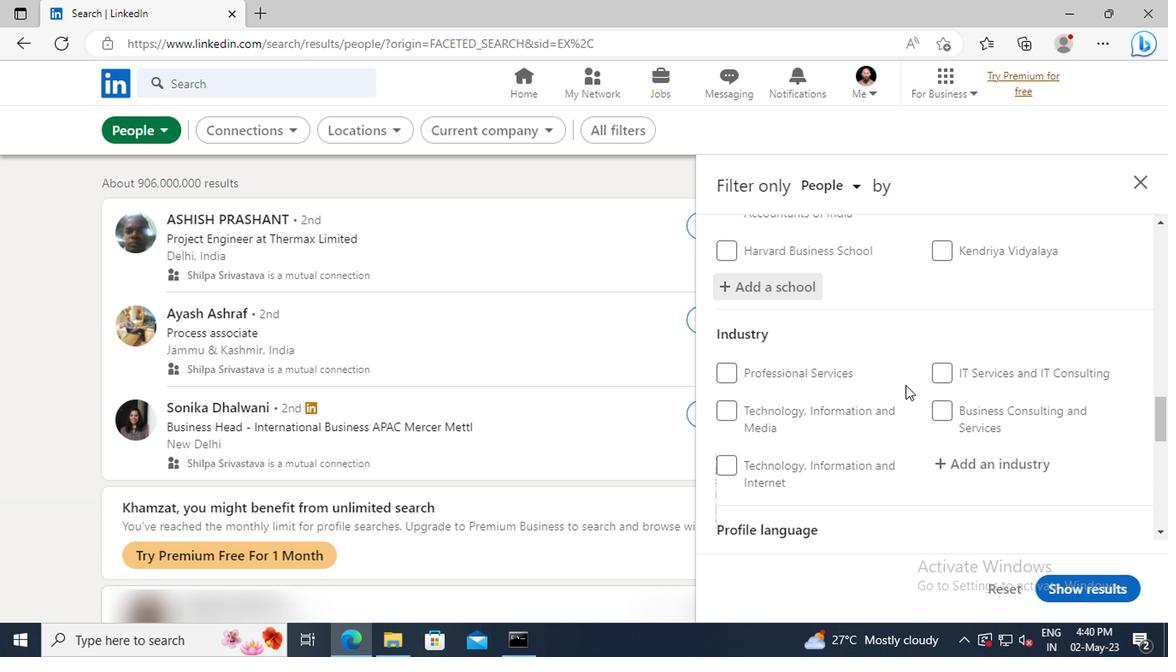 
Action: Mouse moved to (782, 373)
Screenshot: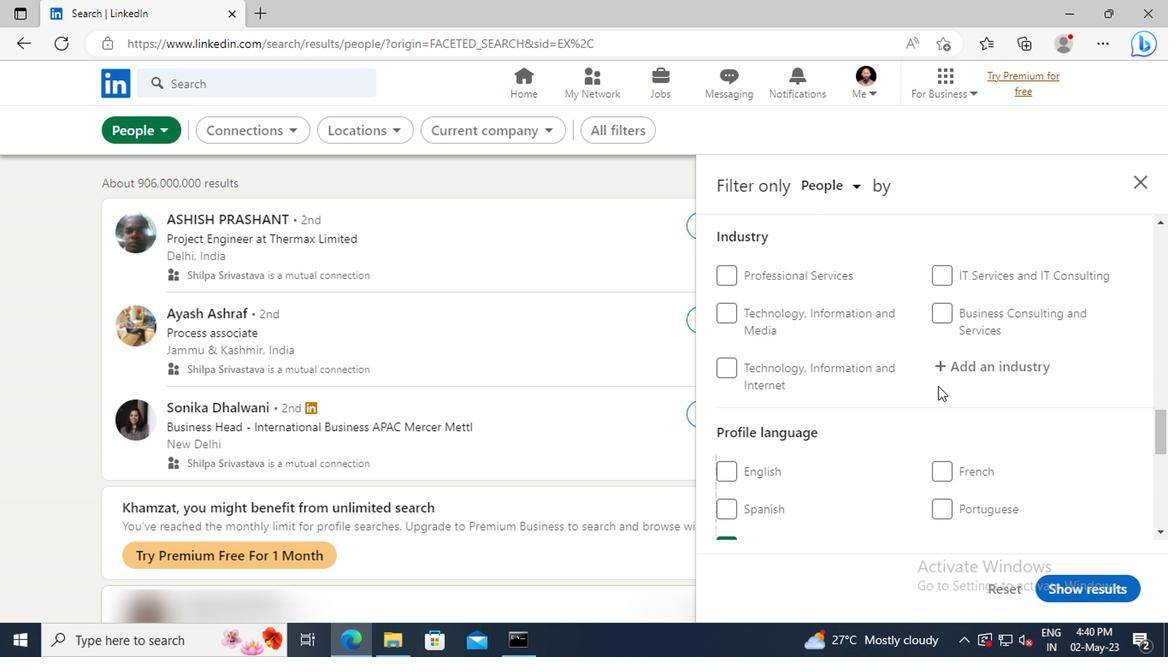 
Action: Mouse pressed left at (782, 373)
Screenshot: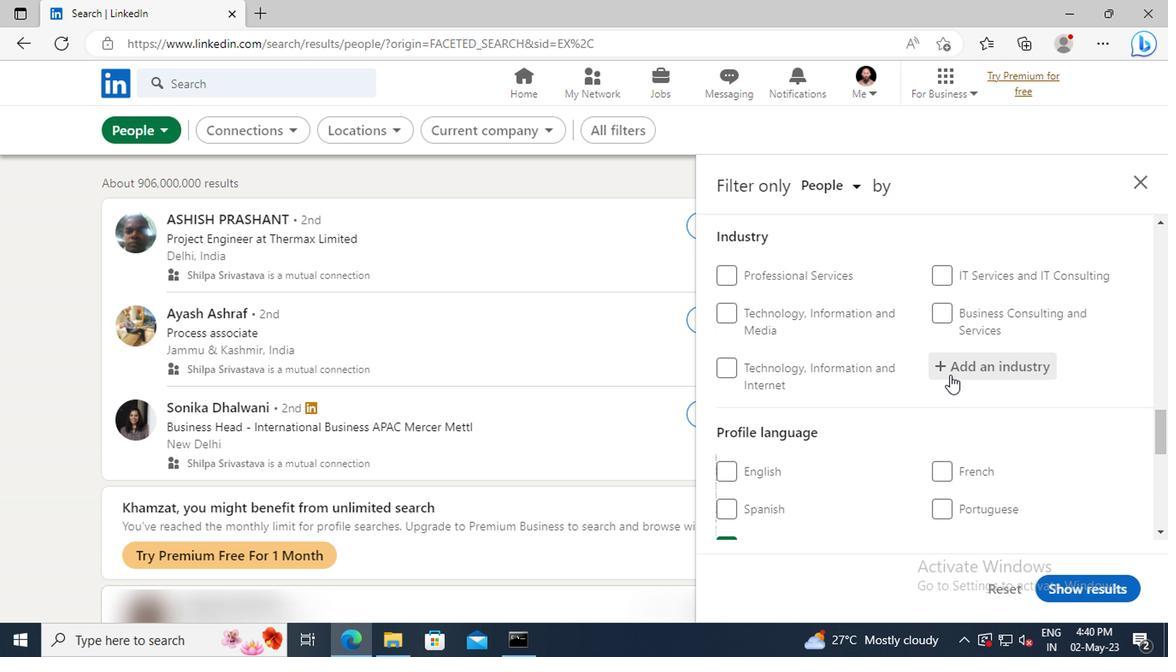 
Action: Key pressed <Key.shift>PLASTICS<Key.space>AND
Screenshot: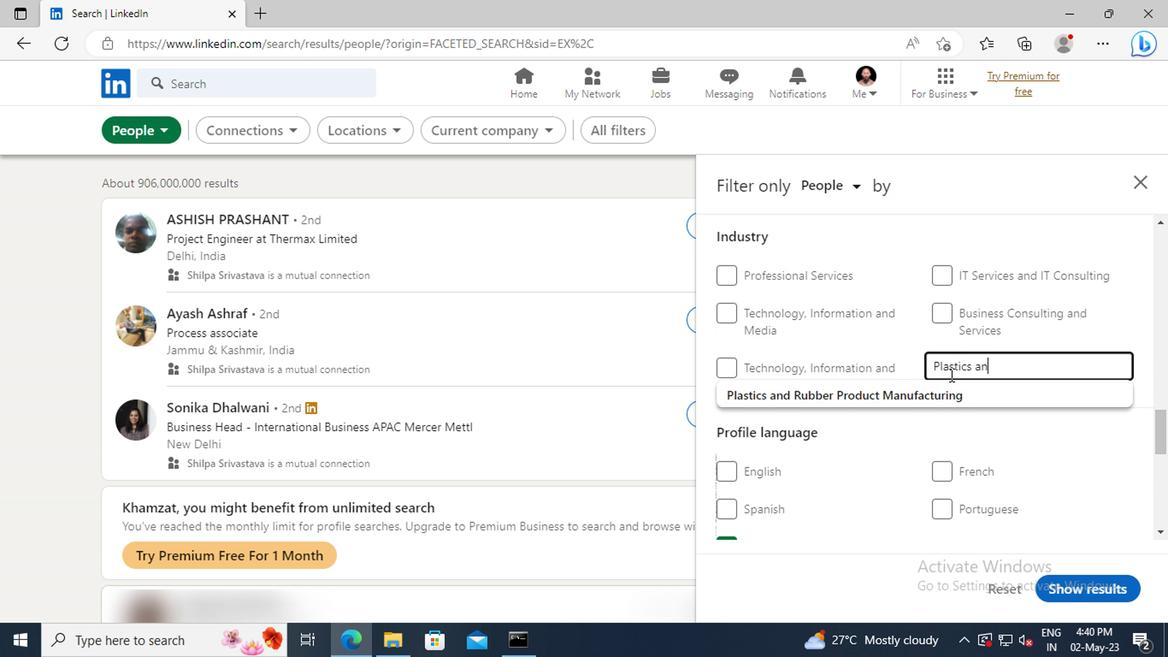 
Action: Mouse moved to (785, 386)
Screenshot: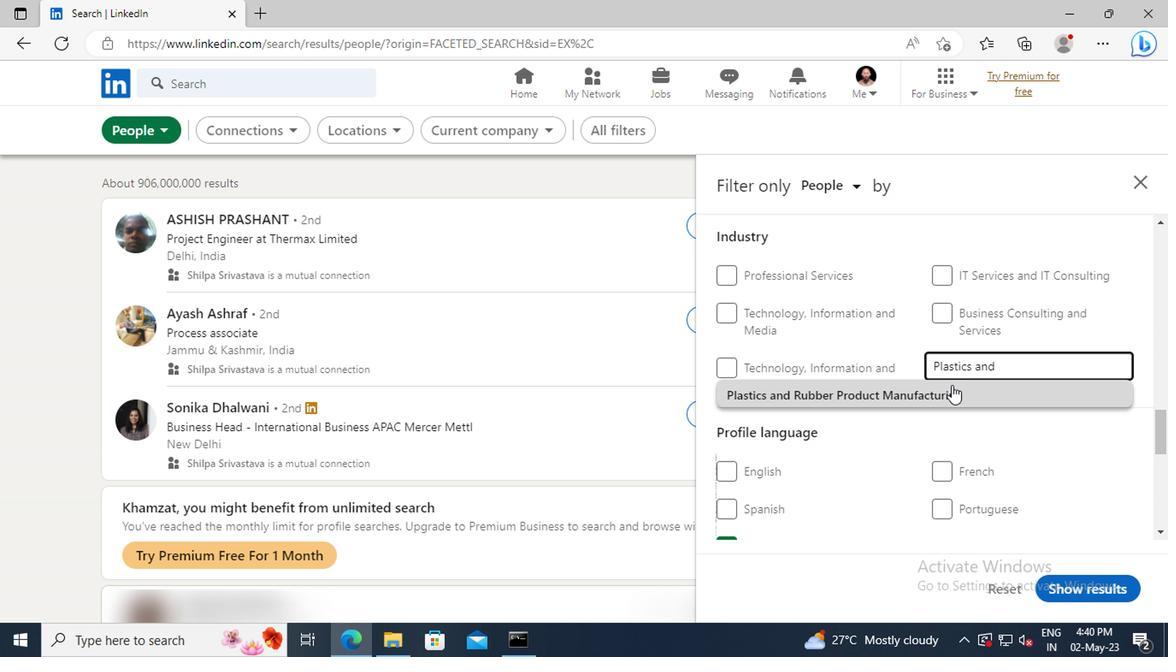 
Action: Mouse pressed left at (785, 386)
Screenshot: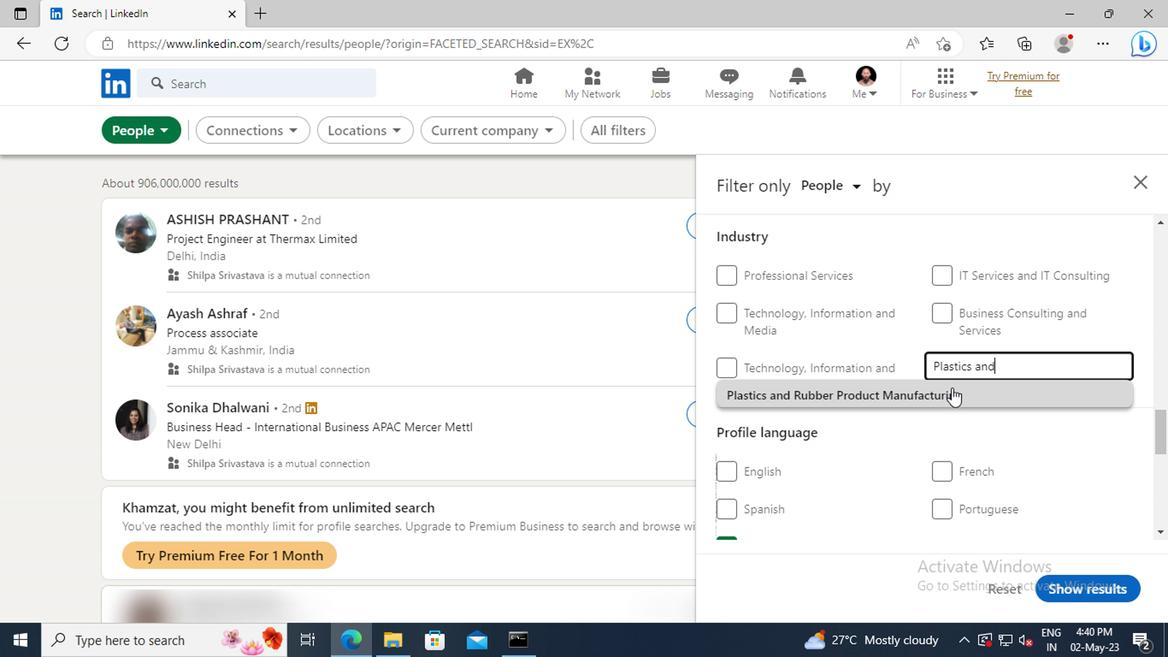 
Action: Mouse scrolled (785, 385) with delta (0, 0)
Screenshot: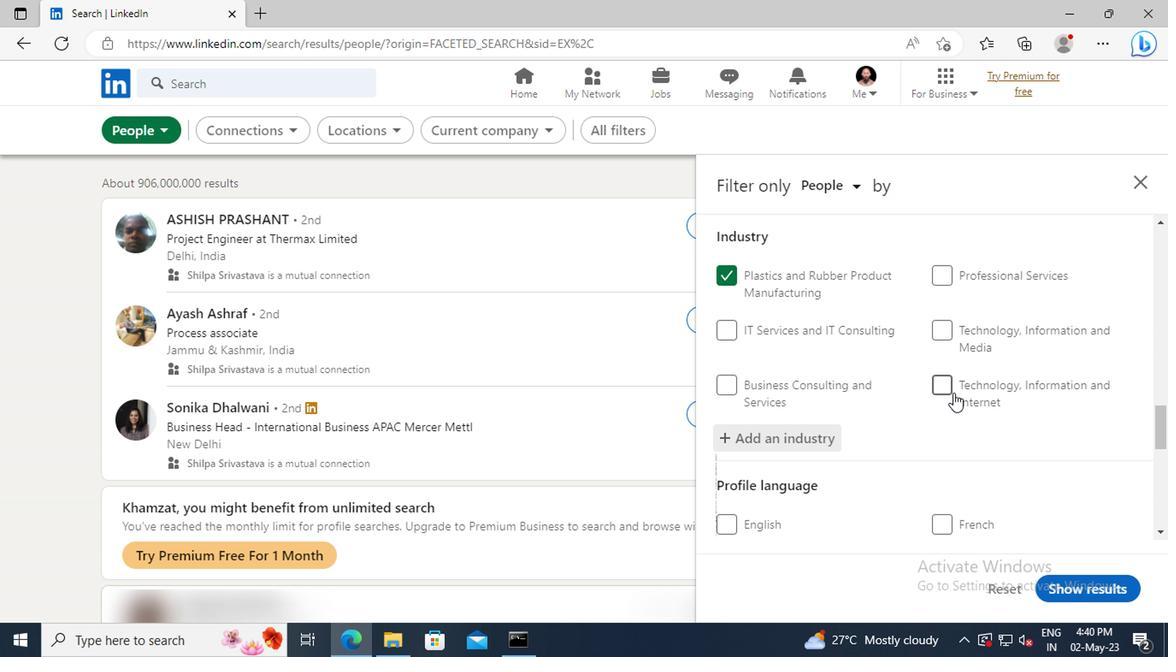 
Action: Mouse scrolled (785, 385) with delta (0, 0)
Screenshot: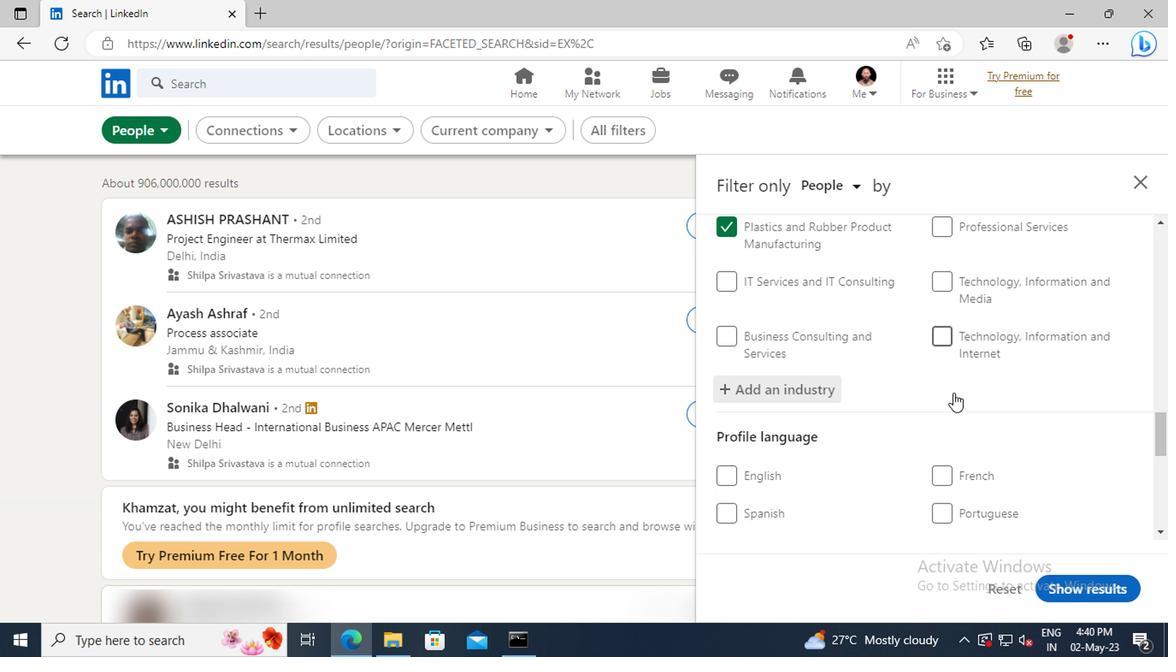 
Action: Mouse scrolled (785, 385) with delta (0, 0)
Screenshot: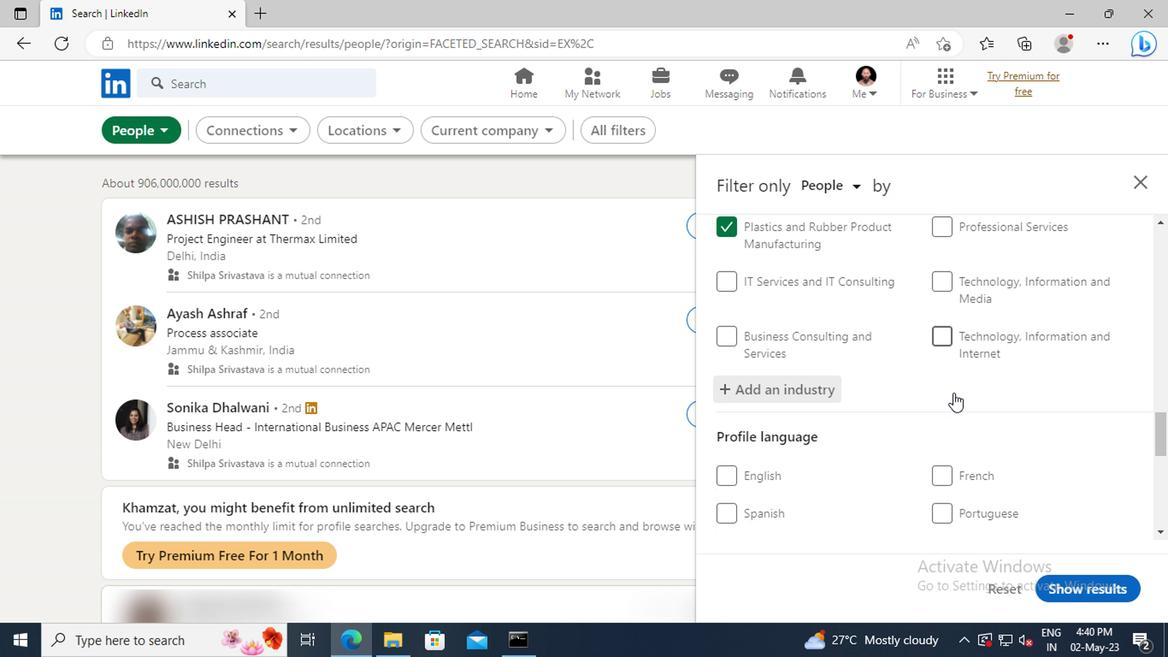 
Action: Mouse moved to (785, 386)
Screenshot: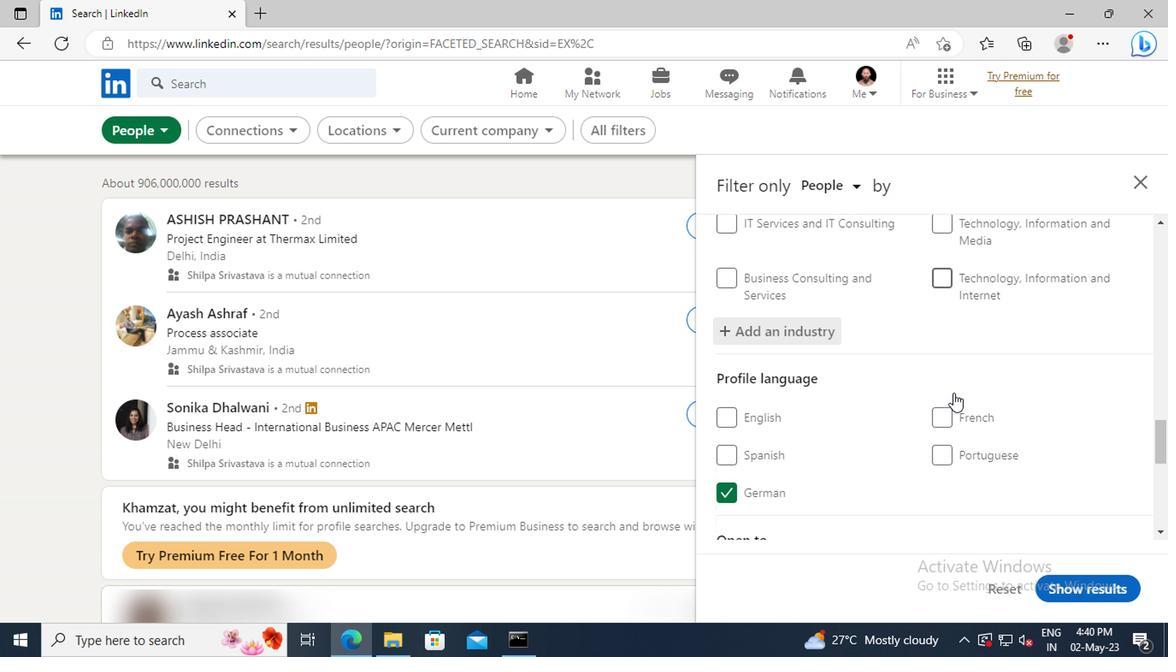 
Action: Mouse scrolled (785, 385) with delta (0, 0)
Screenshot: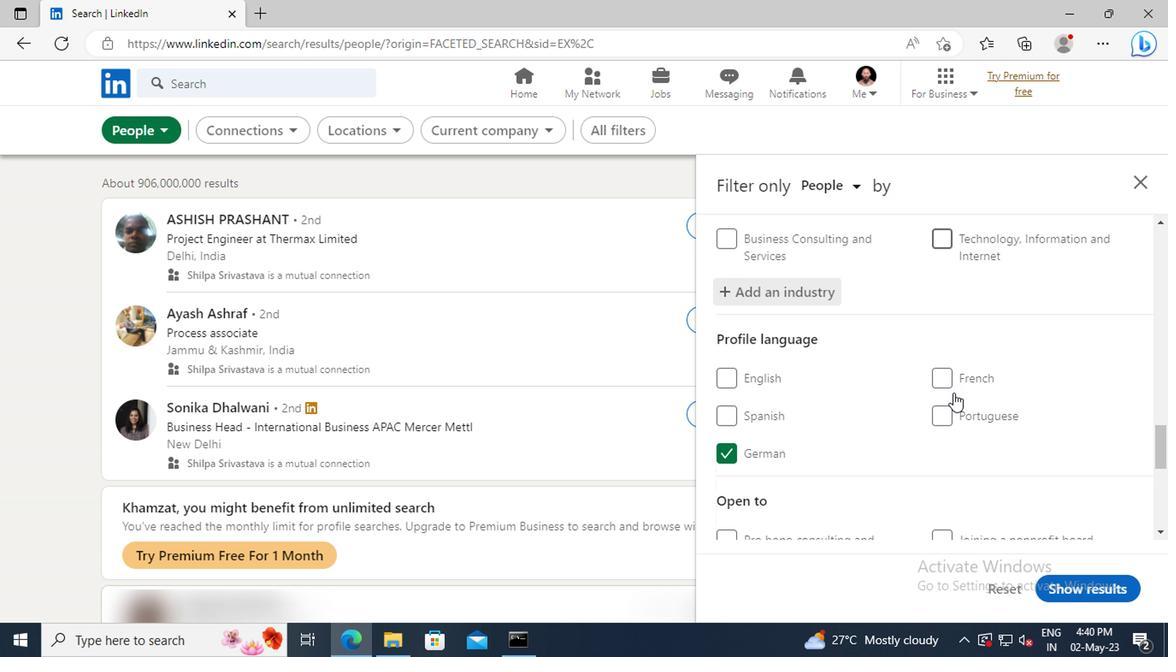 
Action: Mouse scrolled (785, 385) with delta (0, 0)
Screenshot: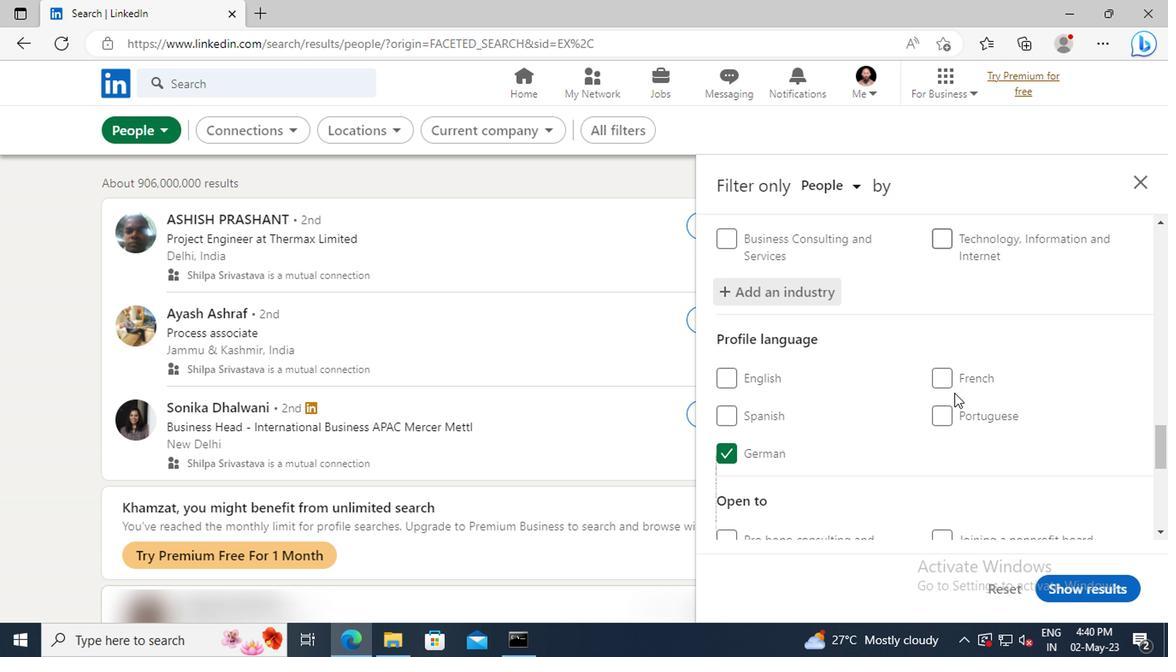 
Action: Mouse moved to (787, 385)
Screenshot: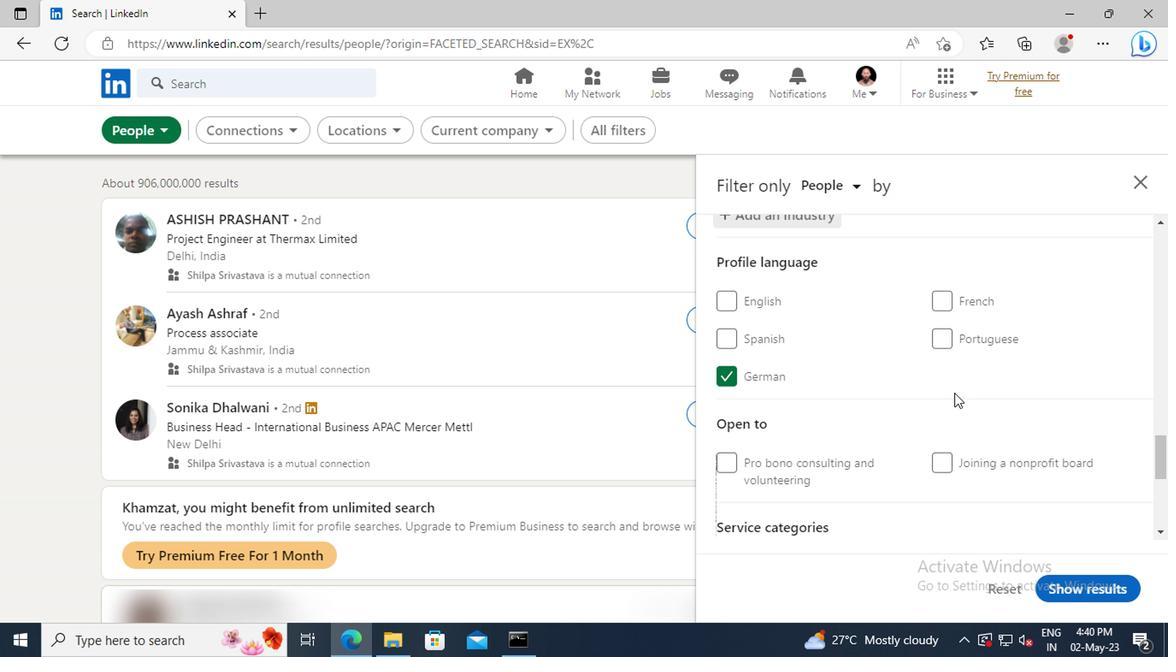 
Action: Mouse scrolled (787, 385) with delta (0, 0)
Screenshot: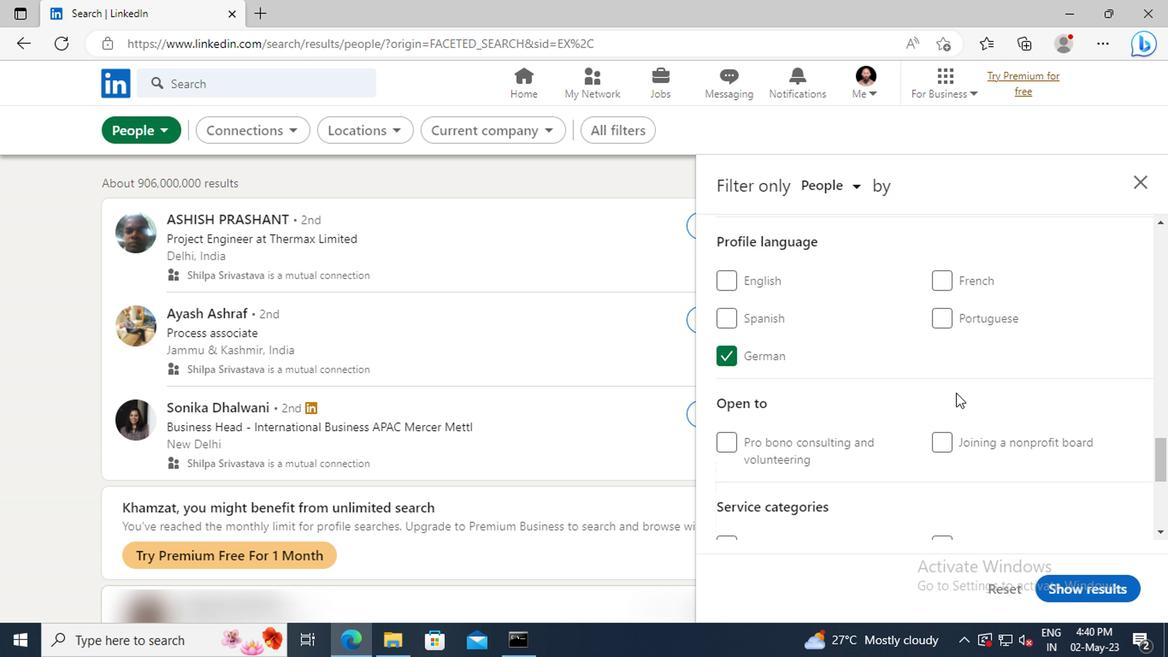 
Action: Mouse scrolled (787, 385) with delta (0, 0)
Screenshot: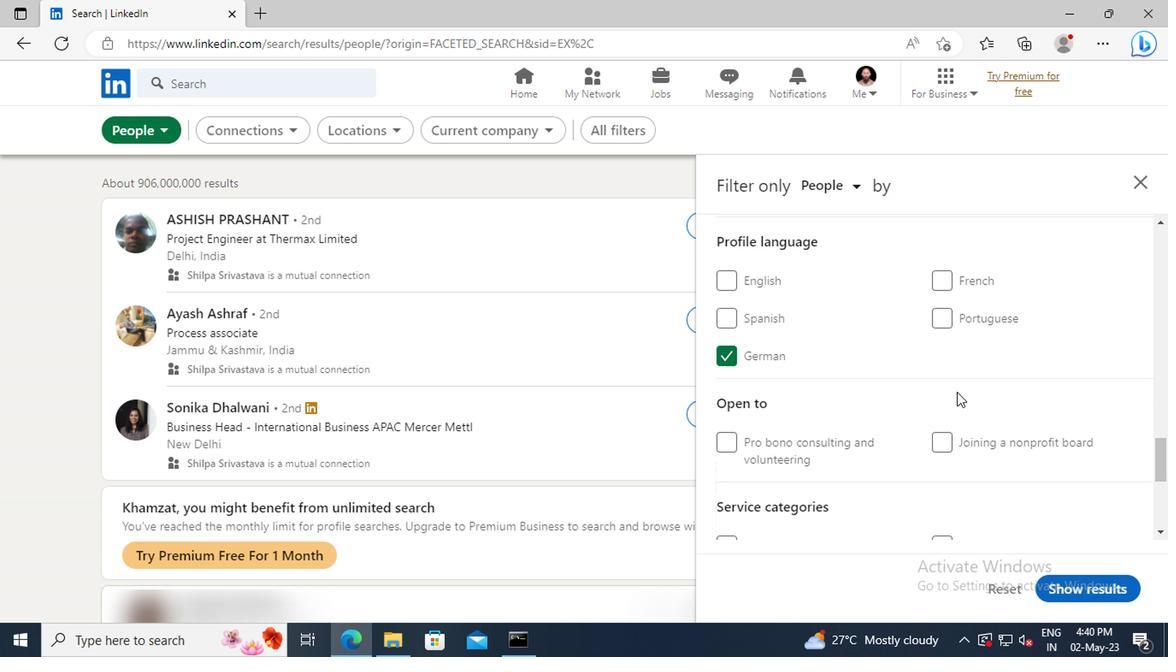 
Action: Mouse moved to (790, 374)
Screenshot: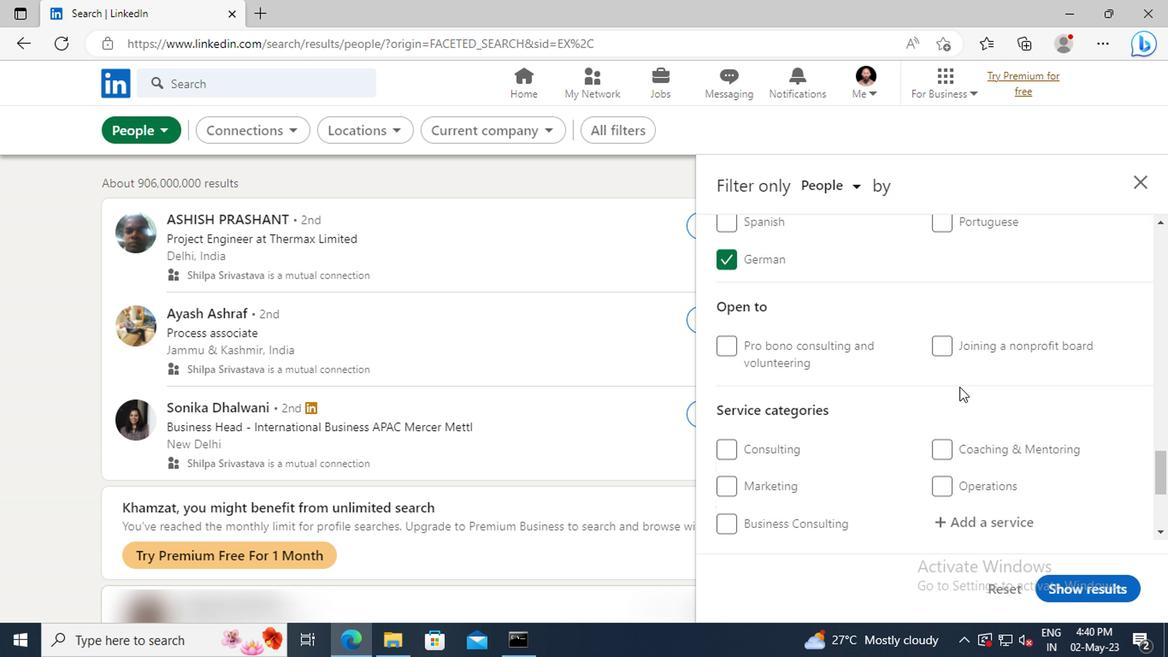 
Action: Mouse scrolled (790, 374) with delta (0, 0)
Screenshot: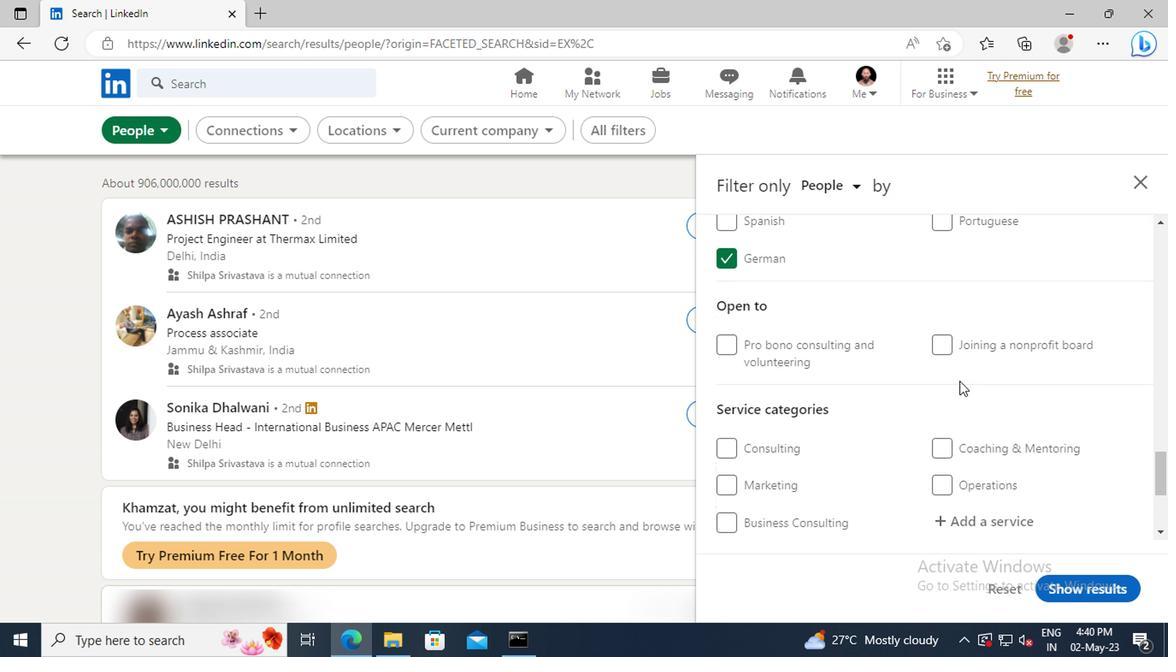 
Action: Mouse scrolled (790, 374) with delta (0, 0)
Screenshot: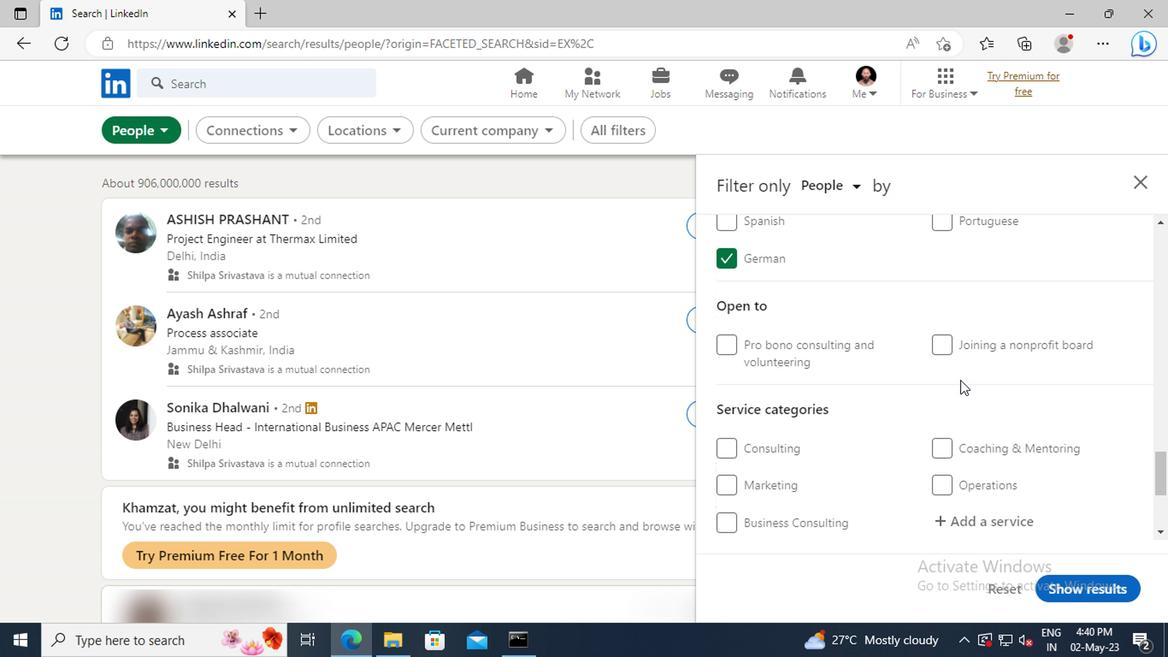 
Action: Mouse scrolled (790, 374) with delta (0, 0)
Screenshot: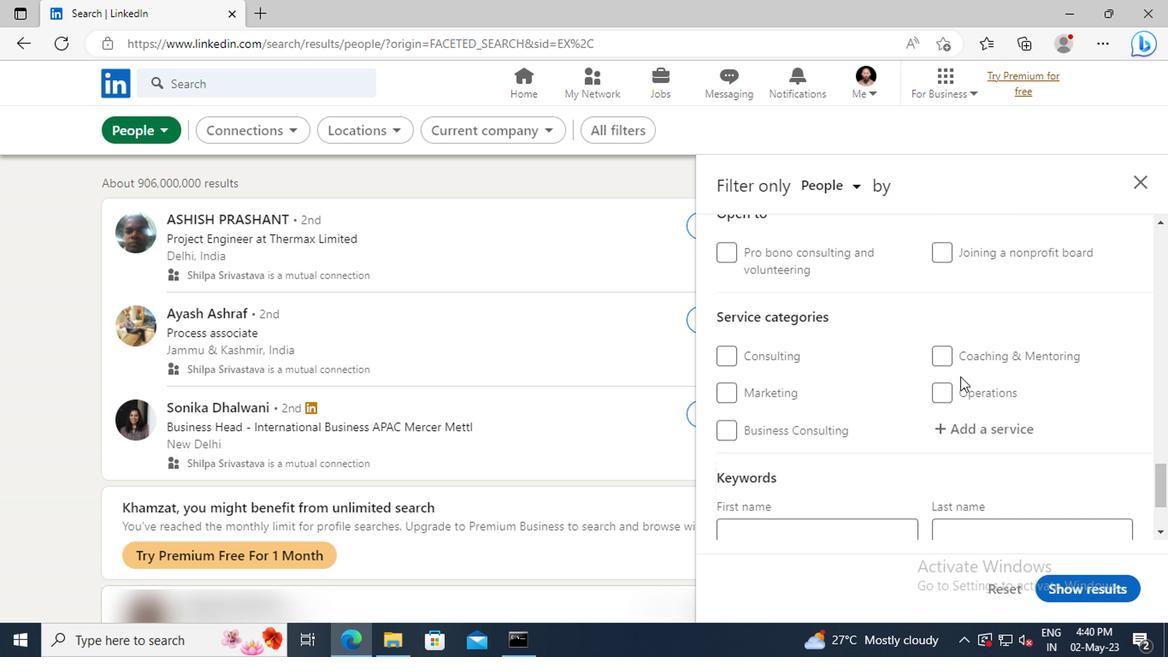 
Action: Mouse moved to (799, 374)
Screenshot: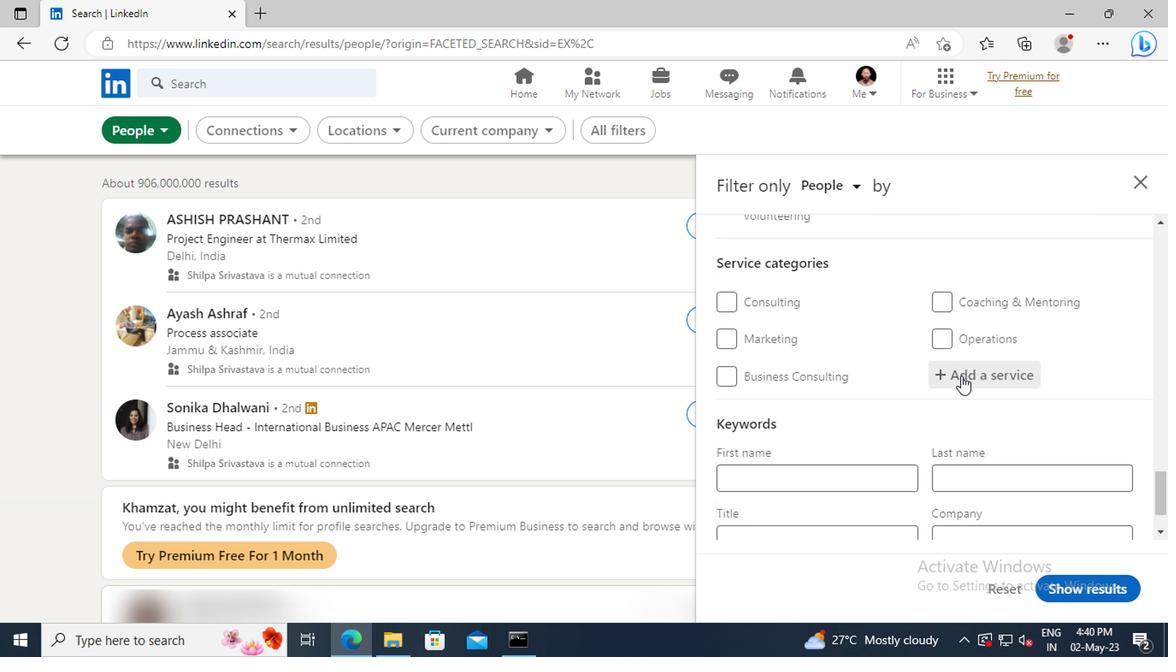 
Action: Mouse pressed left at (799, 374)
Screenshot: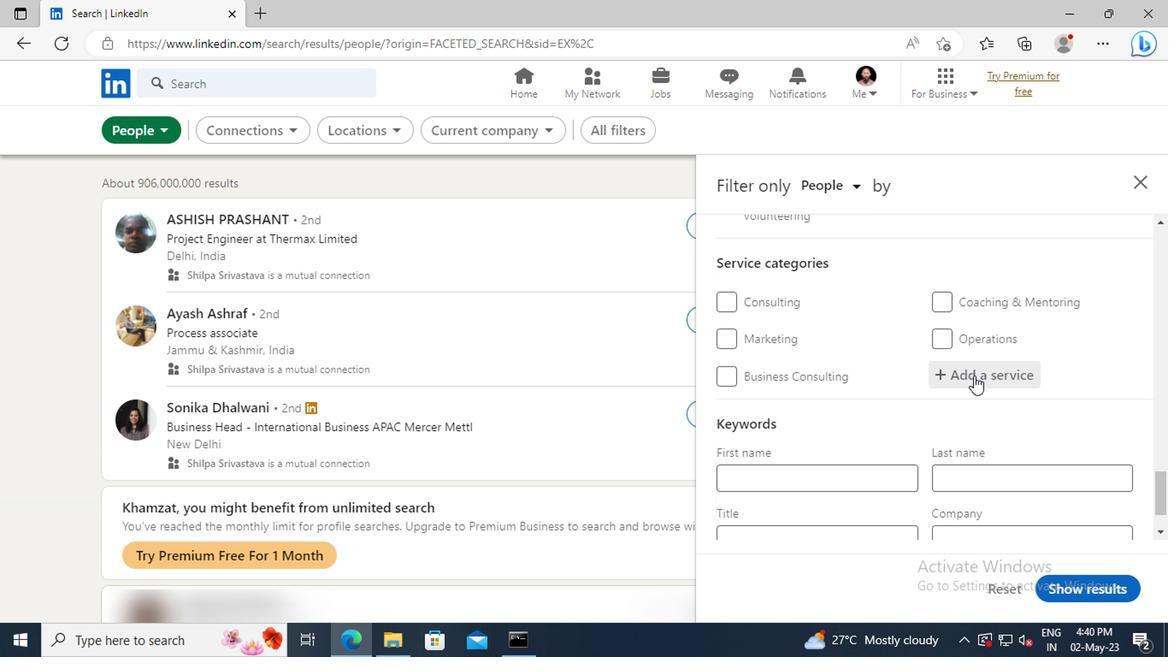
Action: Mouse moved to (785, 365)
Screenshot: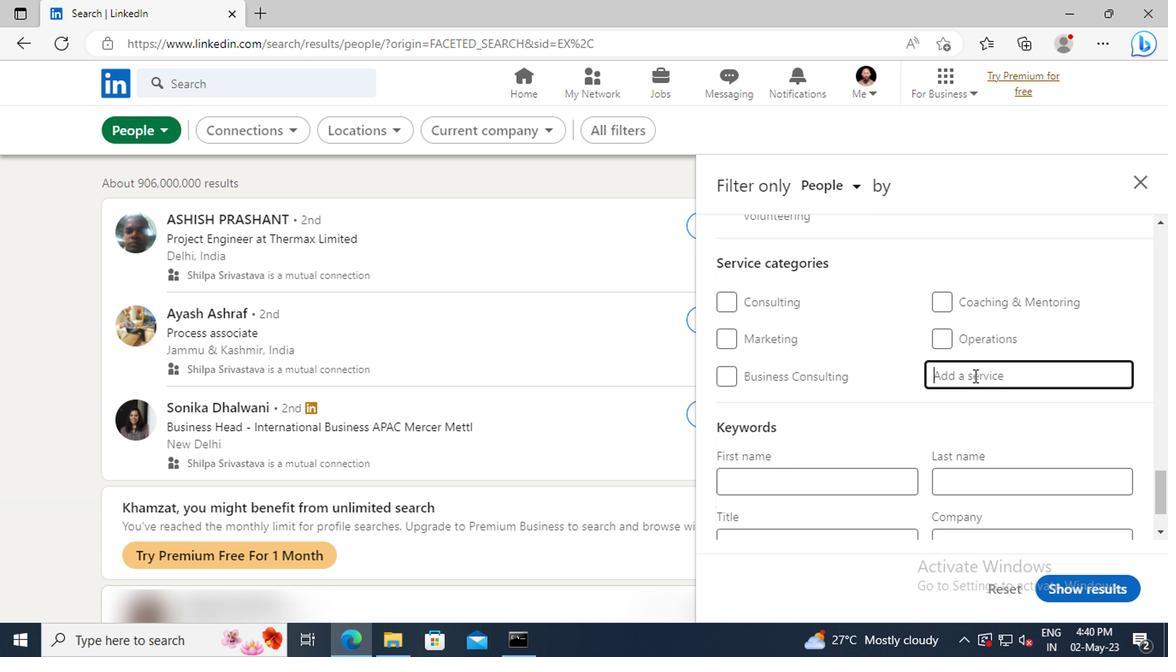 
Action: Key pressed <Key.shift>GRANT<Key.space><Key.shift_r>W
Screenshot: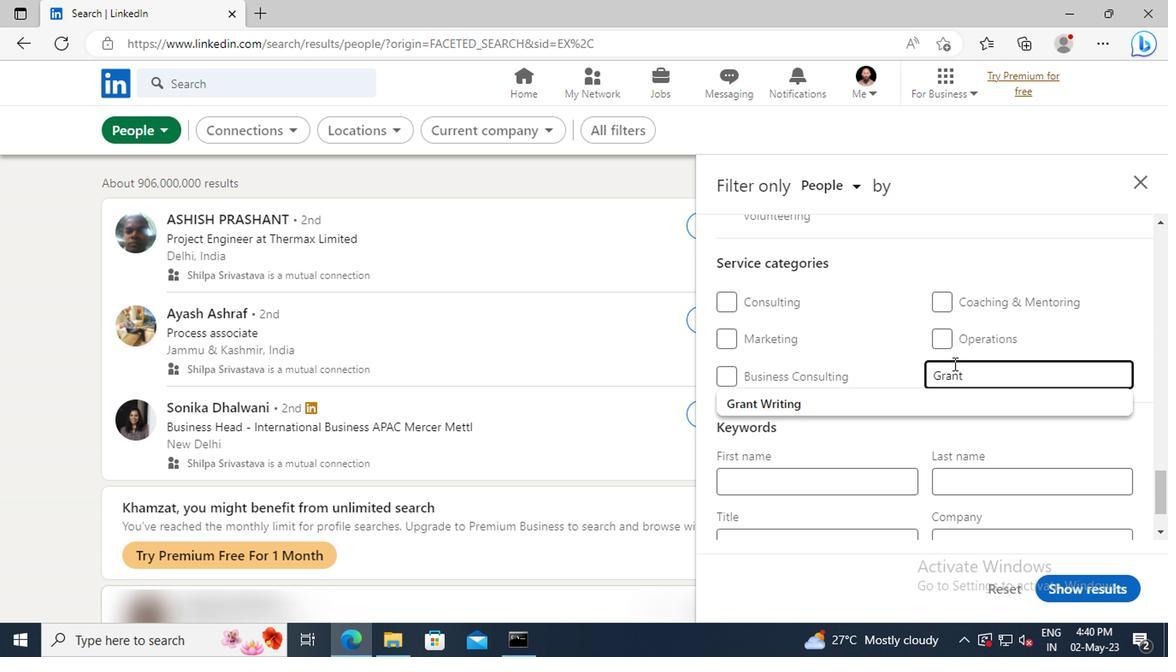 
Action: Mouse moved to (781, 389)
Screenshot: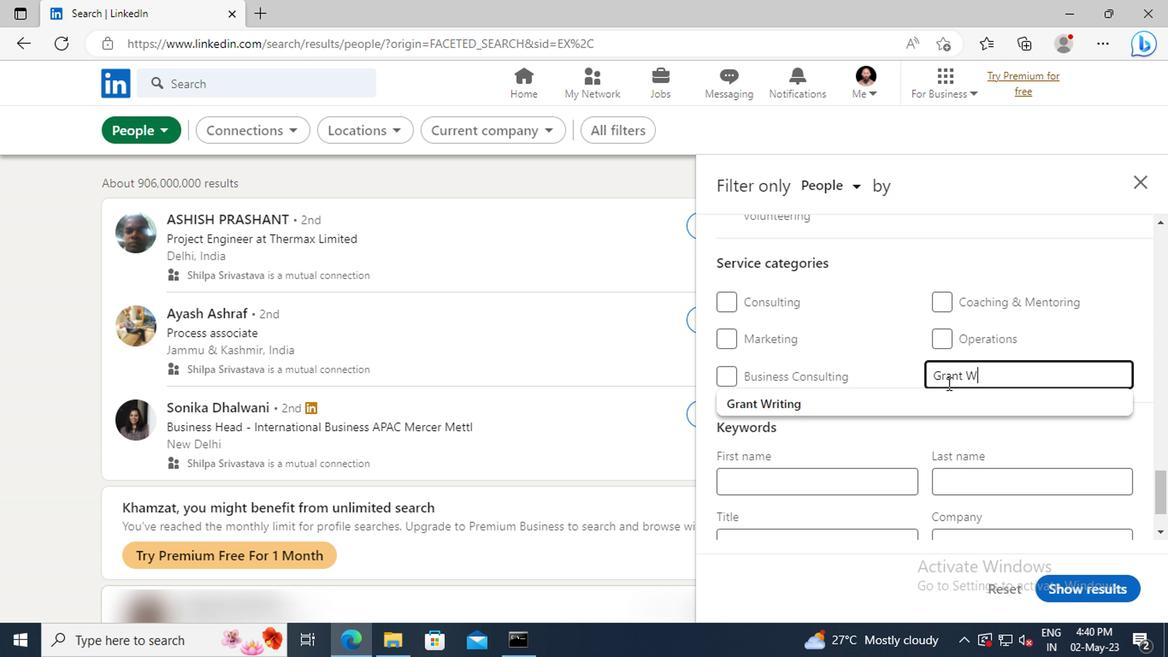 
Action: Mouse pressed left at (781, 389)
Screenshot: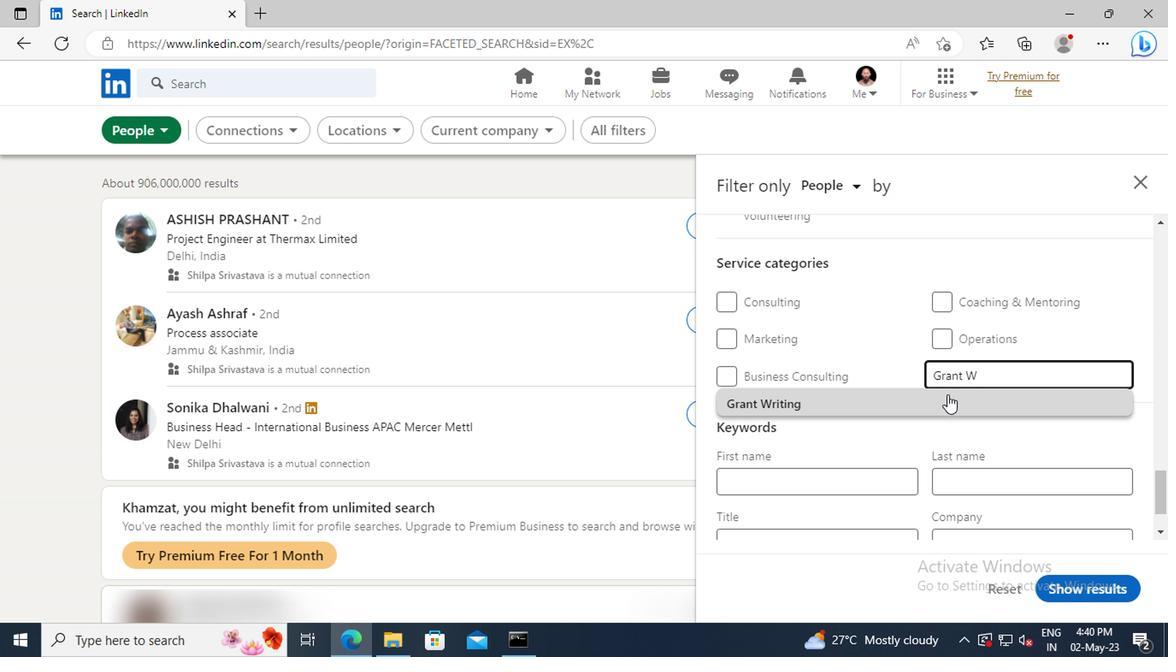
Action: Mouse scrolled (781, 388) with delta (0, 0)
Screenshot: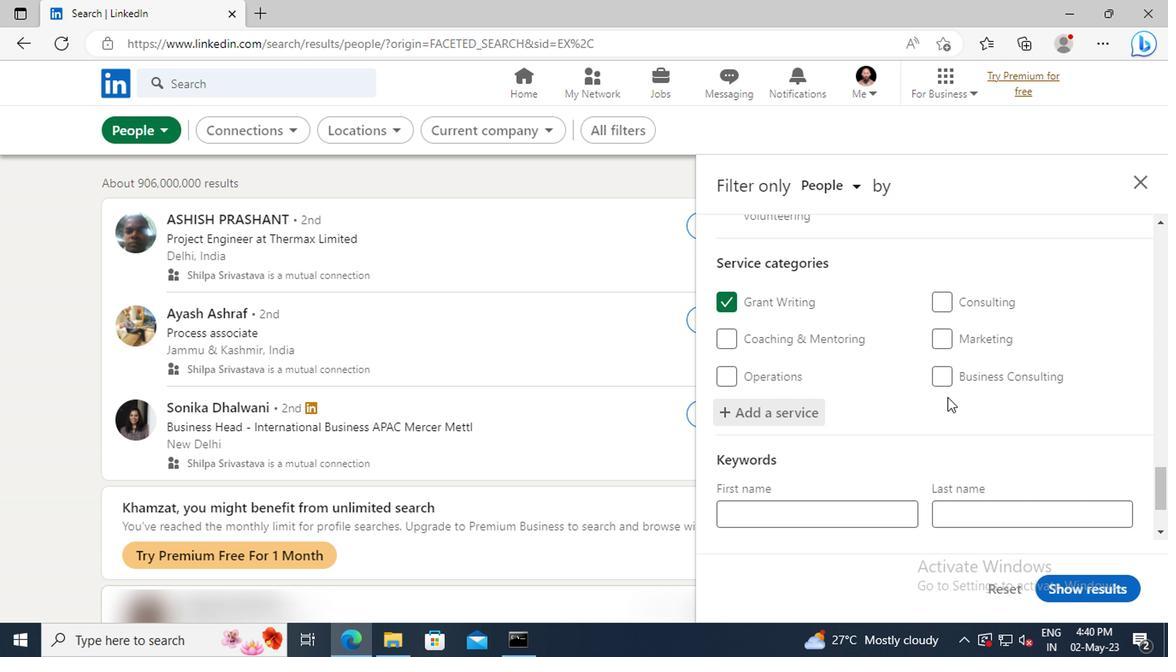
Action: Mouse scrolled (781, 388) with delta (0, 0)
Screenshot: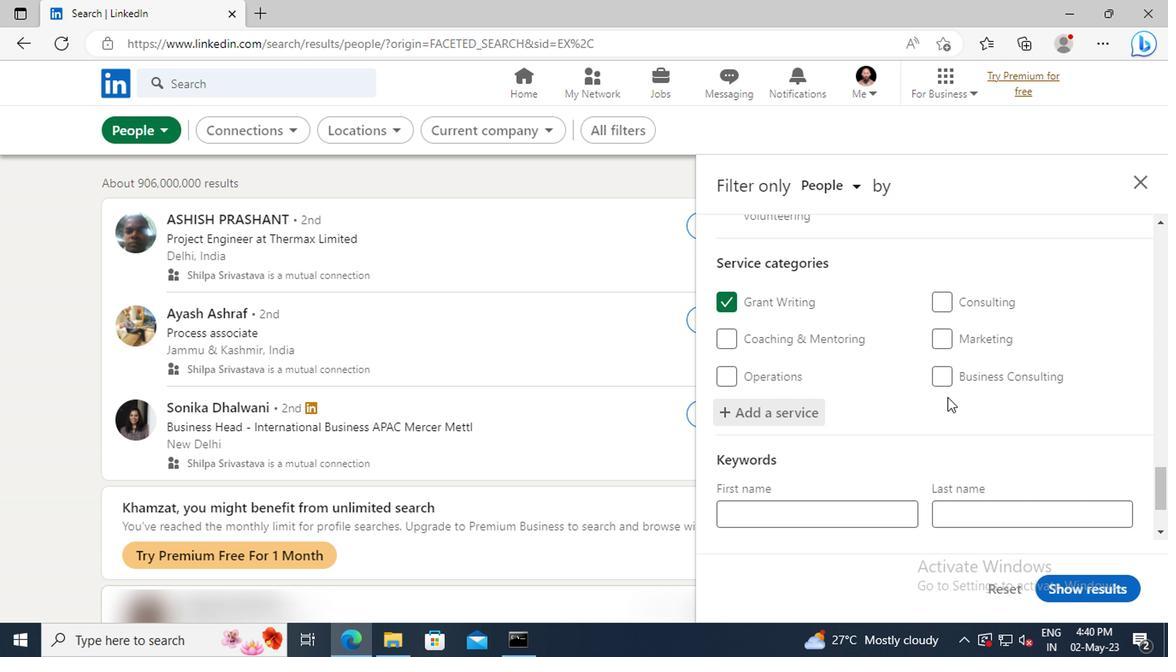 
Action: Mouse scrolled (781, 388) with delta (0, 0)
Screenshot: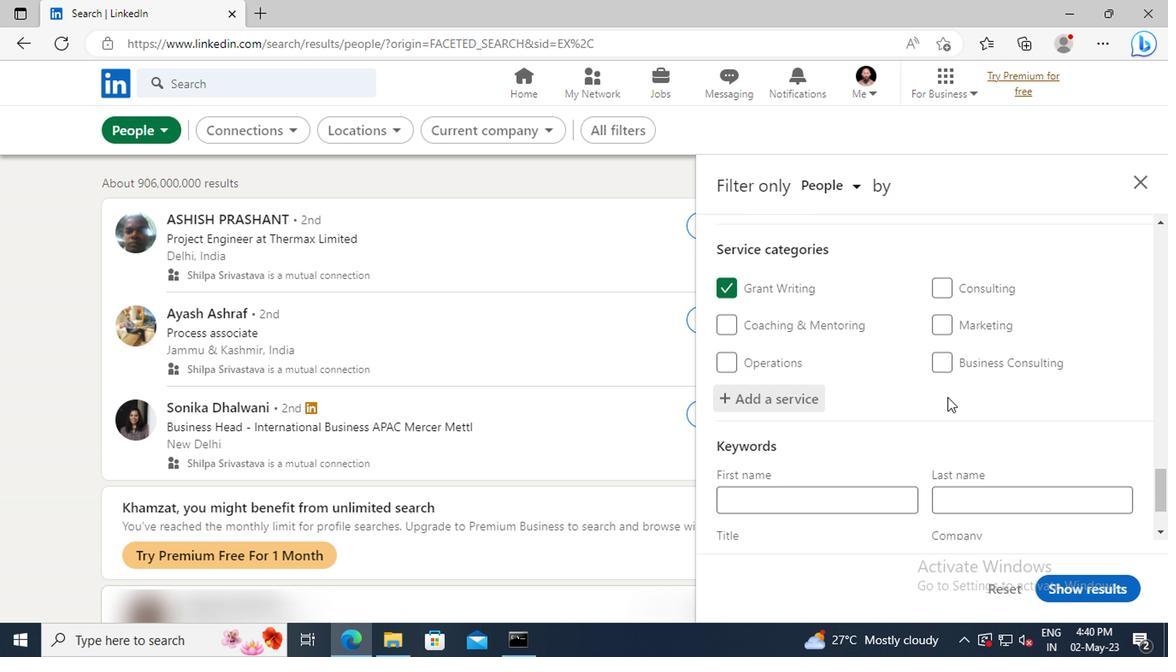
Action: Mouse scrolled (781, 388) with delta (0, 0)
Screenshot: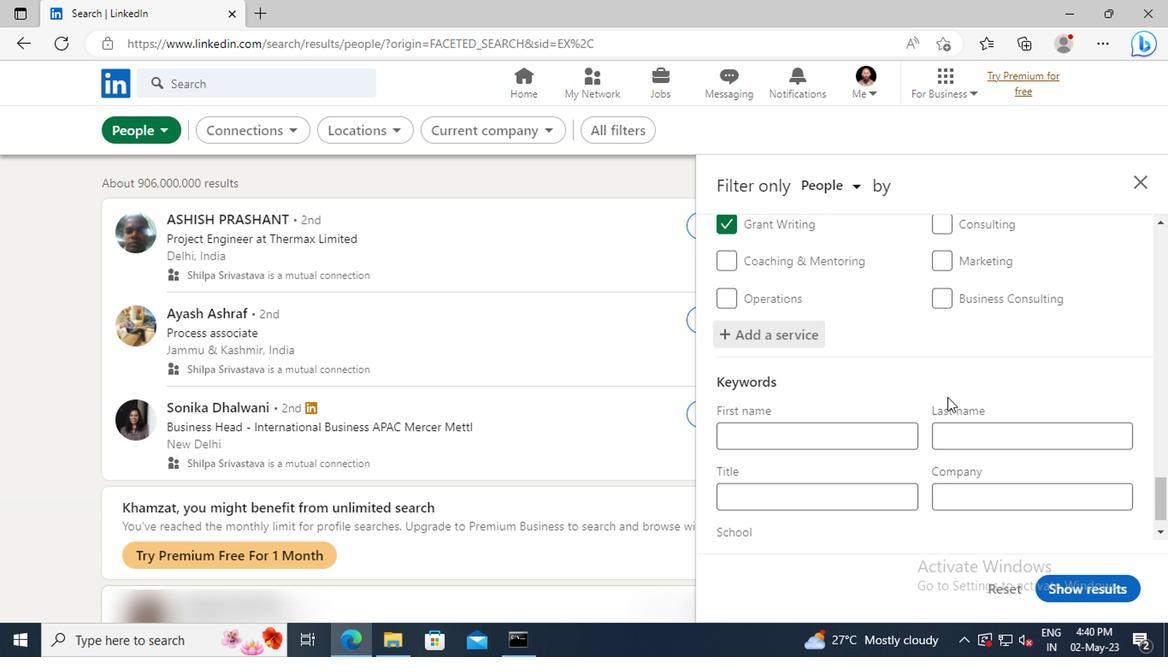 
Action: Mouse moved to (700, 434)
Screenshot: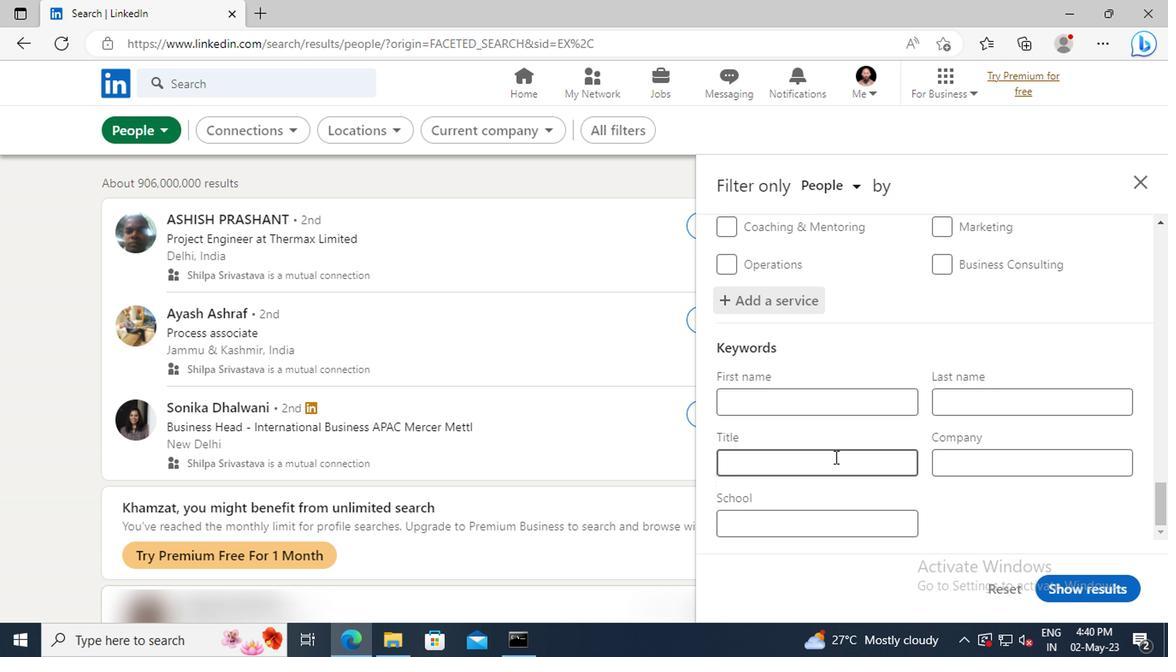 
Action: Mouse pressed left at (700, 434)
Screenshot: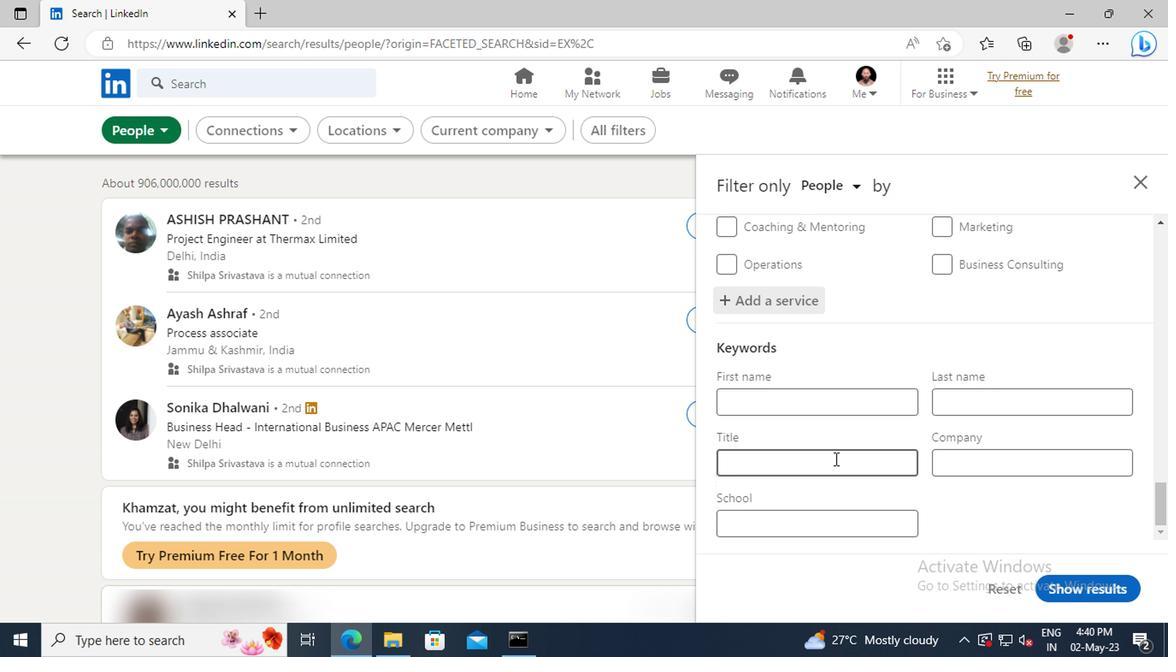 
Action: Key pressed <Key.shift>PUBLIC<Key.space><Key.shift>RELATIONS<Key.enter>
Screenshot: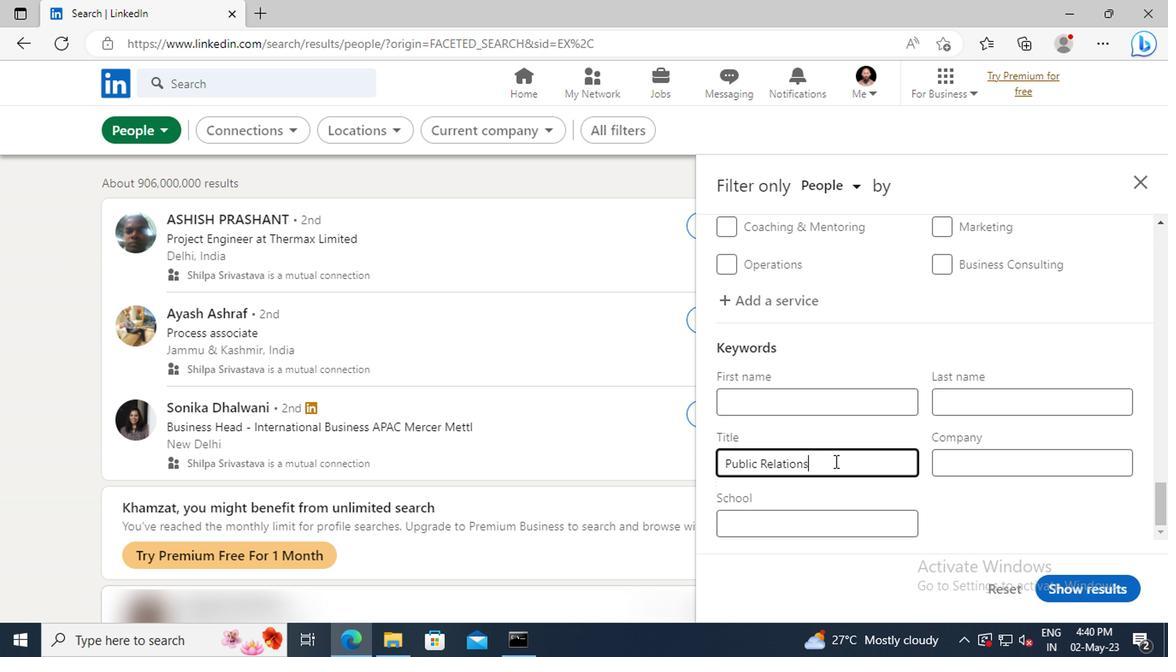 
Action: Mouse moved to (873, 530)
Screenshot: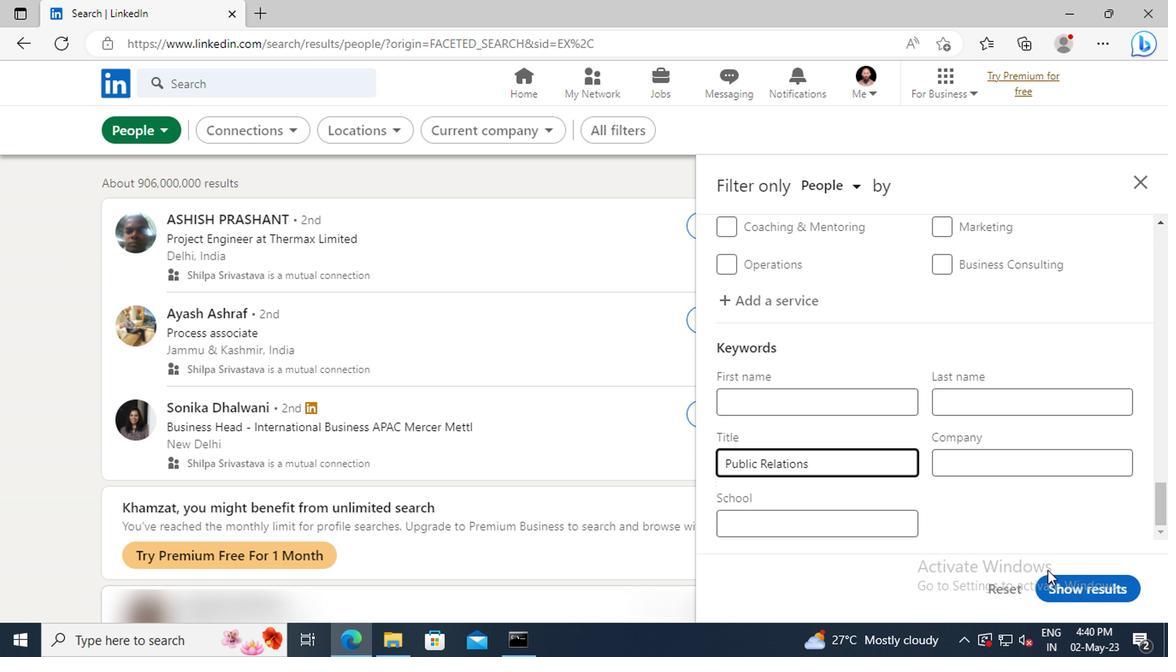 
Action: Mouse pressed left at (873, 530)
Screenshot: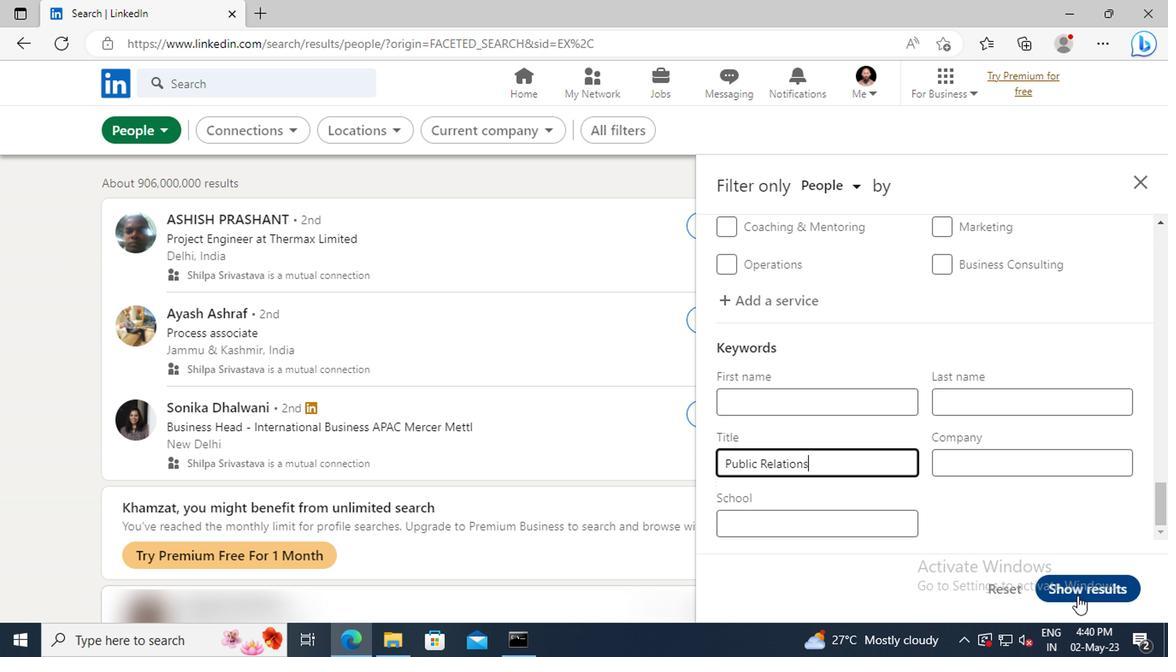 
